Task: Look for space in Delta, Canada from 1st June, 2023 to 9th June, 2023 for 5 adults in price range Rs.6000 to Rs.12000. Place can be entire place with 3 bedrooms having 3 beds and 3 bathrooms. Property type can be house, flat, guest house. Booking option can be shelf check-in. Required host language is English.
Action: Mouse moved to (478, 94)
Screenshot: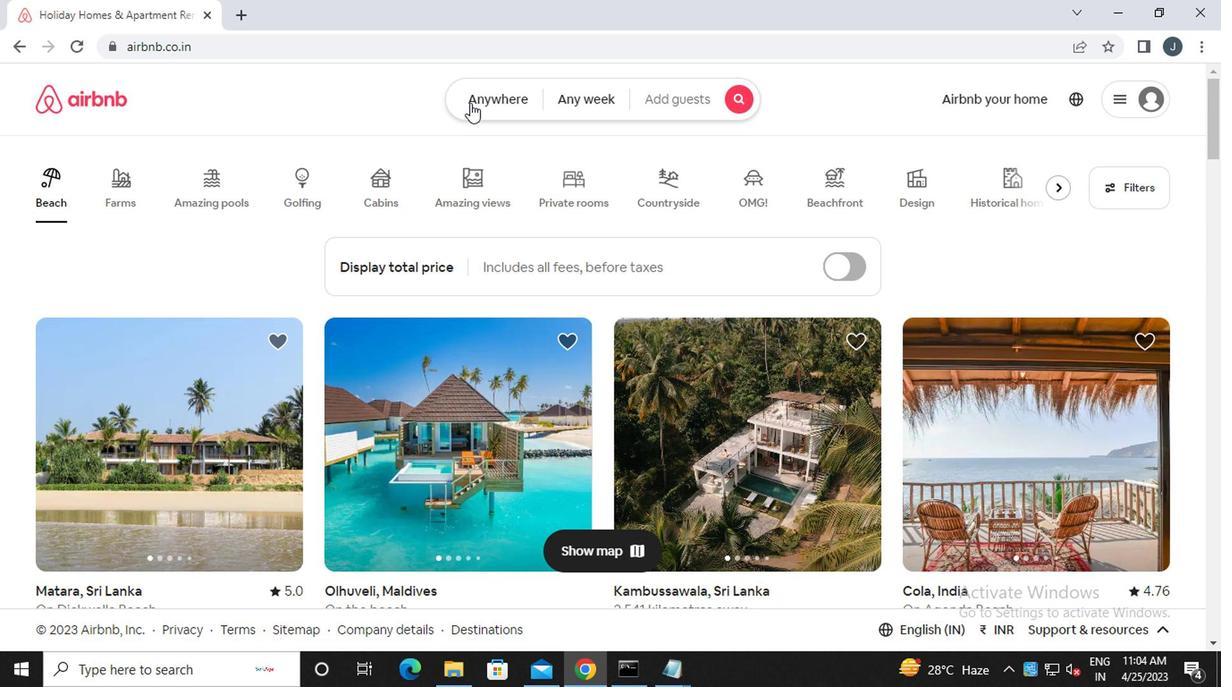 
Action: Mouse pressed left at (478, 94)
Screenshot: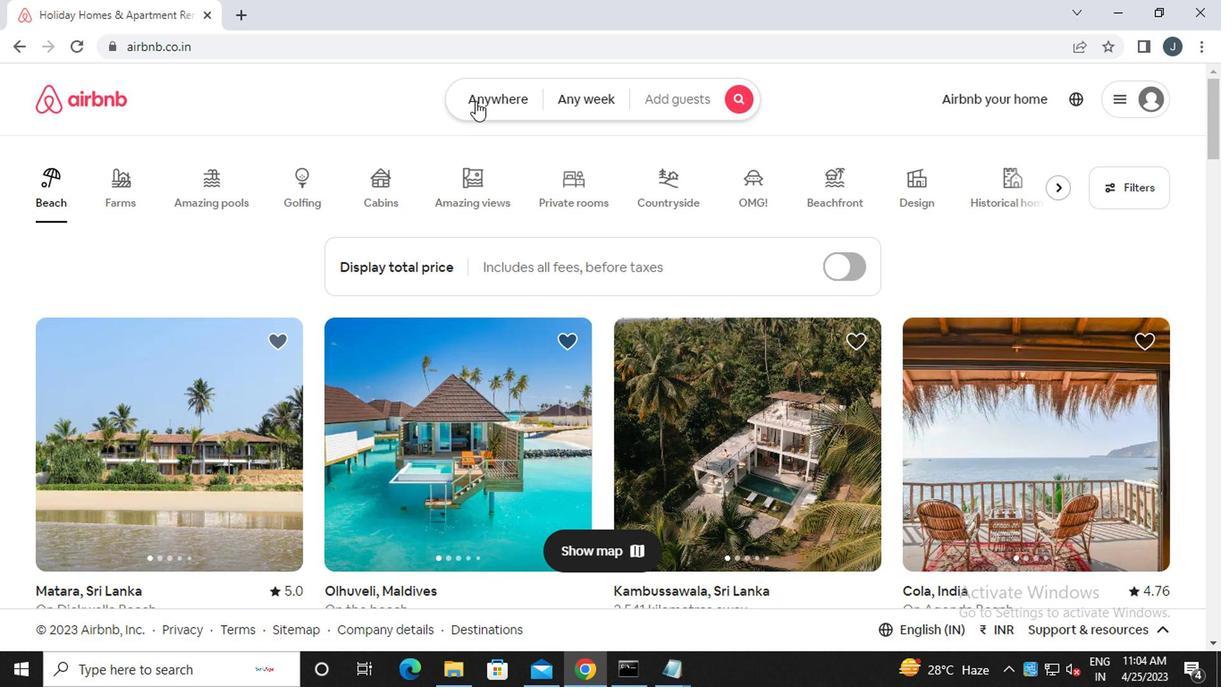 
Action: Mouse moved to (328, 167)
Screenshot: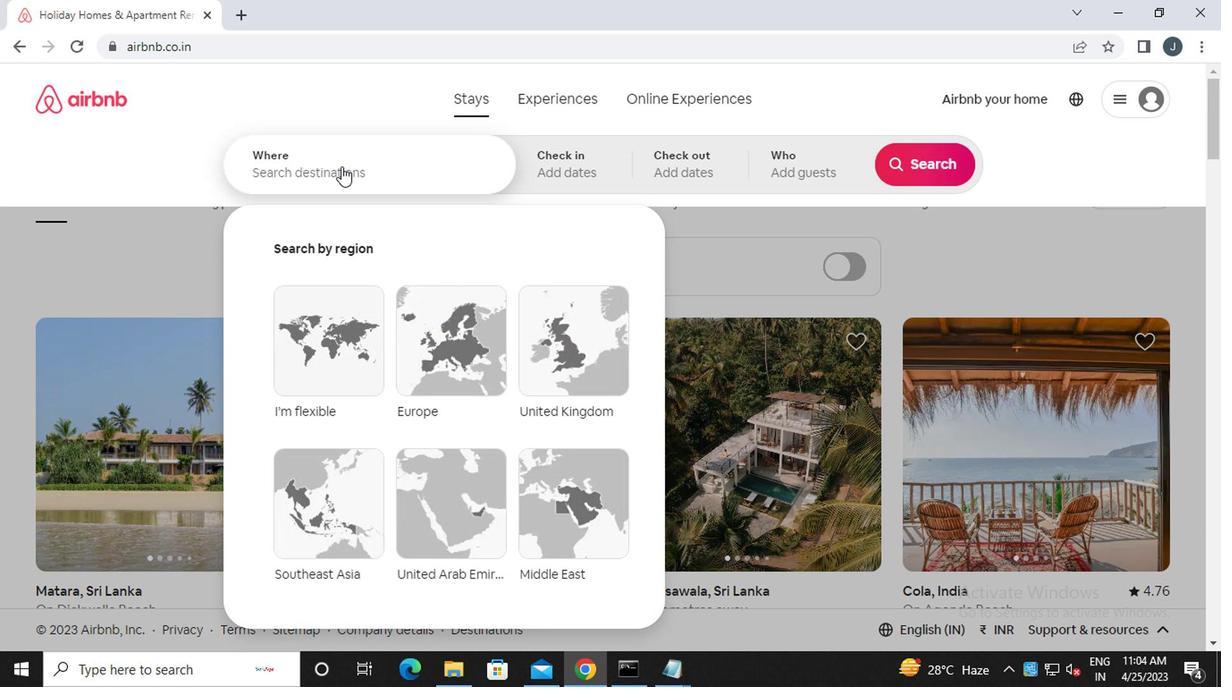
Action: Mouse pressed left at (328, 167)
Screenshot: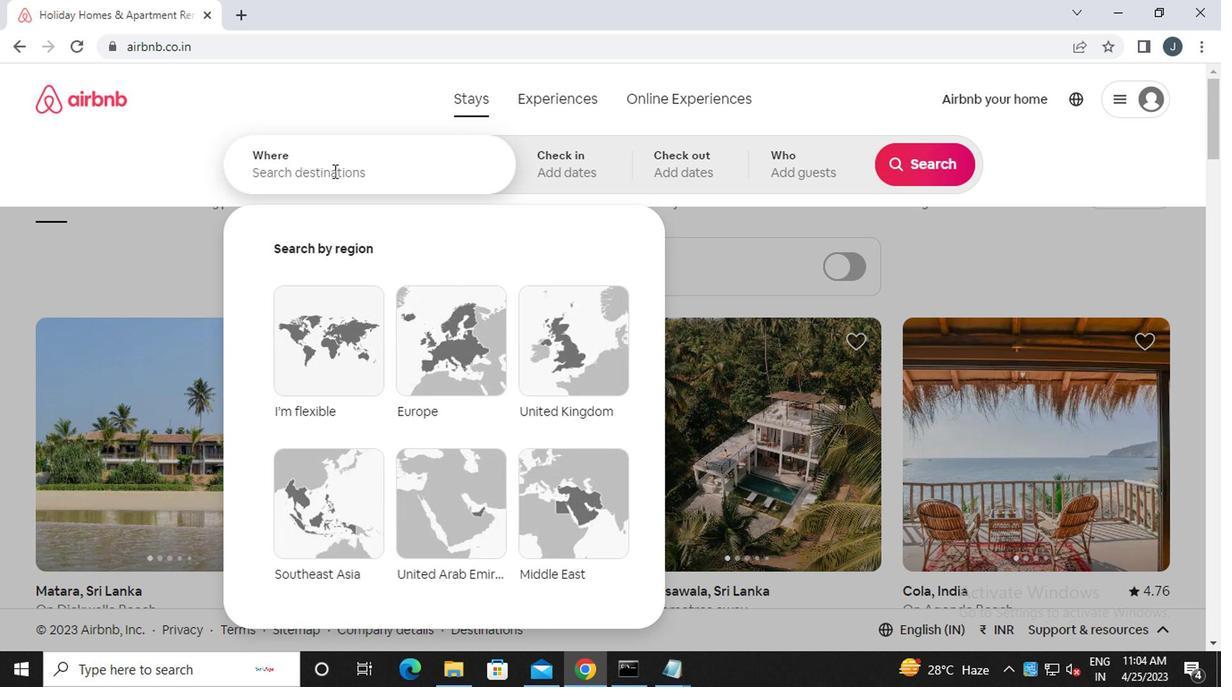 
Action: Mouse moved to (327, 167)
Screenshot: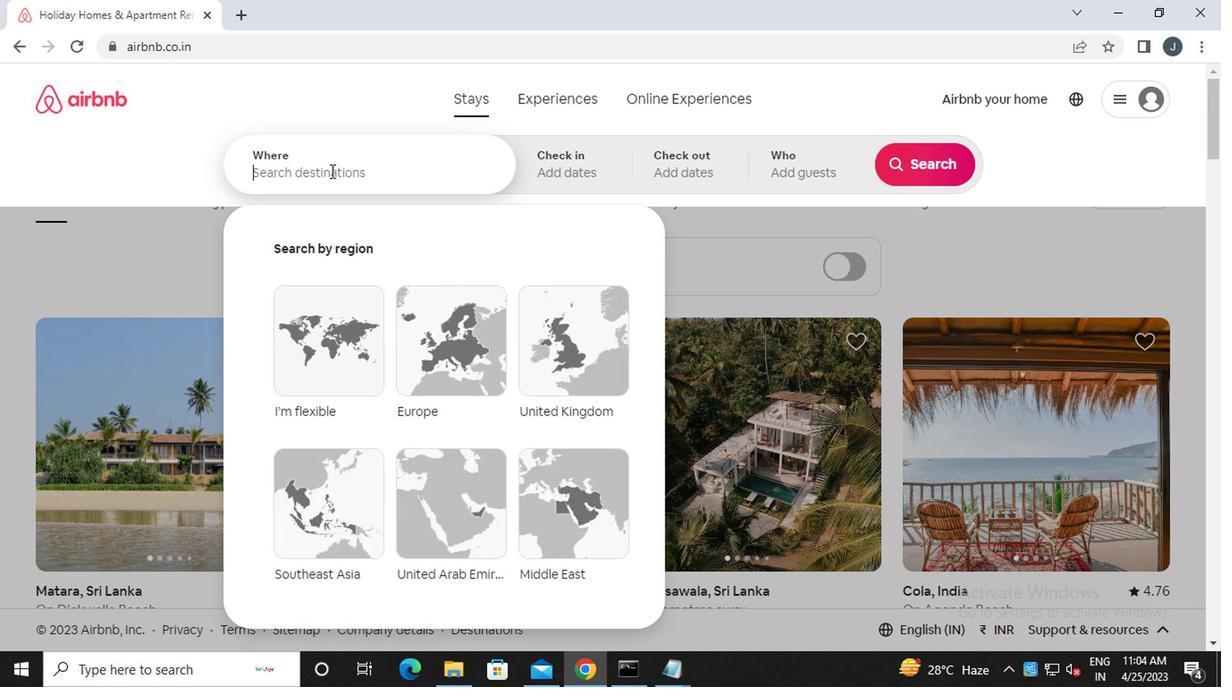 
Action: Key pressed <Key.caps_lock><Key.caps_lock>d<Key.caps_lock>elta,<Key.caps_lock>c<Key.caps_lock>anada
Screenshot: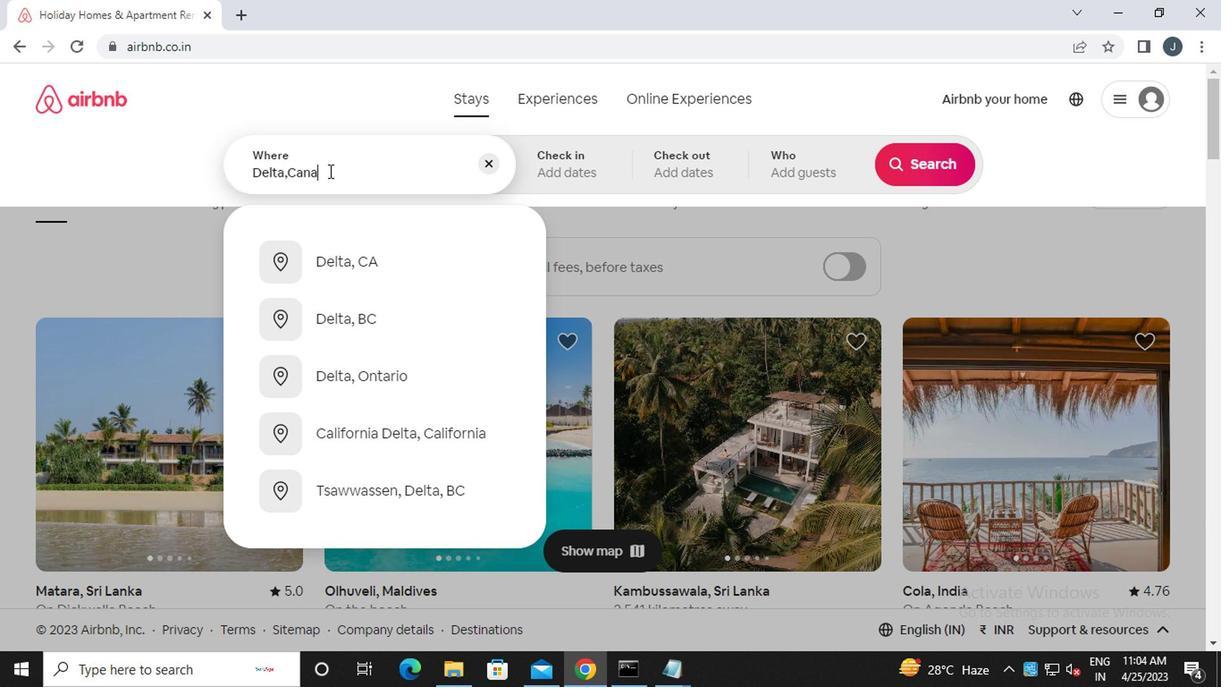 
Action: Mouse moved to (568, 160)
Screenshot: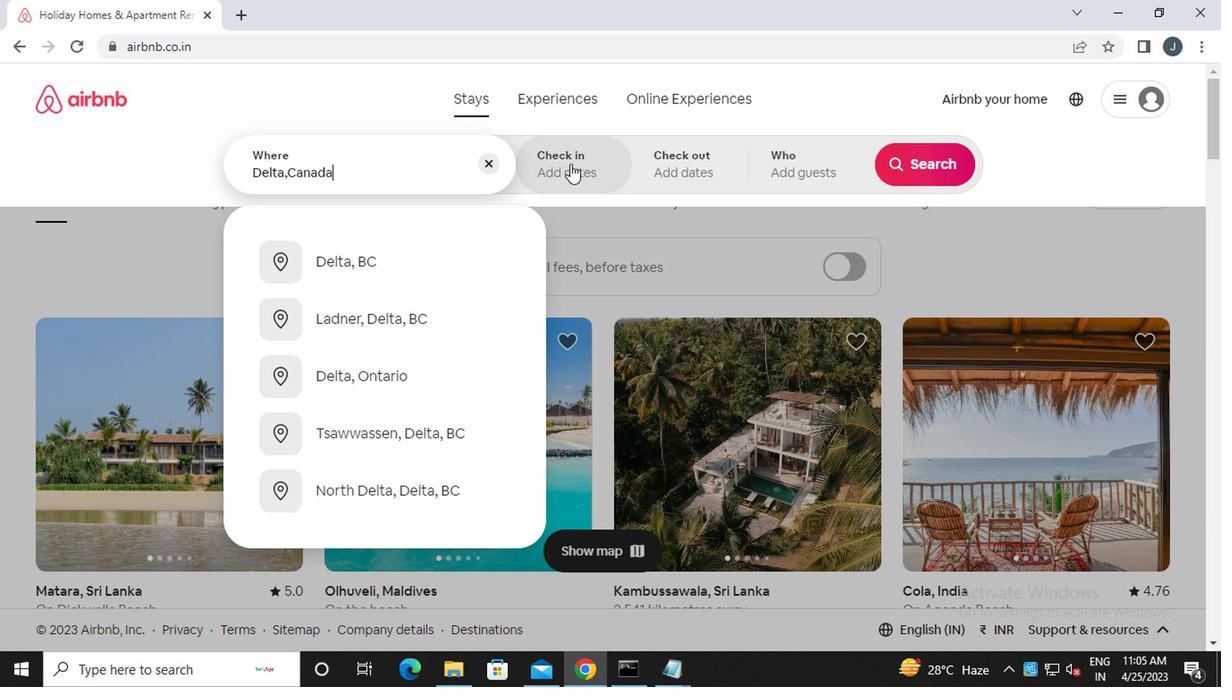 
Action: Mouse pressed left at (568, 160)
Screenshot: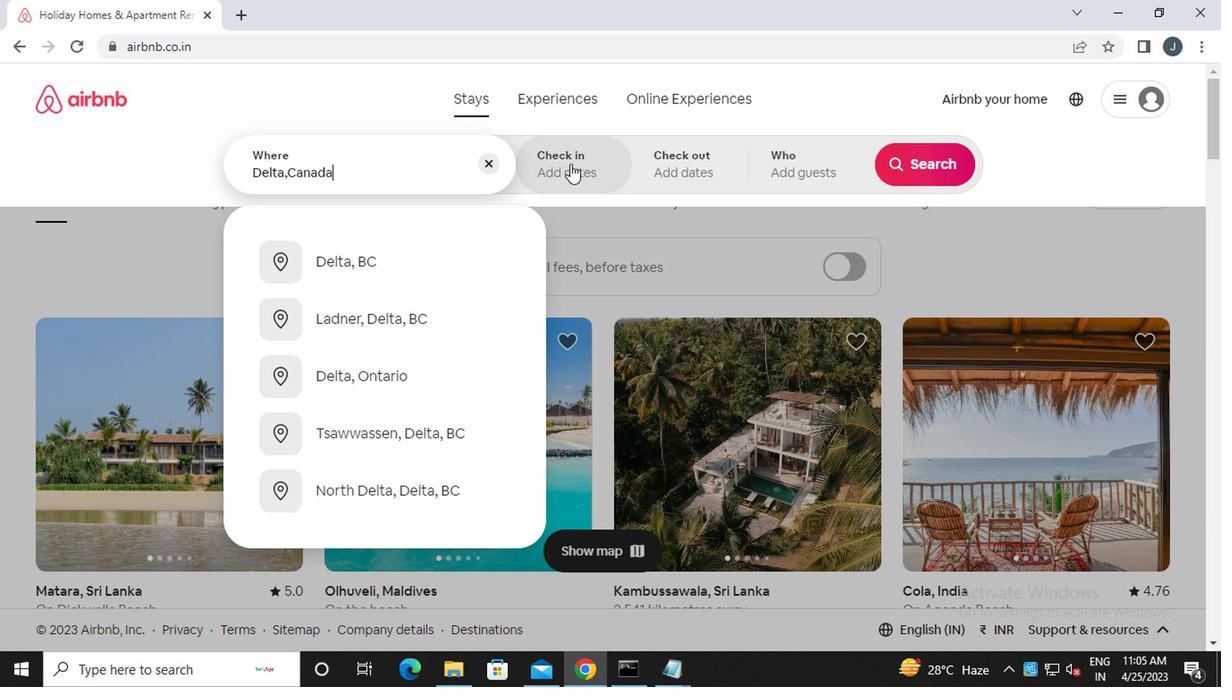 
Action: Mouse moved to (904, 309)
Screenshot: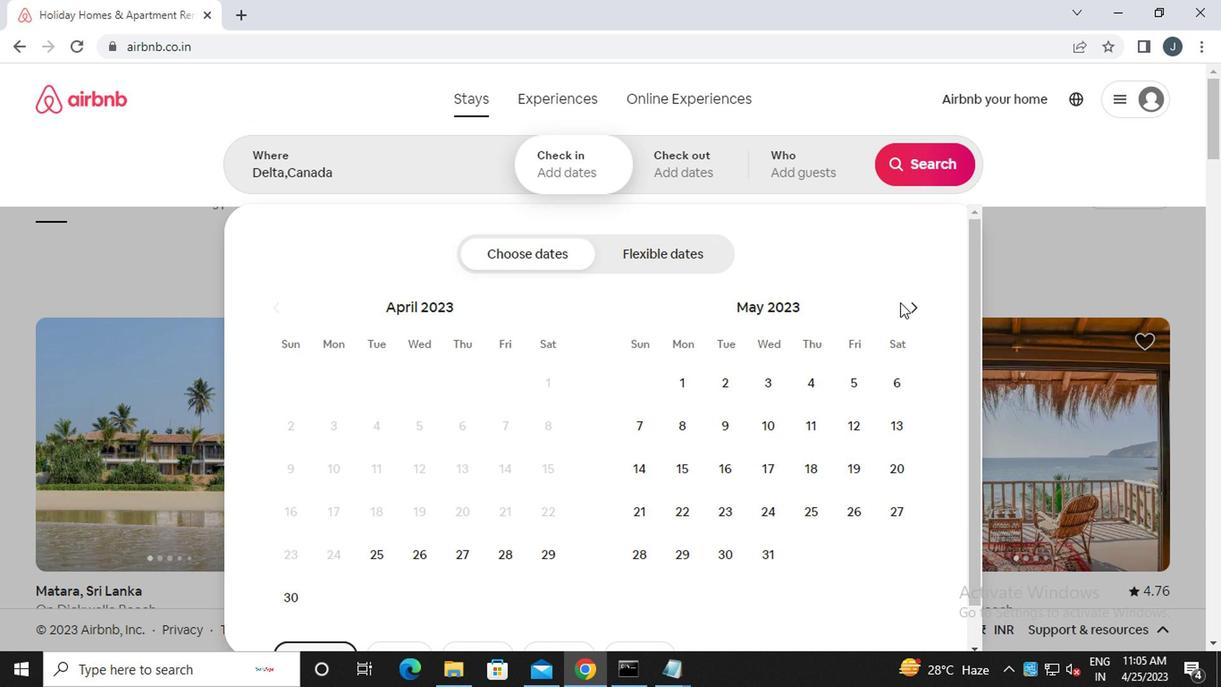 
Action: Mouse pressed left at (904, 309)
Screenshot: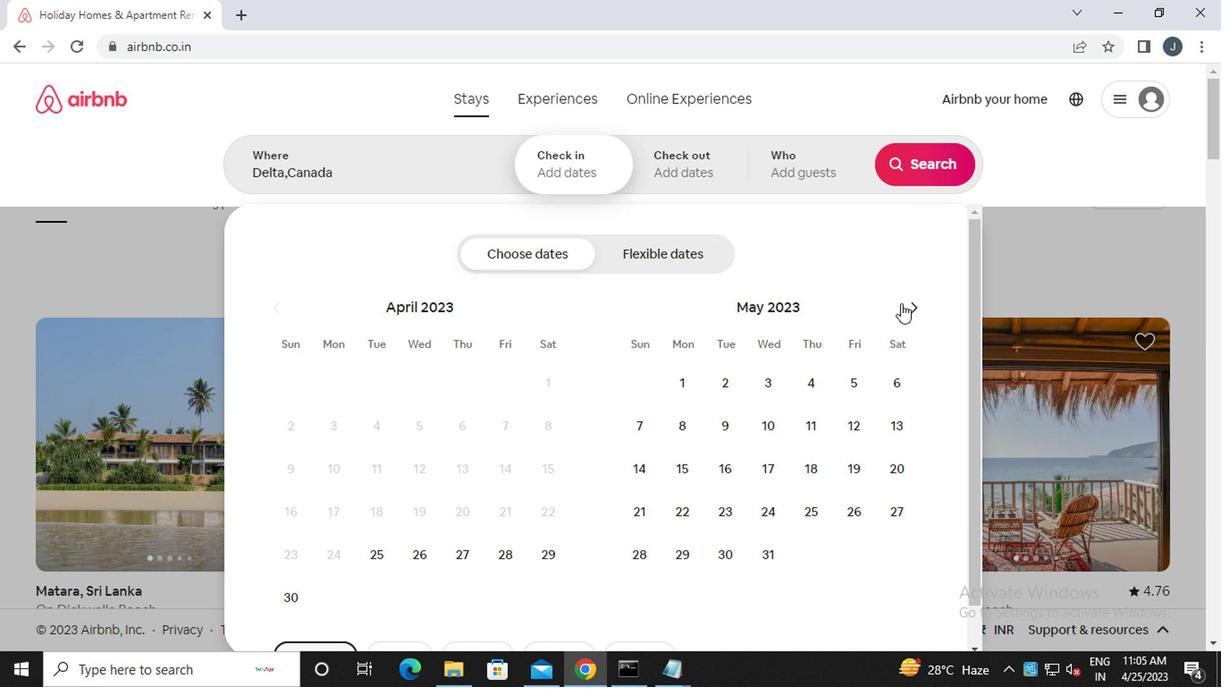 
Action: Mouse moved to (803, 388)
Screenshot: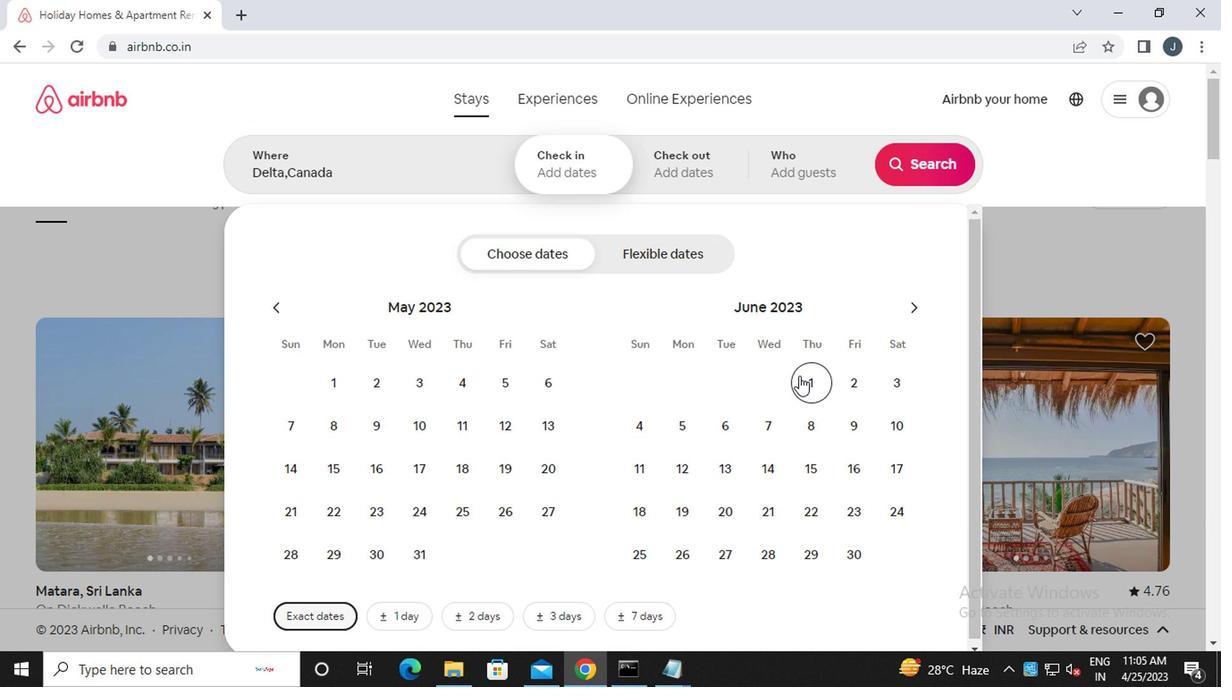 
Action: Mouse pressed left at (803, 388)
Screenshot: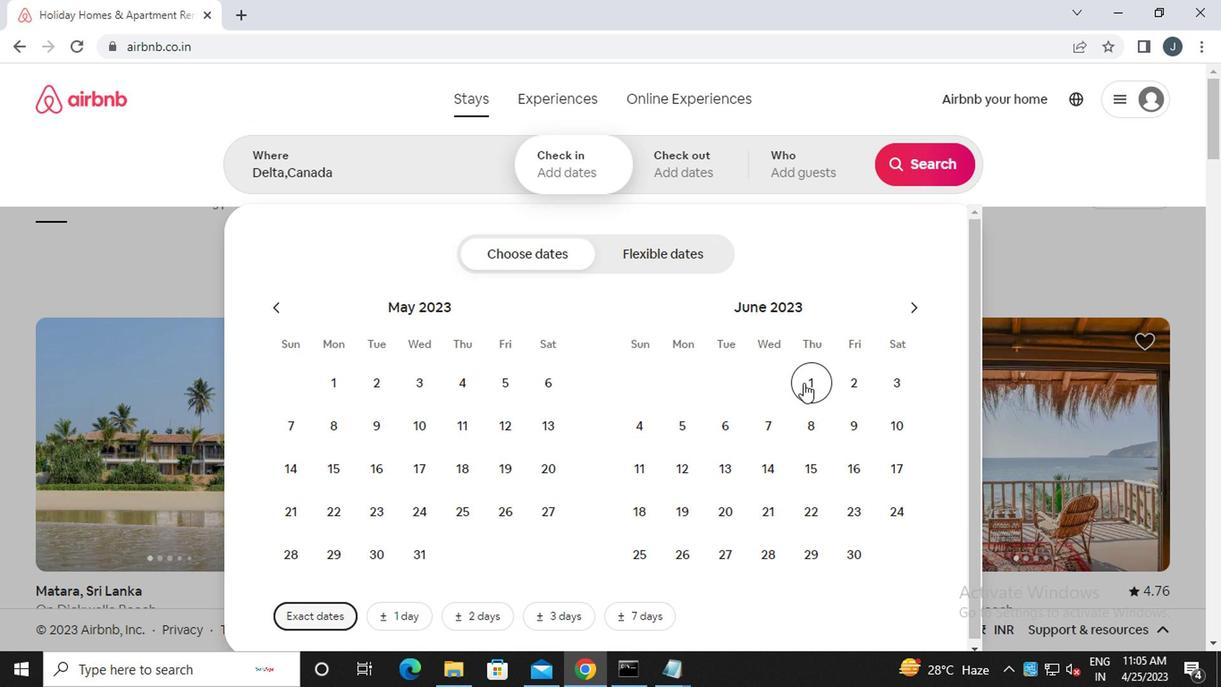 
Action: Mouse moved to (841, 425)
Screenshot: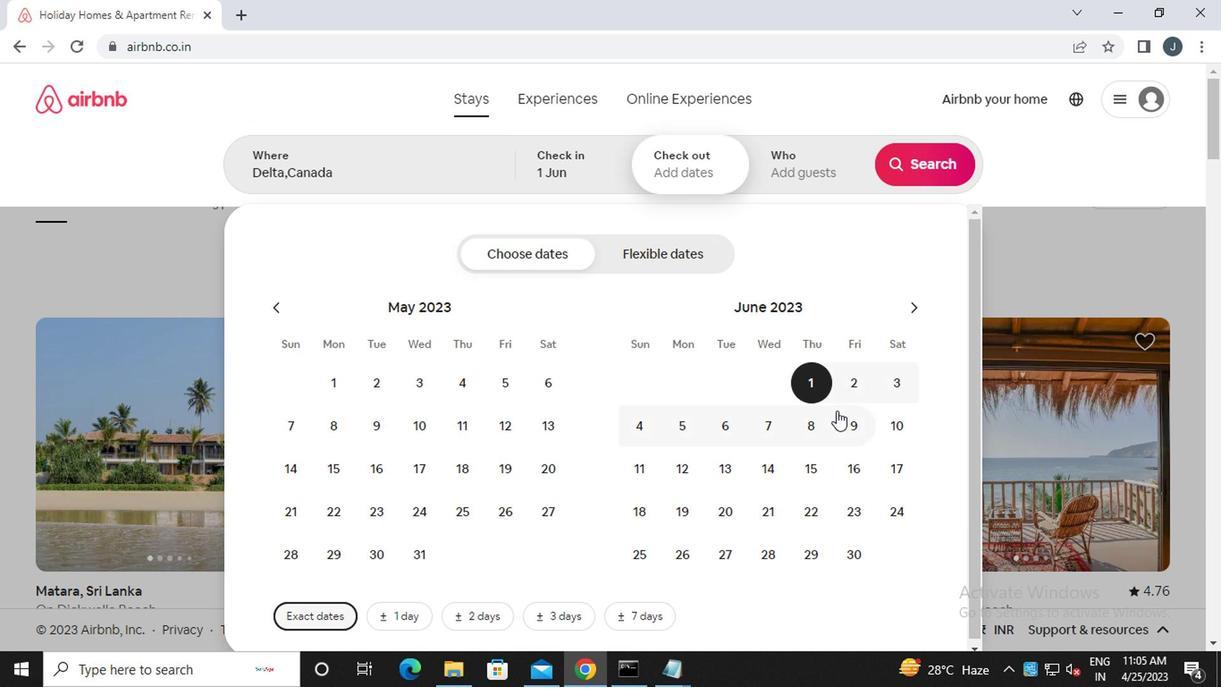 
Action: Mouse pressed left at (841, 425)
Screenshot: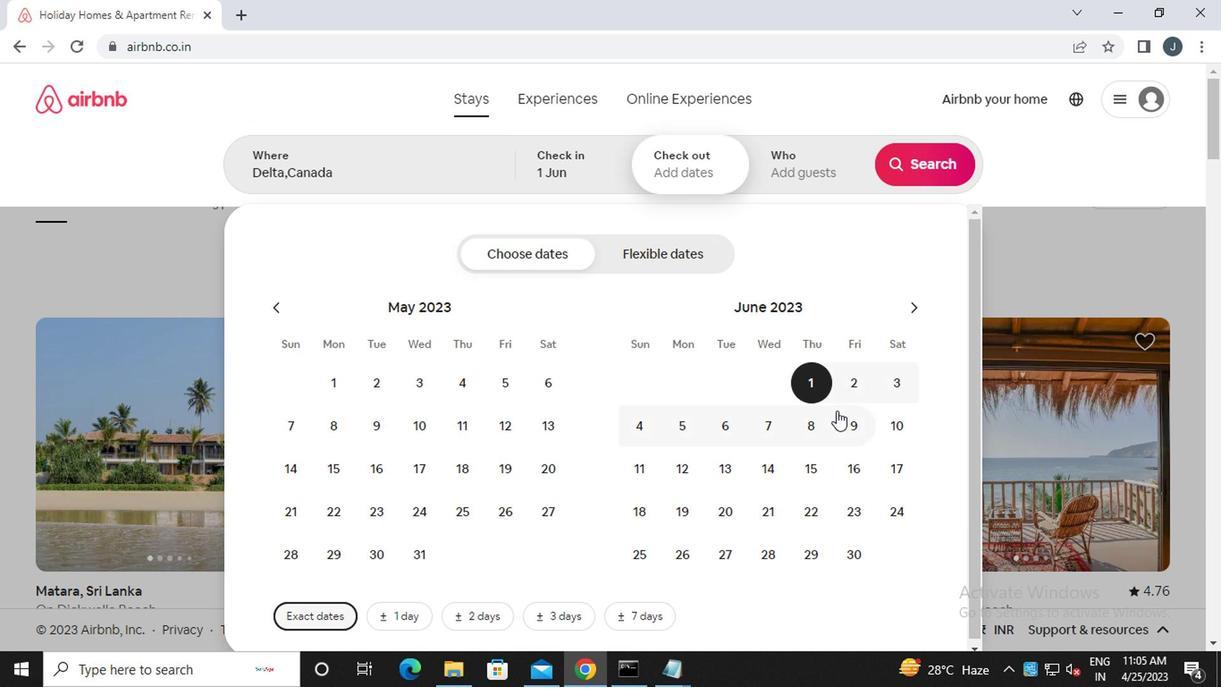 
Action: Mouse moved to (801, 169)
Screenshot: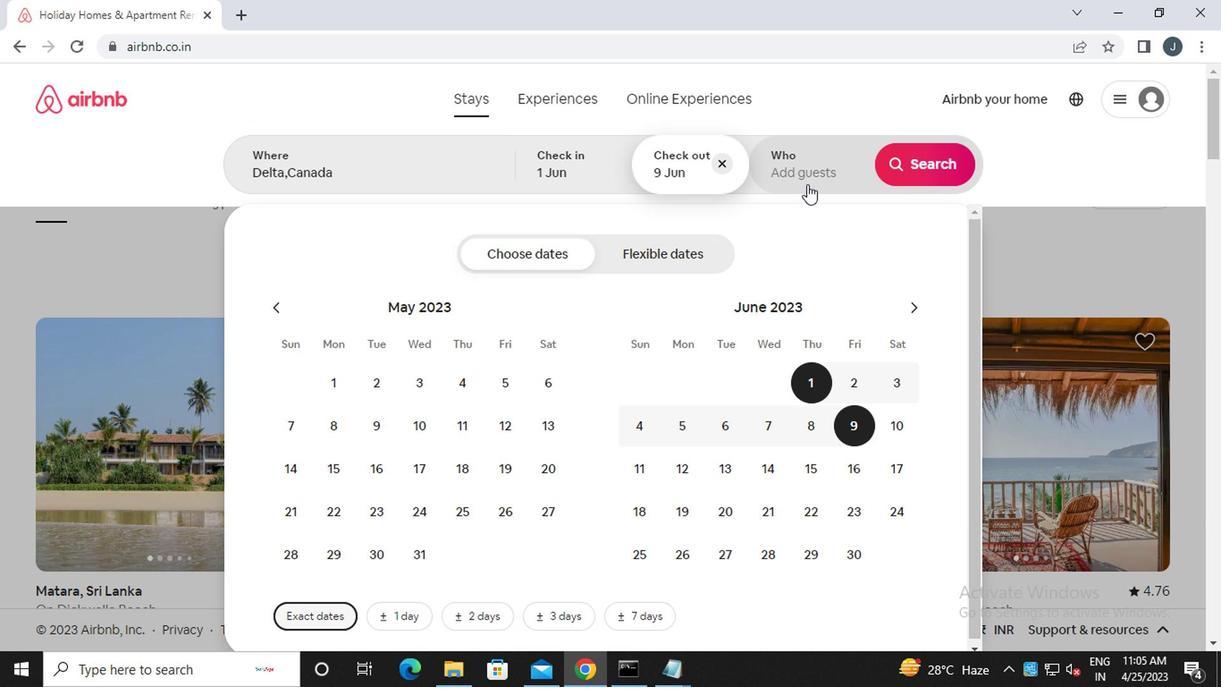 
Action: Mouse pressed left at (801, 169)
Screenshot: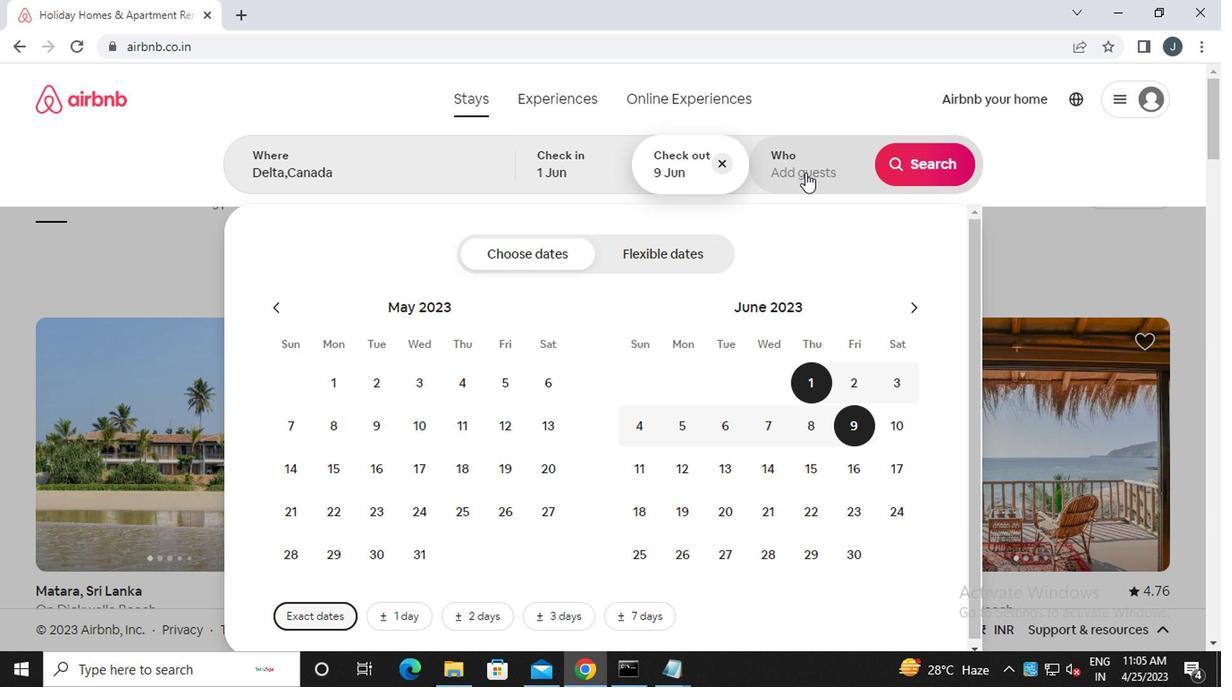 
Action: Mouse moved to (927, 257)
Screenshot: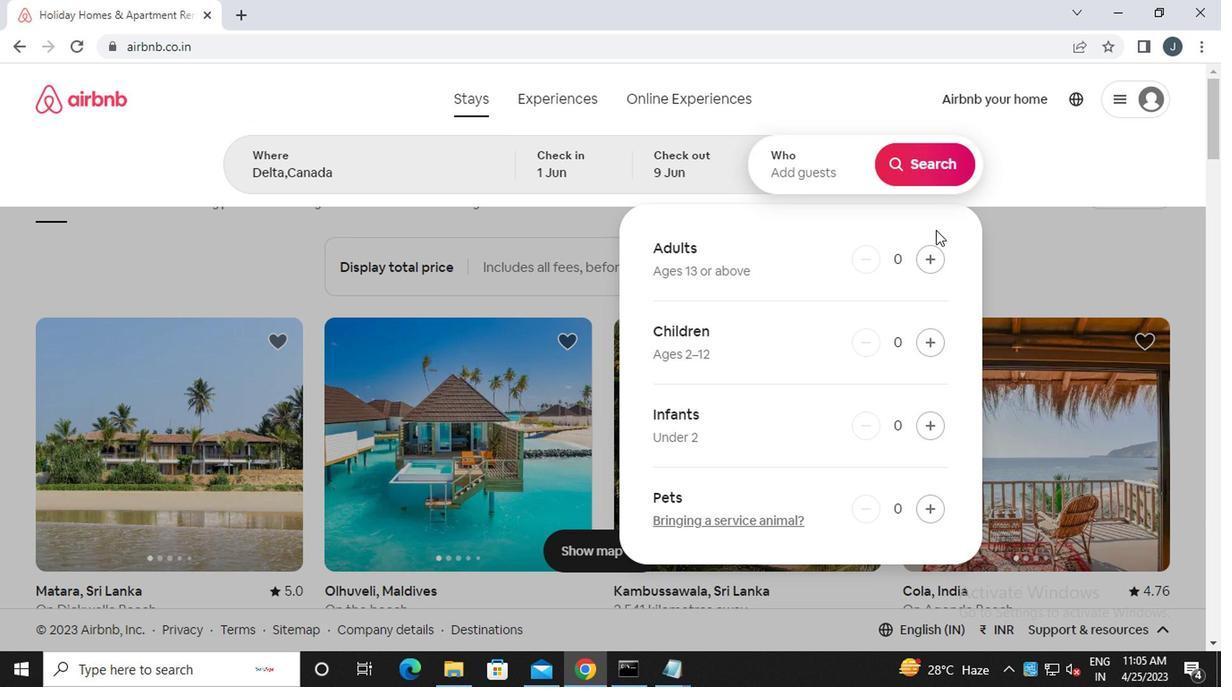 
Action: Mouse pressed left at (927, 257)
Screenshot: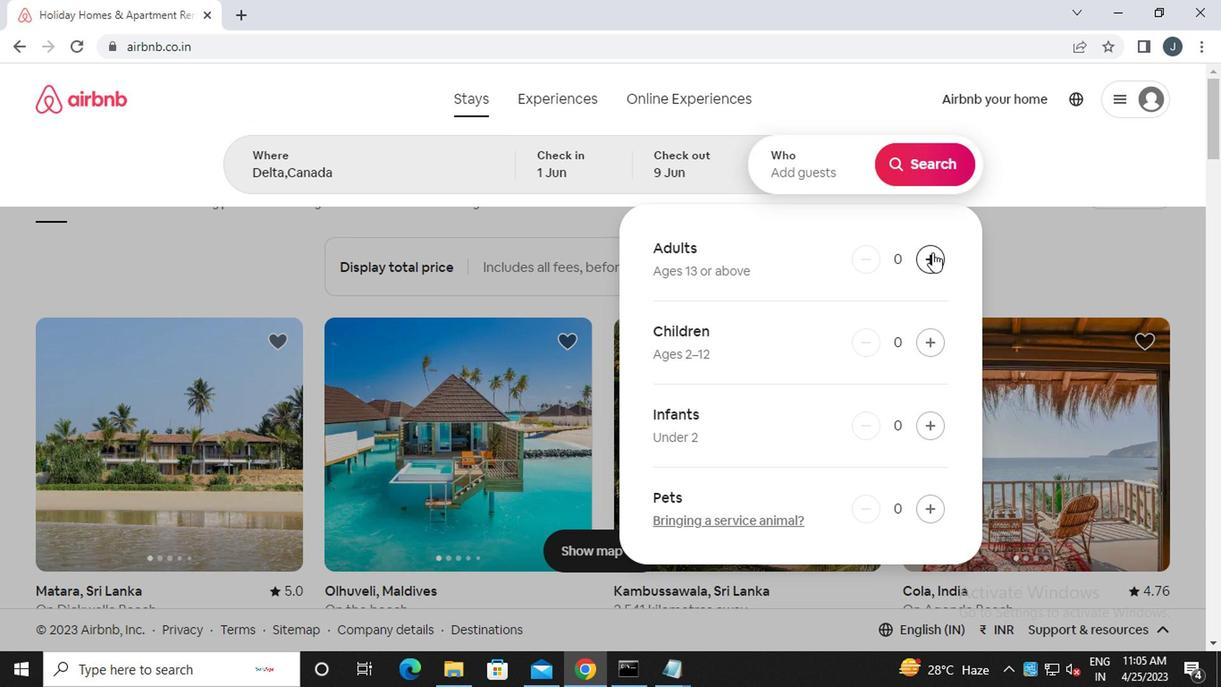 
Action: Mouse moved to (927, 258)
Screenshot: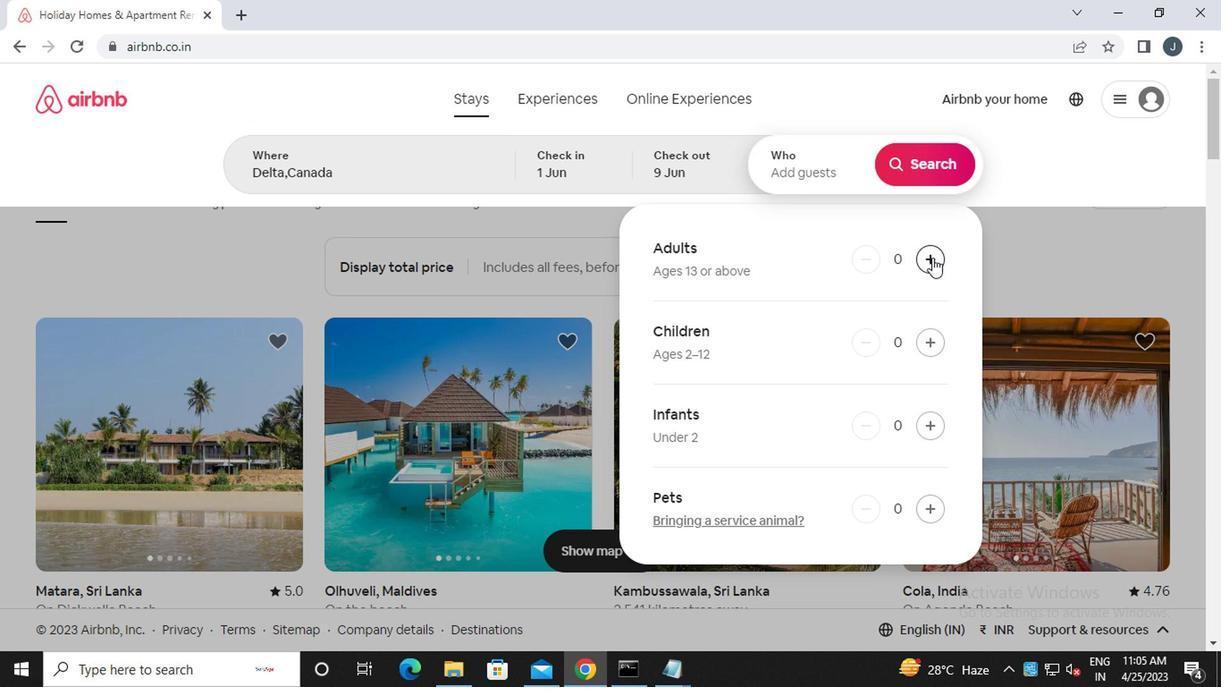
Action: Mouse pressed left at (927, 258)
Screenshot: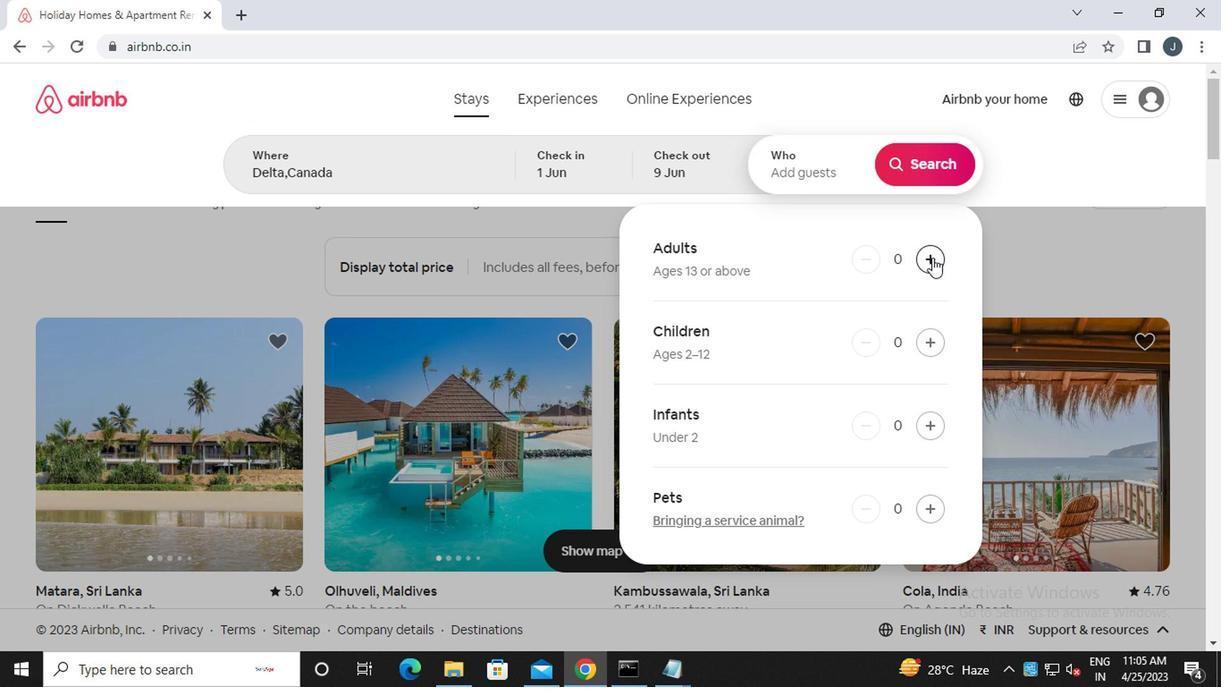 
Action: Mouse moved to (929, 258)
Screenshot: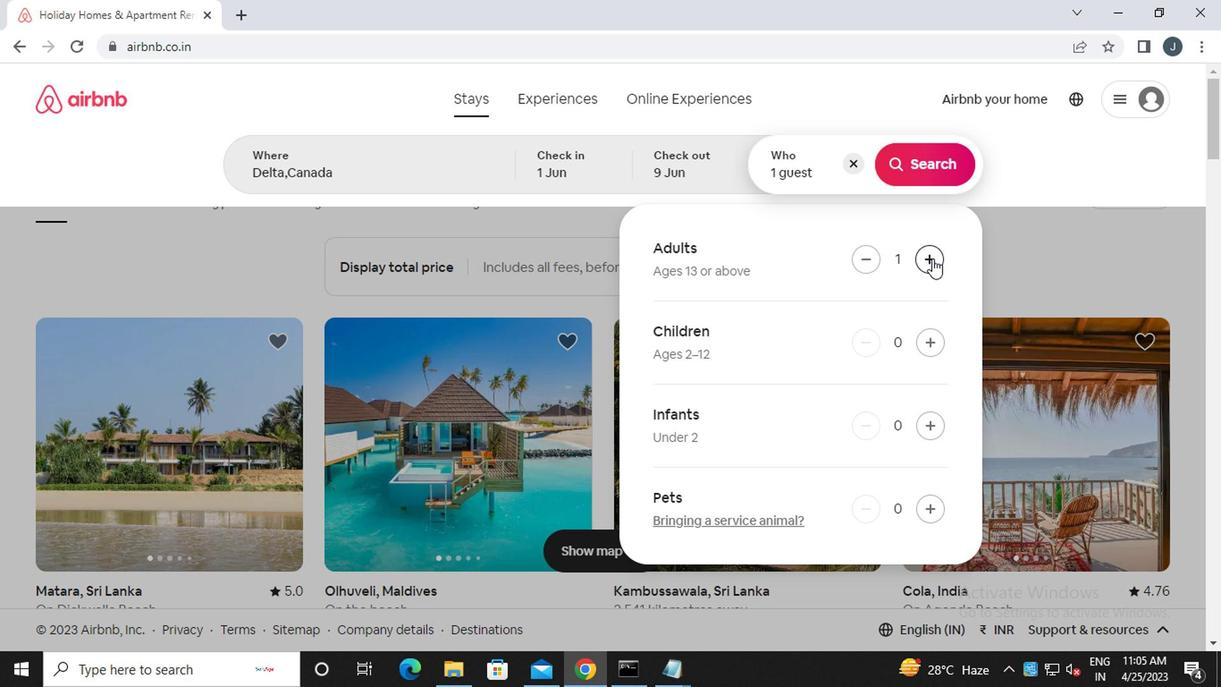 
Action: Mouse pressed left at (929, 258)
Screenshot: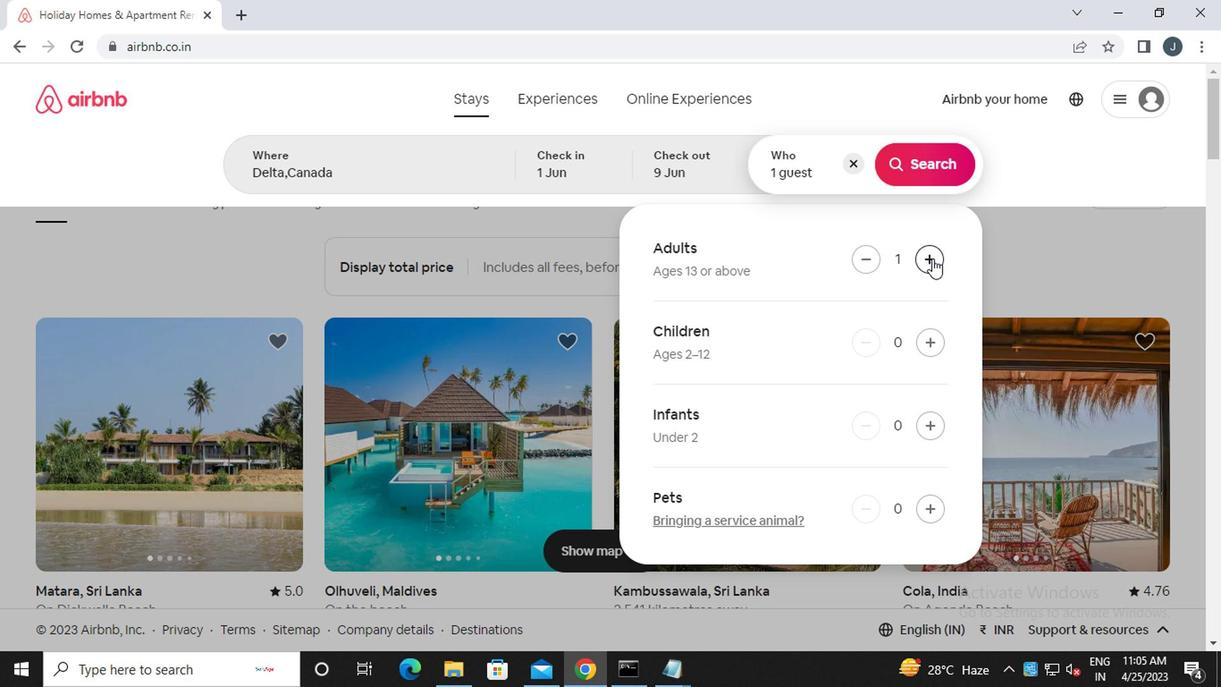 
Action: Mouse moved to (929, 258)
Screenshot: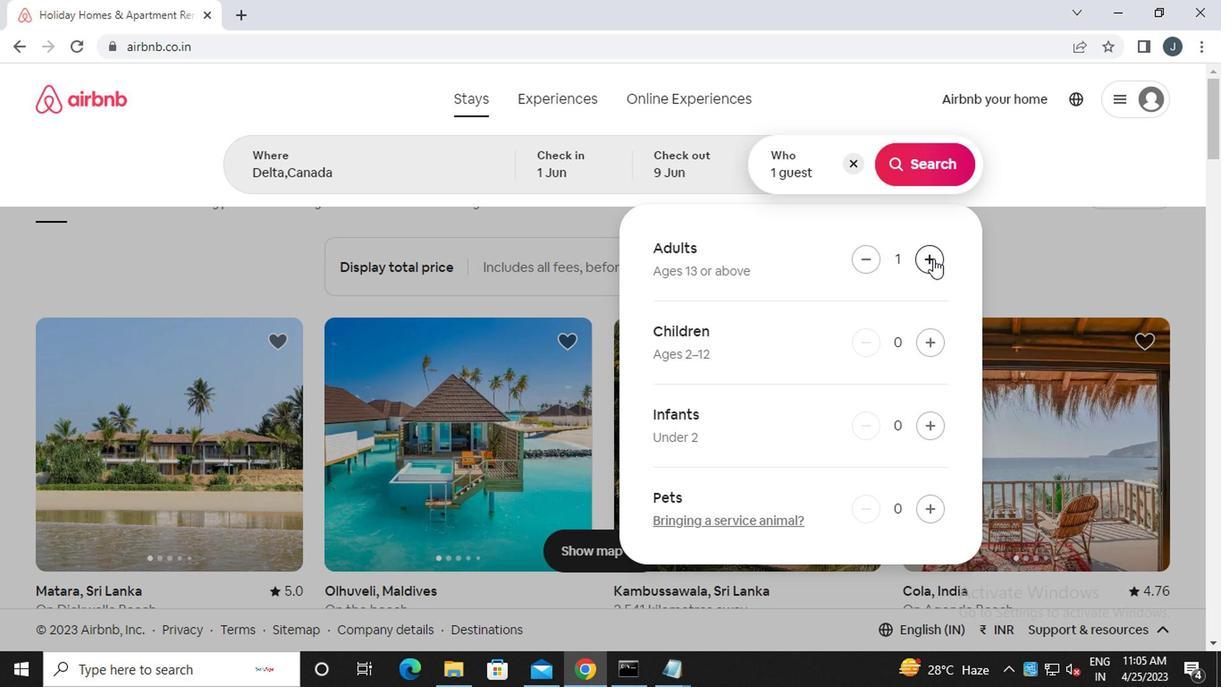 
Action: Mouse pressed left at (929, 258)
Screenshot: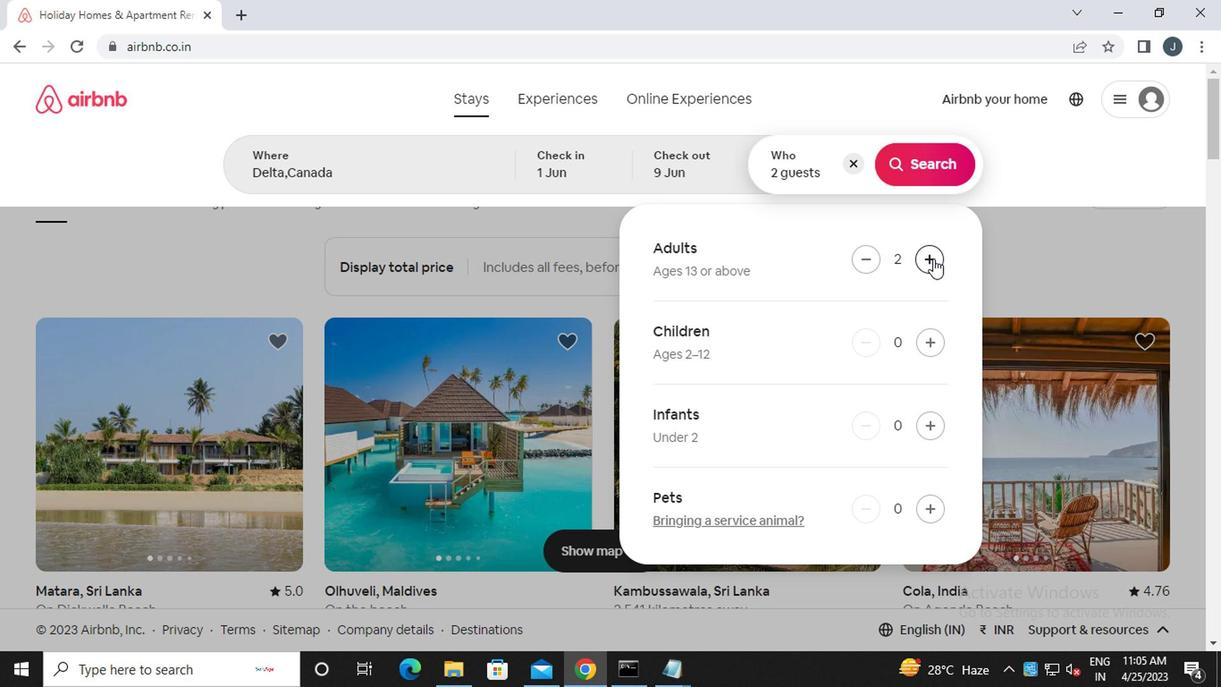 
Action: Mouse pressed left at (929, 258)
Screenshot: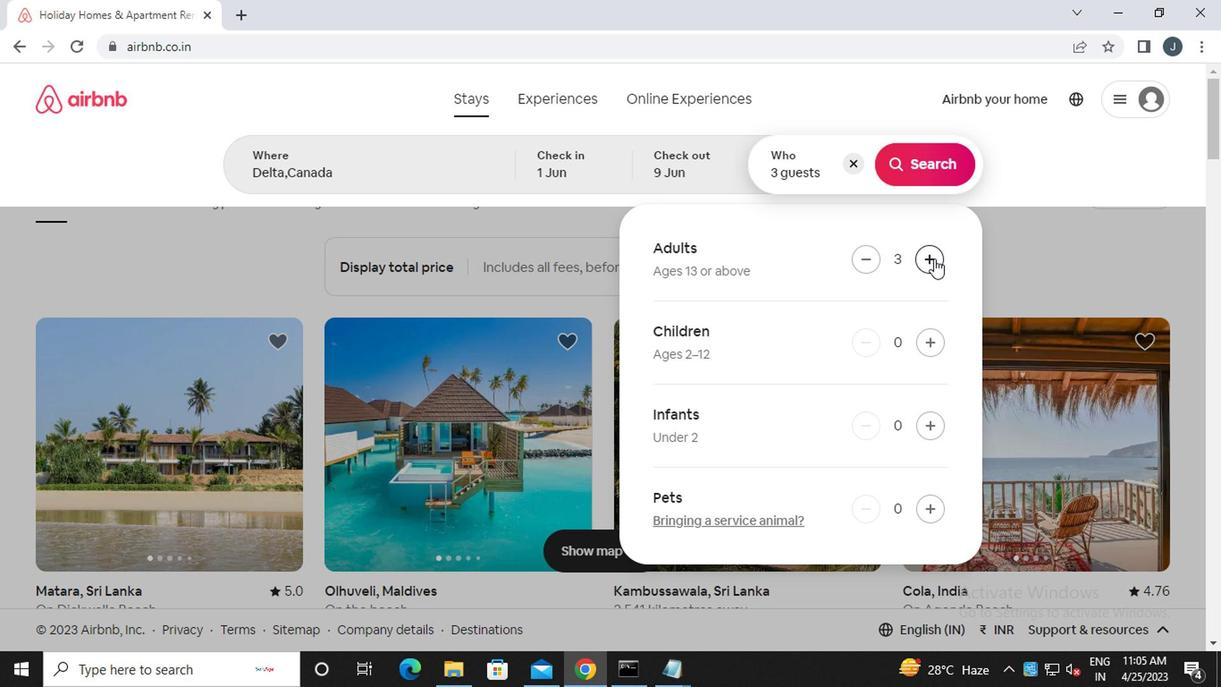 
Action: Mouse moved to (921, 154)
Screenshot: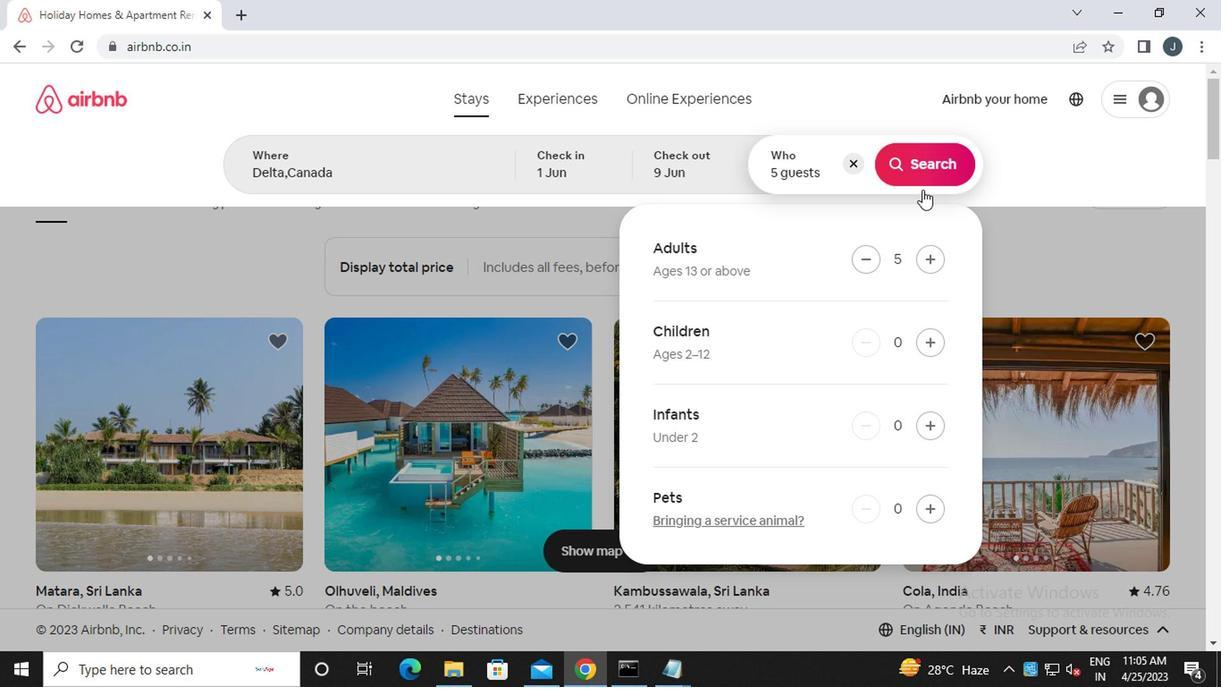 
Action: Mouse pressed left at (921, 154)
Screenshot: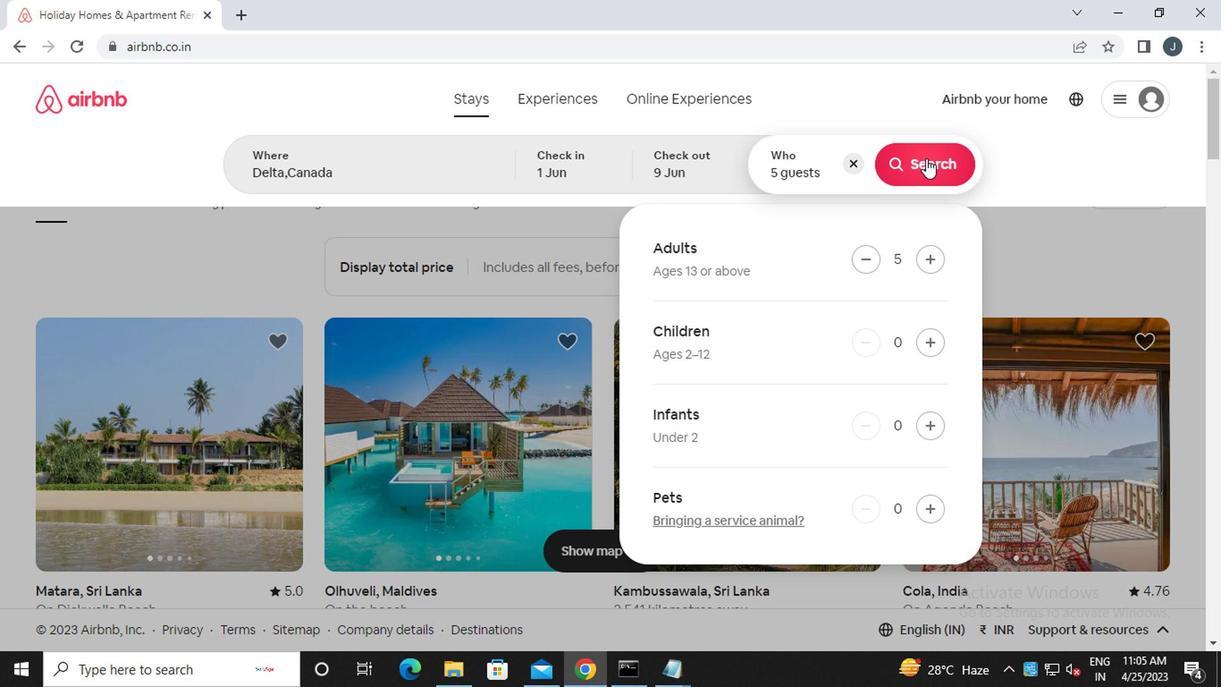 
Action: Mouse moved to (1154, 169)
Screenshot: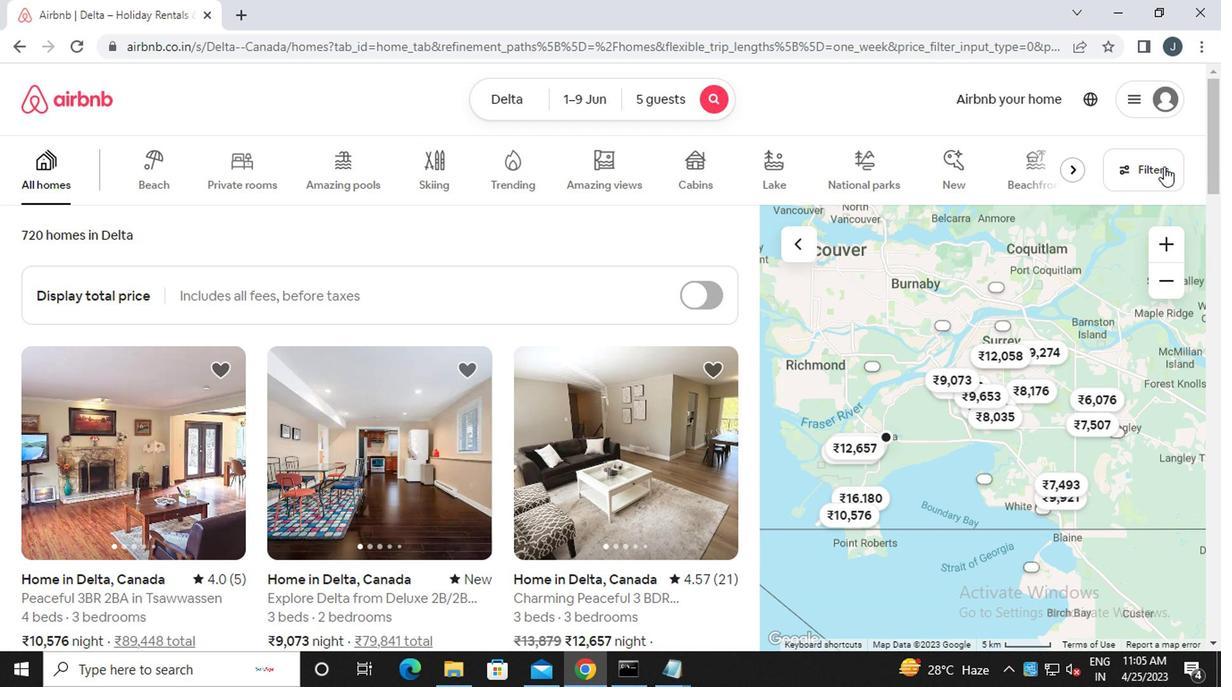 
Action: Mouse pressed left at (1154, 169)
Screenshot: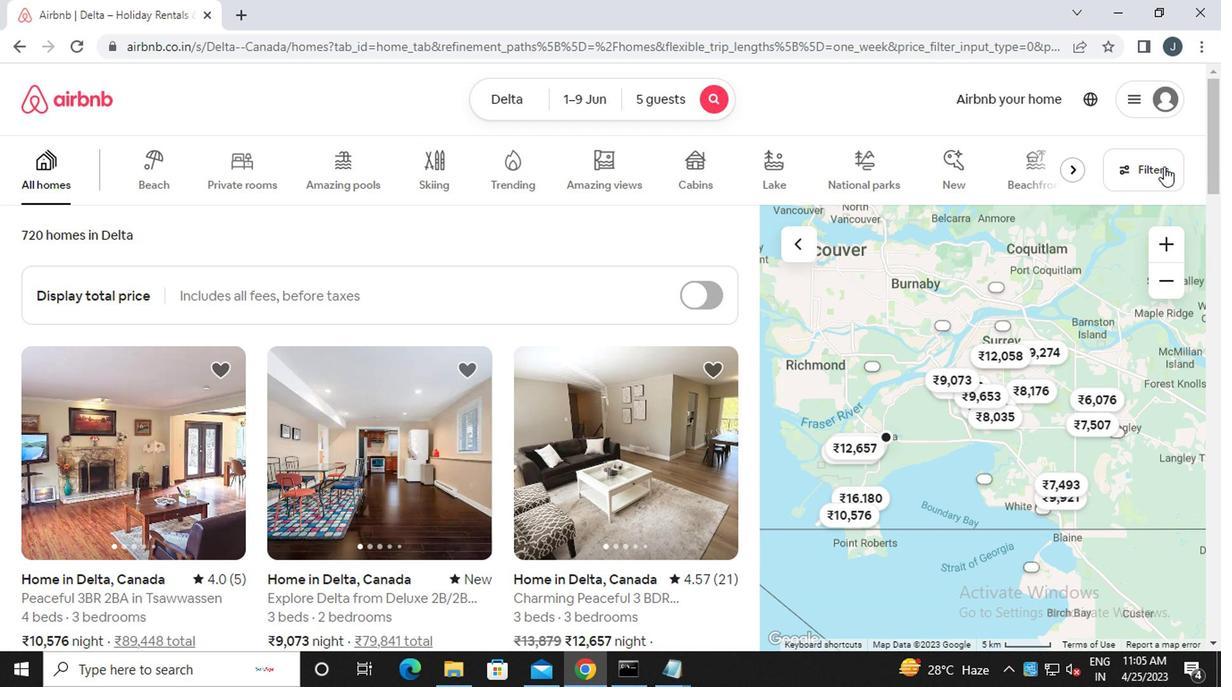 
Action: Mouse moved to (449, 403)
Screenshot: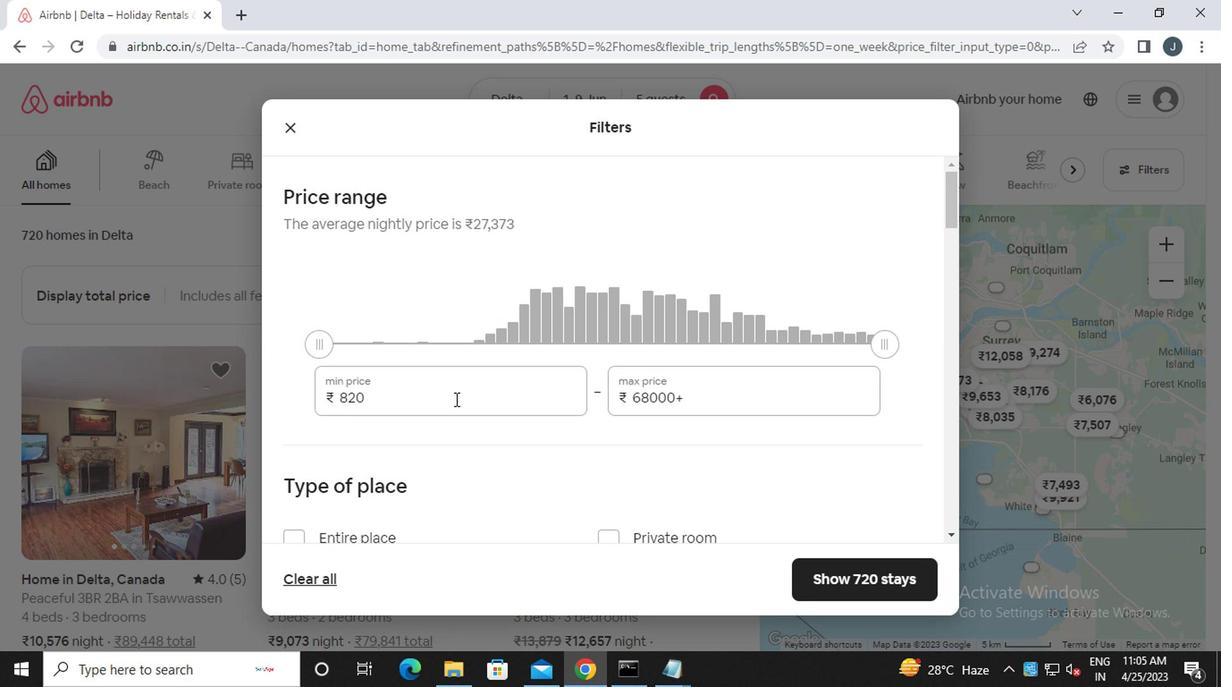 
Action: Mouse pressed left at (449, 403)
Screenshot: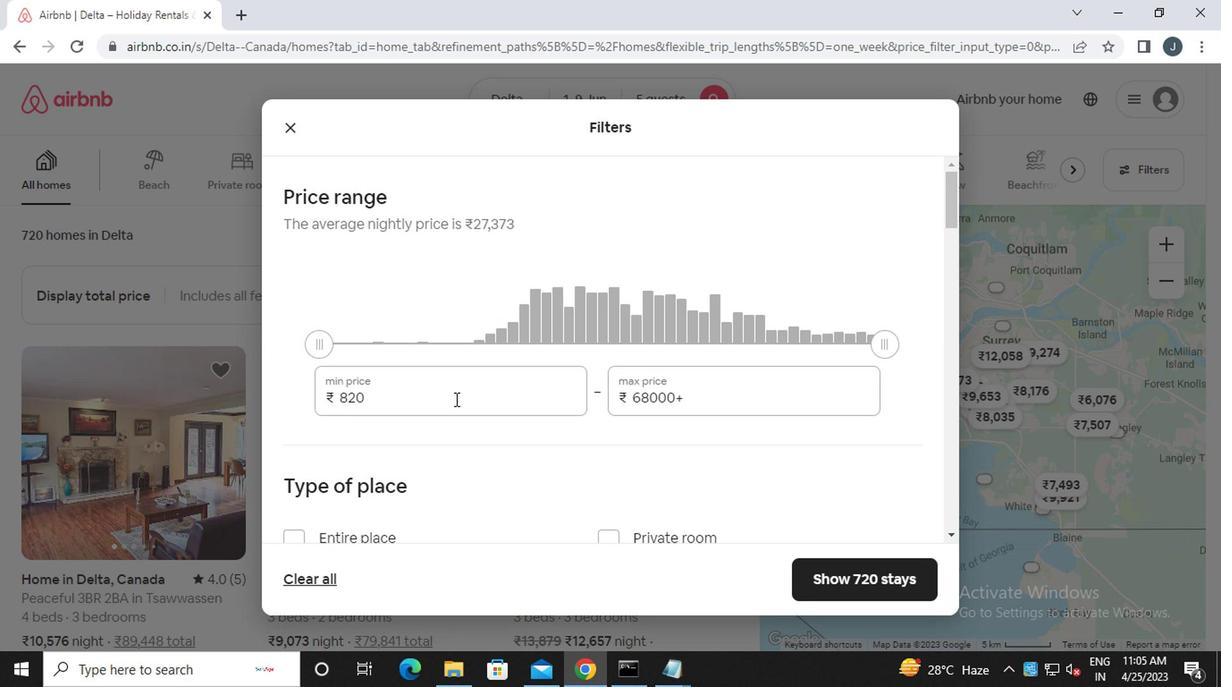 
Action: Mouse moved to (448, 402)
Screenshot: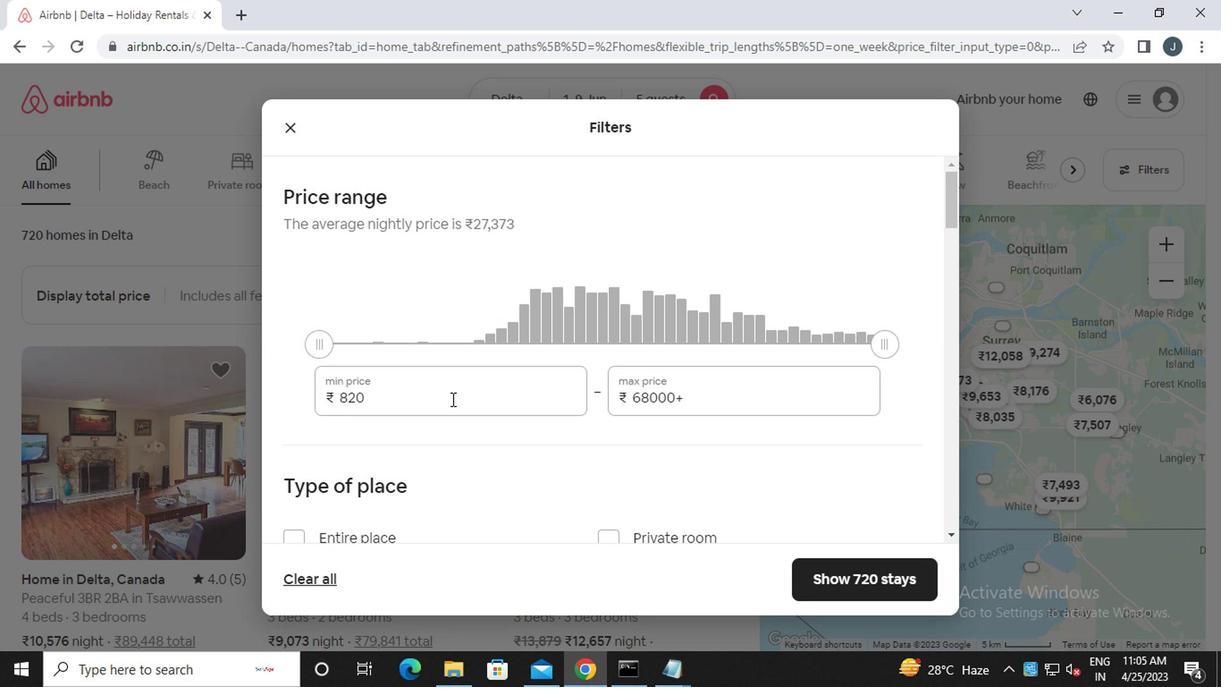 
Action: Key pressed <Key.backspace><Key.backspace><Key.backspace><<102>><<96>><<96>><<96>>
Screenshot: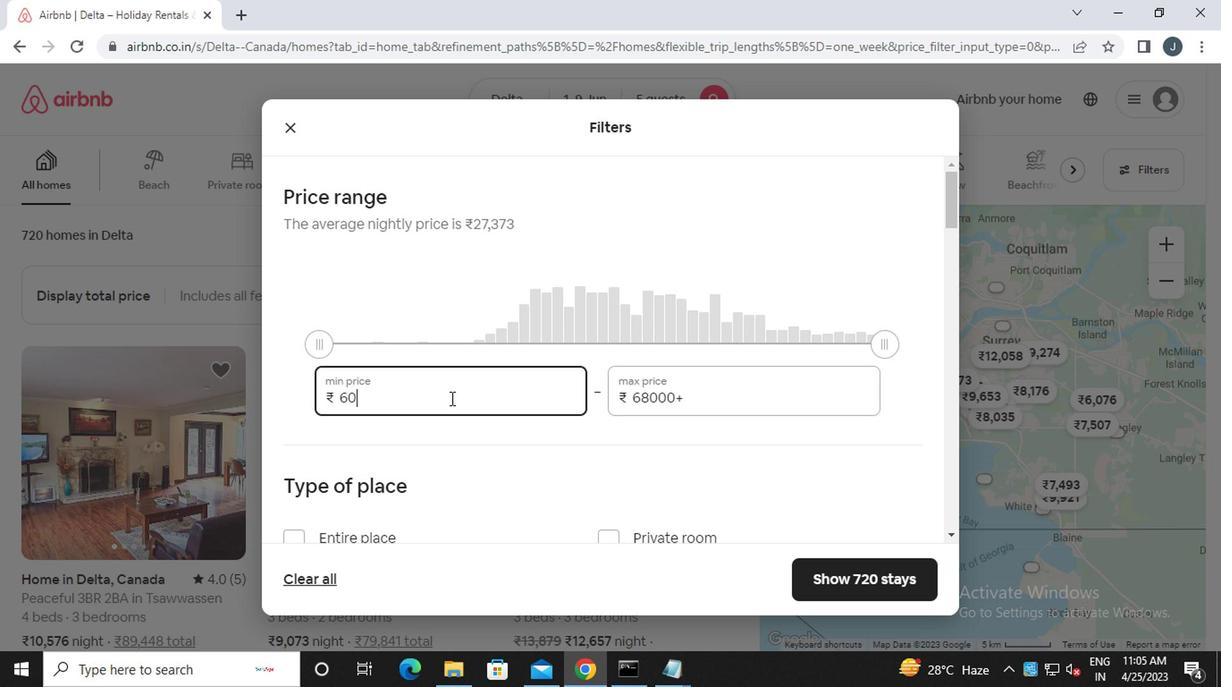 
Action: Mouse moved to (677, 395)
Screenshot: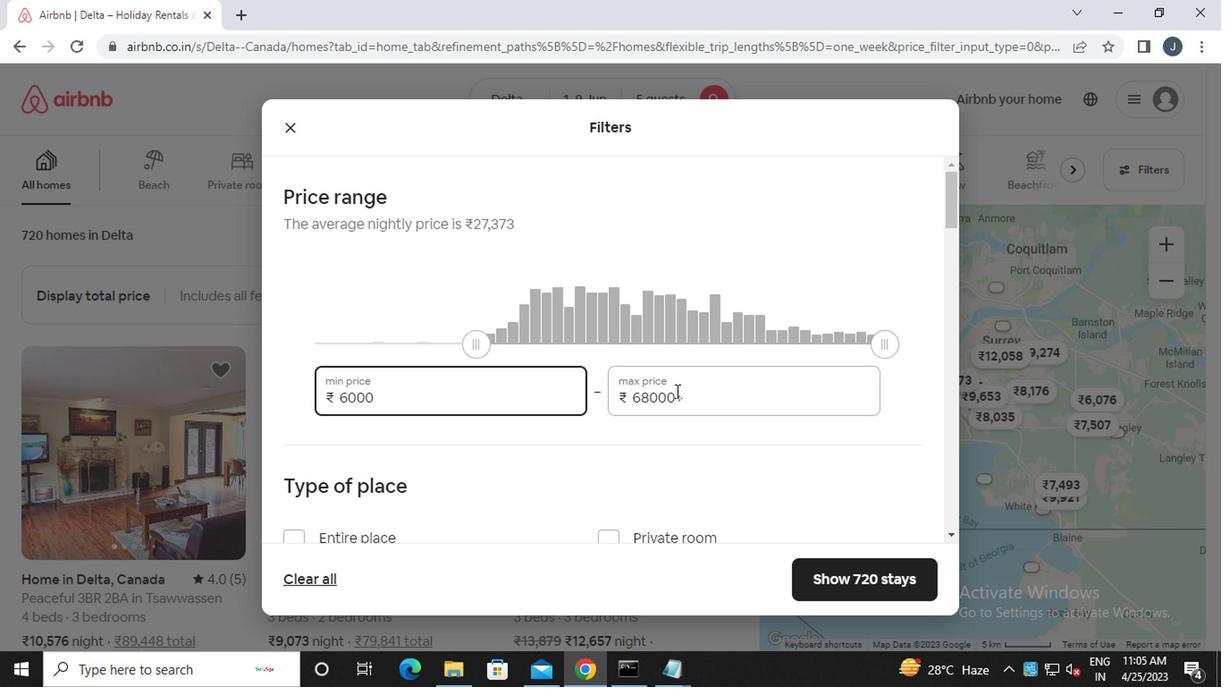 
Action: Mouse pressed left at (677, 395)
Screenshot: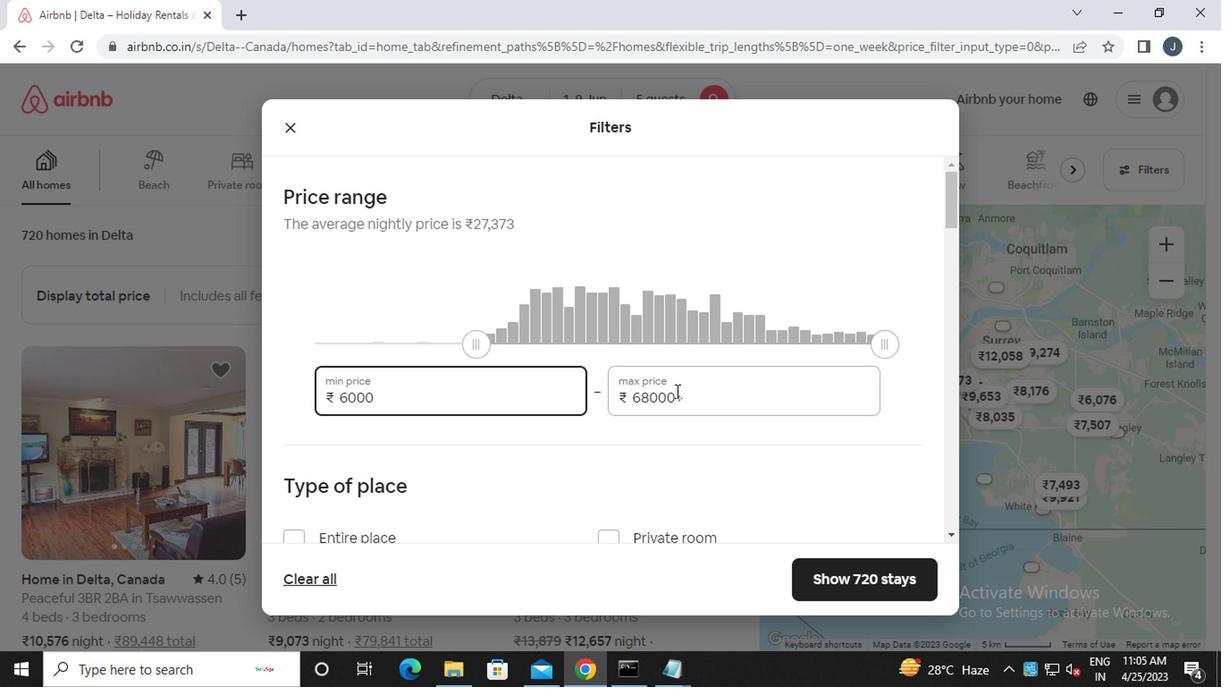 
Action: Mouse moved to (681, 402)
Screenshot: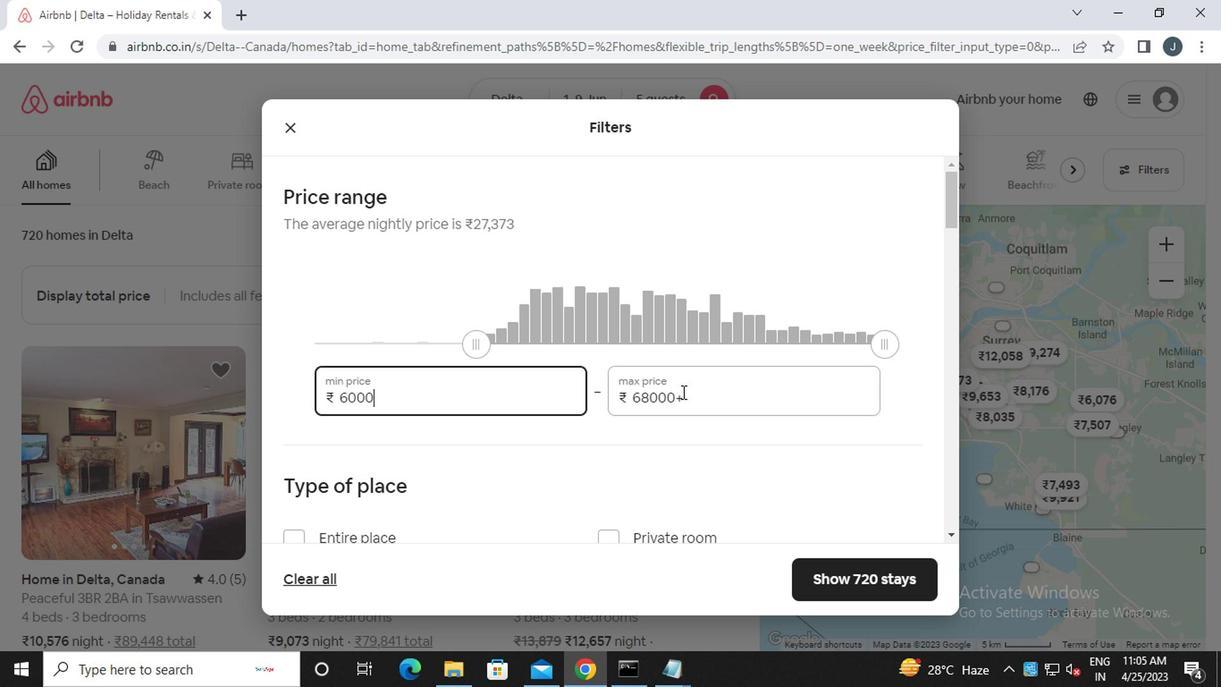 
Action: Key pressed <Key.backspace><Key.backspace><Key.backspace><Key.backspace><Key.backspace><Key.backspace><Key.backspace><Key.backspace><Key.backspace><Key.backspace><Key.backspace><Key.backspace><<97>><<98>><<96>><<96>><<96>>
Screenshot: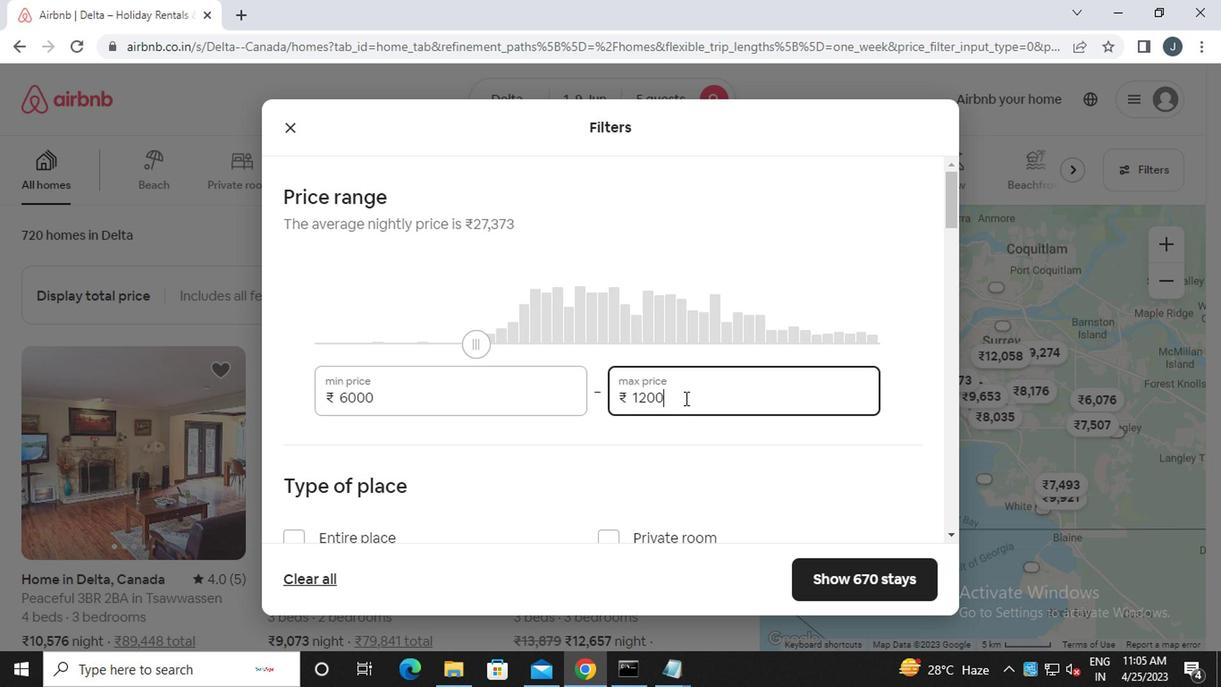 
Action: Mouse moved to (691, 396)
Screenshot: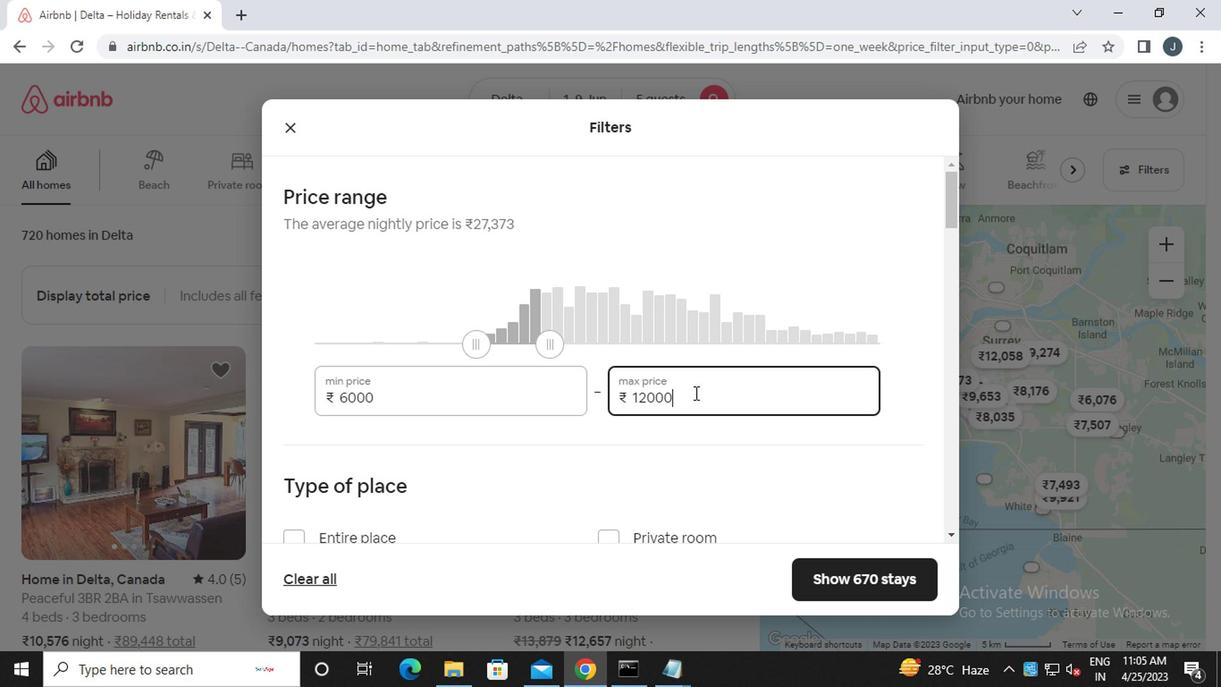 
Action: Mouse scrolled (691, 395) with delta (0, 0)
Screenshot: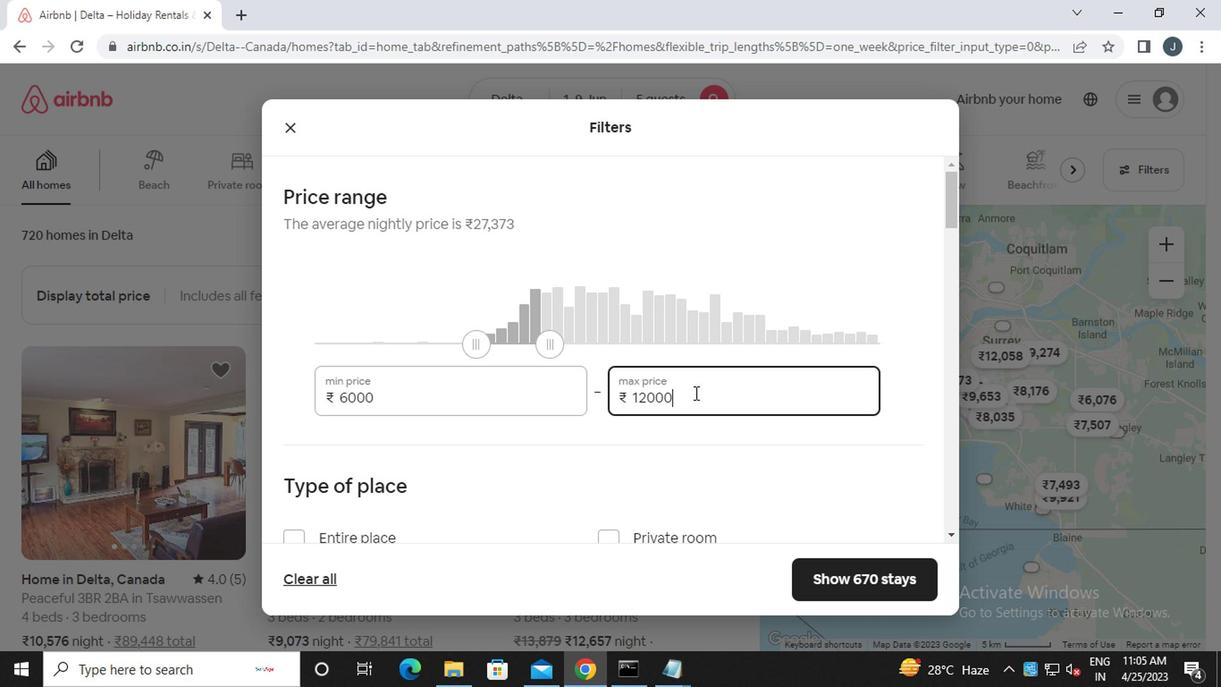 
Action: Mouse moved to (691, 396)
Screenshot: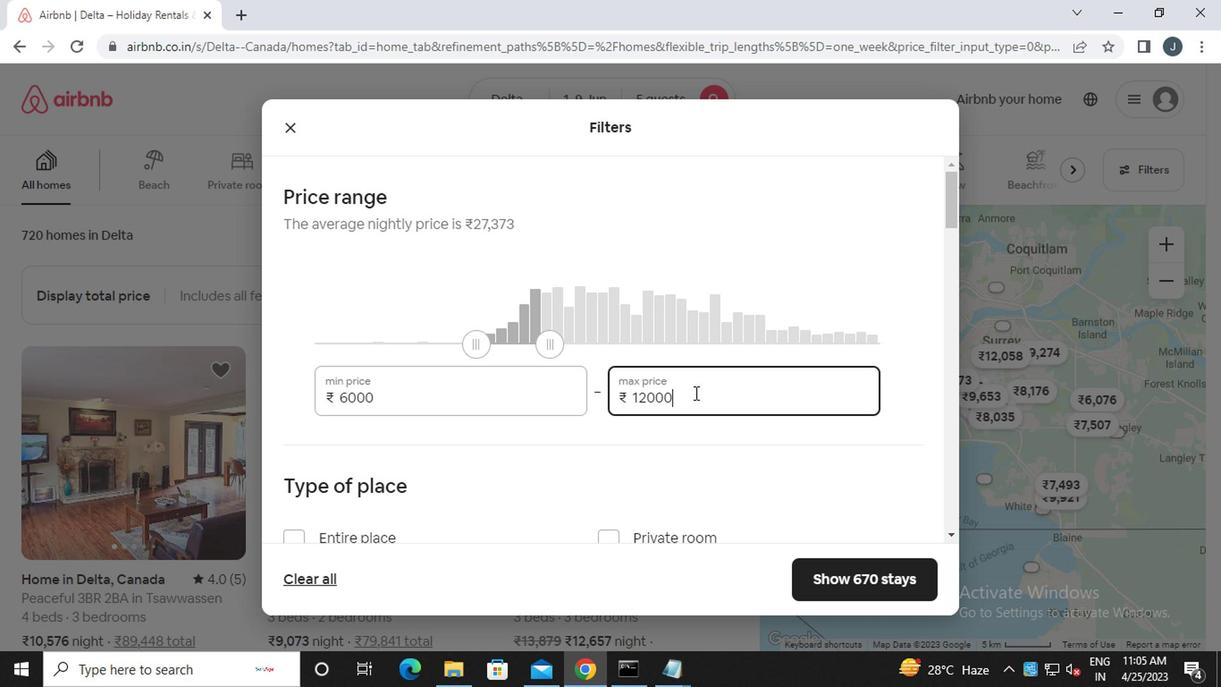 
Action: Mouse scrolled (691, 395) with delta (0, 0)
Screenshot: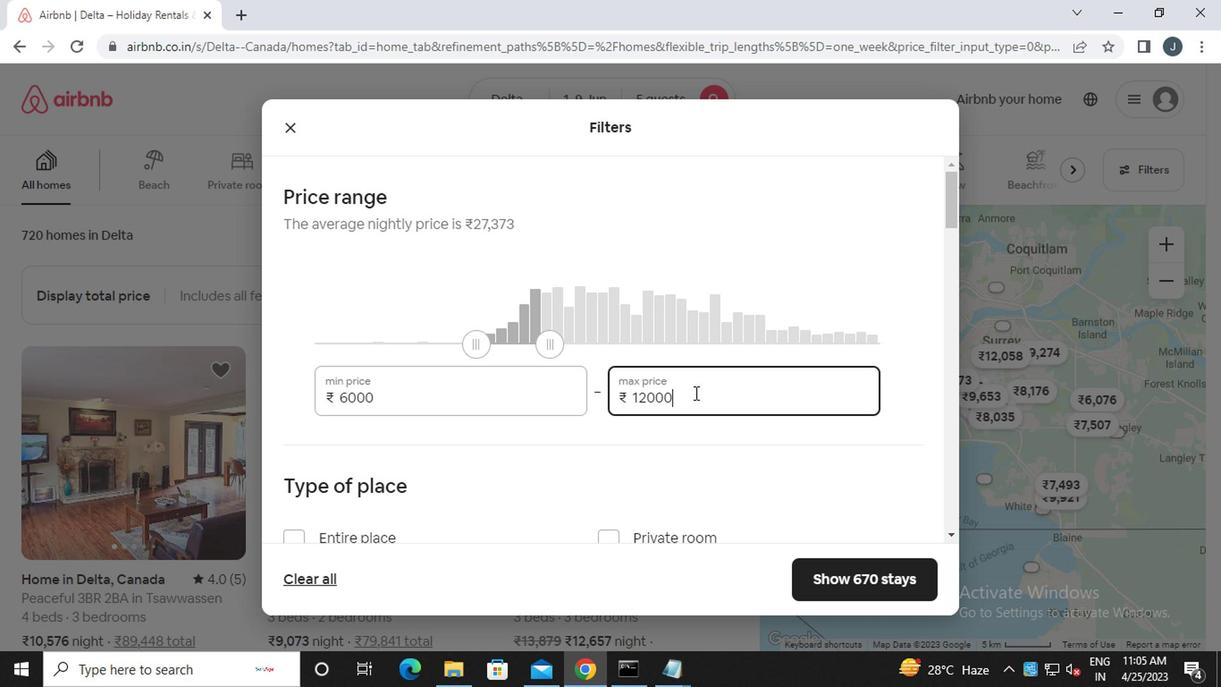 
Action: Mouse moved to (586, 400)
Screenshot: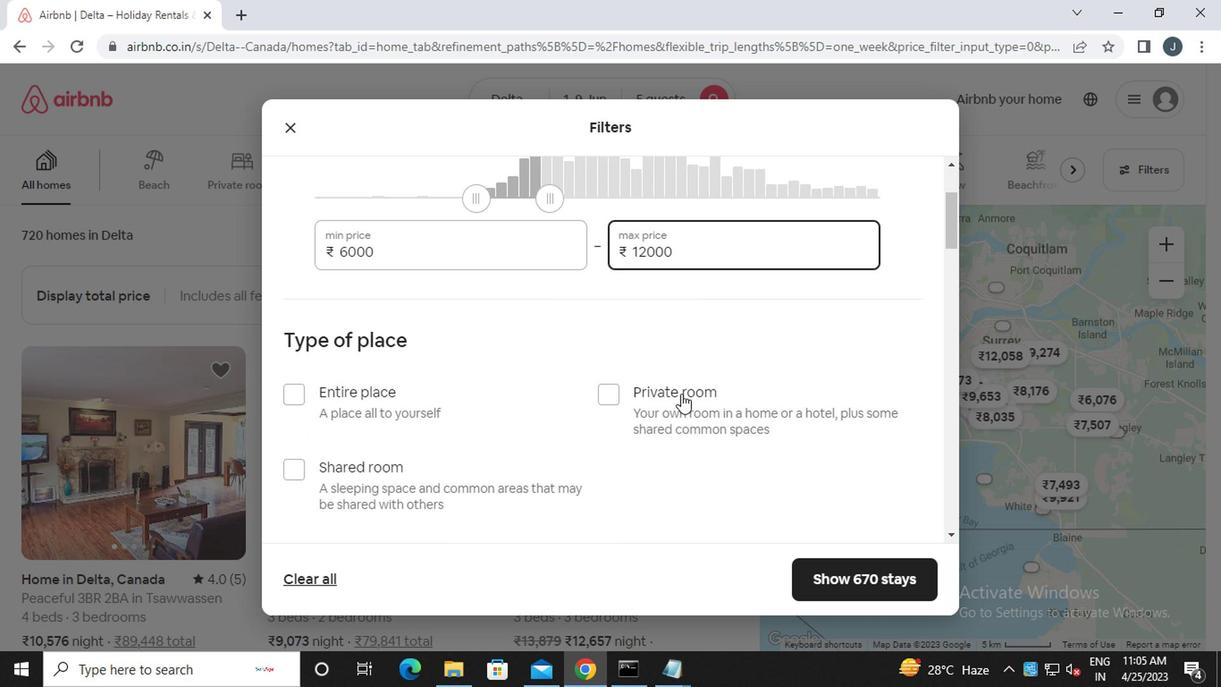 
Action: Mouse scrolled (586, 399) with delta (0, 0)
Screenshot: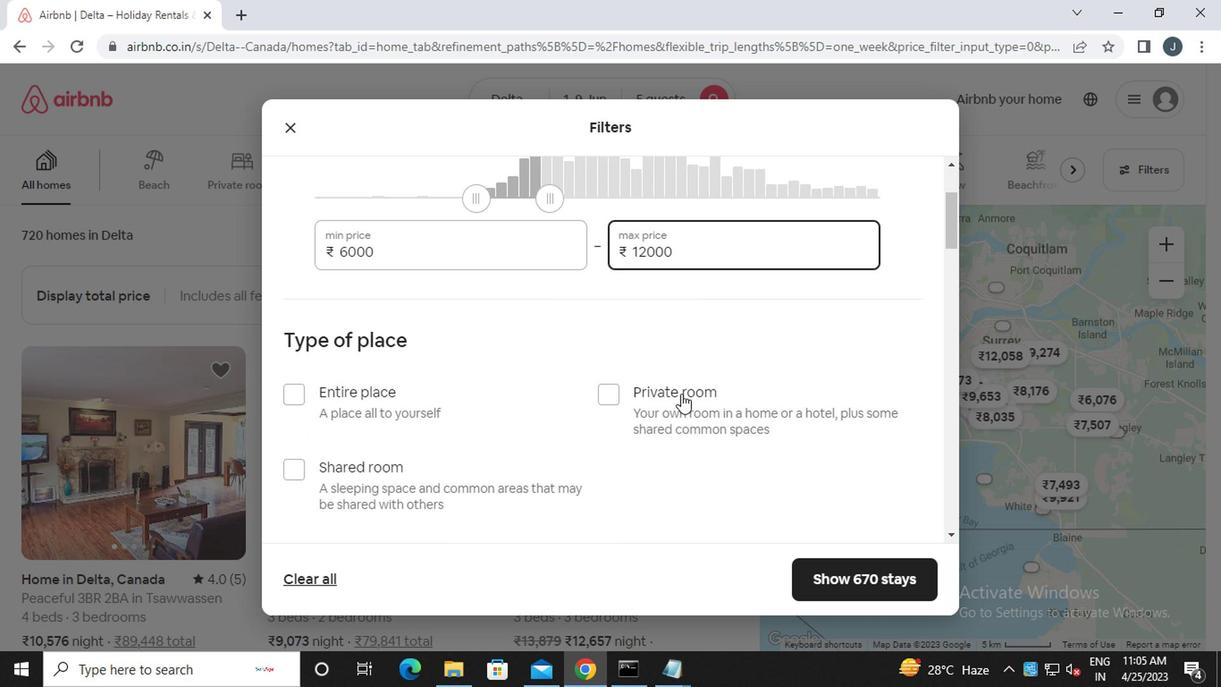 
Action: Mouse moved to (287, 271)
Screenshot: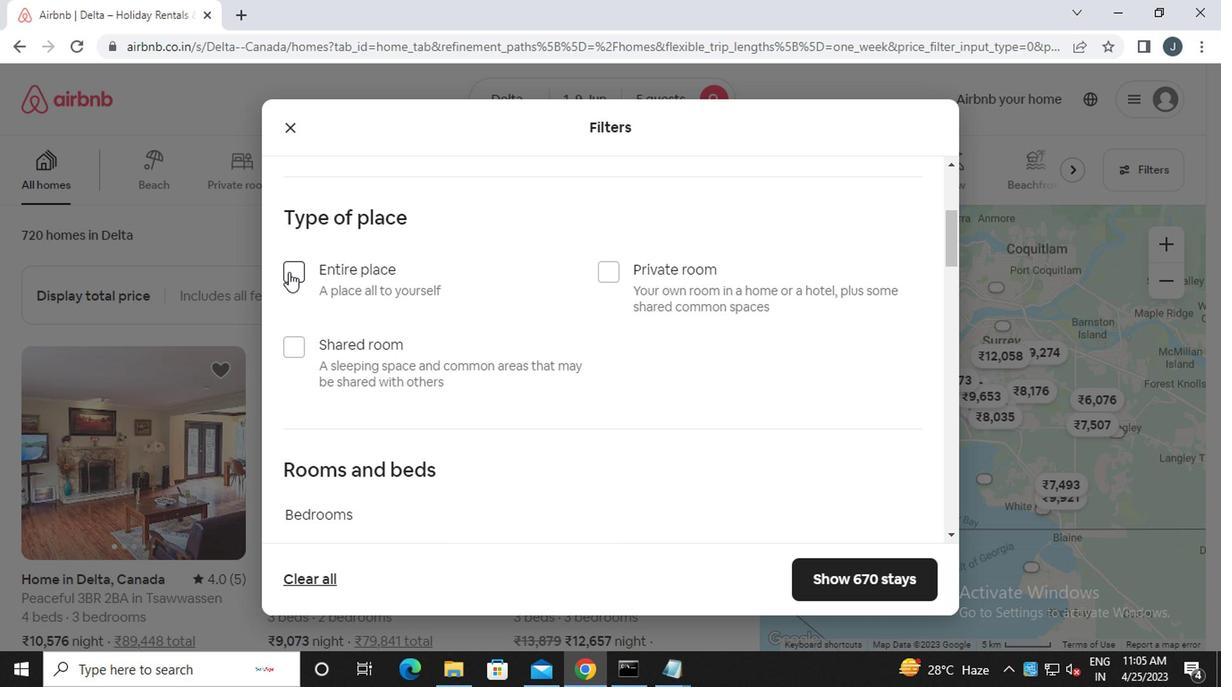 
Action: Mouse pressed left at (287, 271)
Screenshot: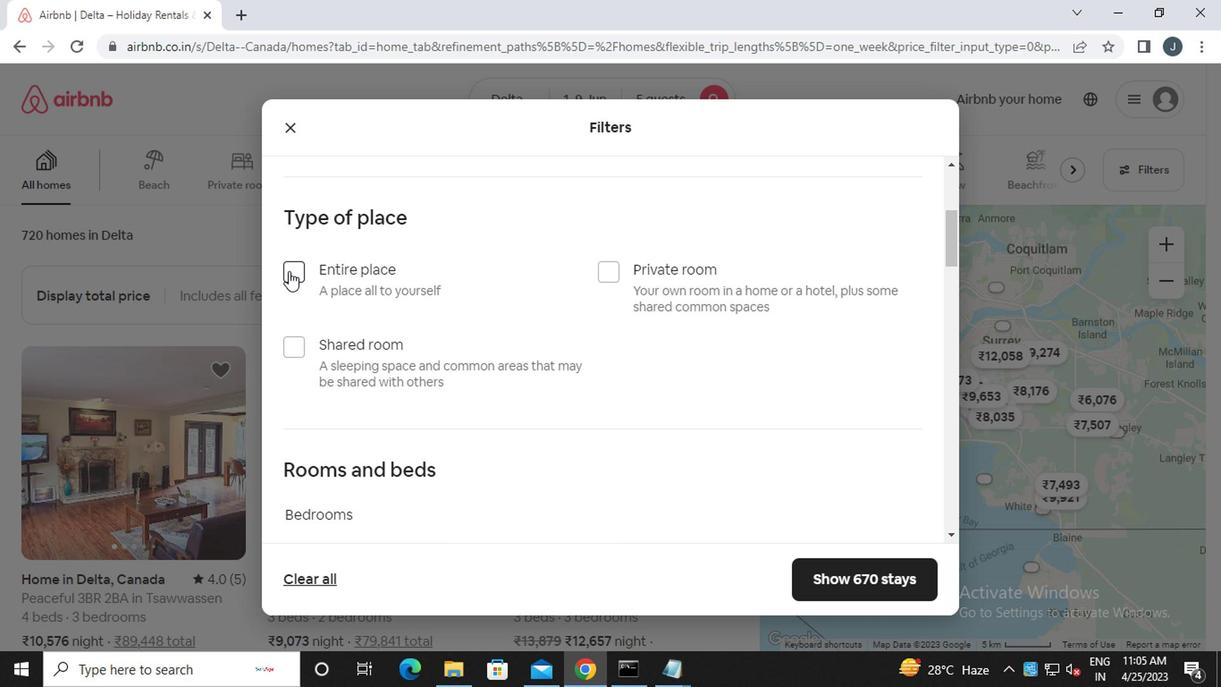 
Action: Mouse moved to (517, 363)
Screenshot: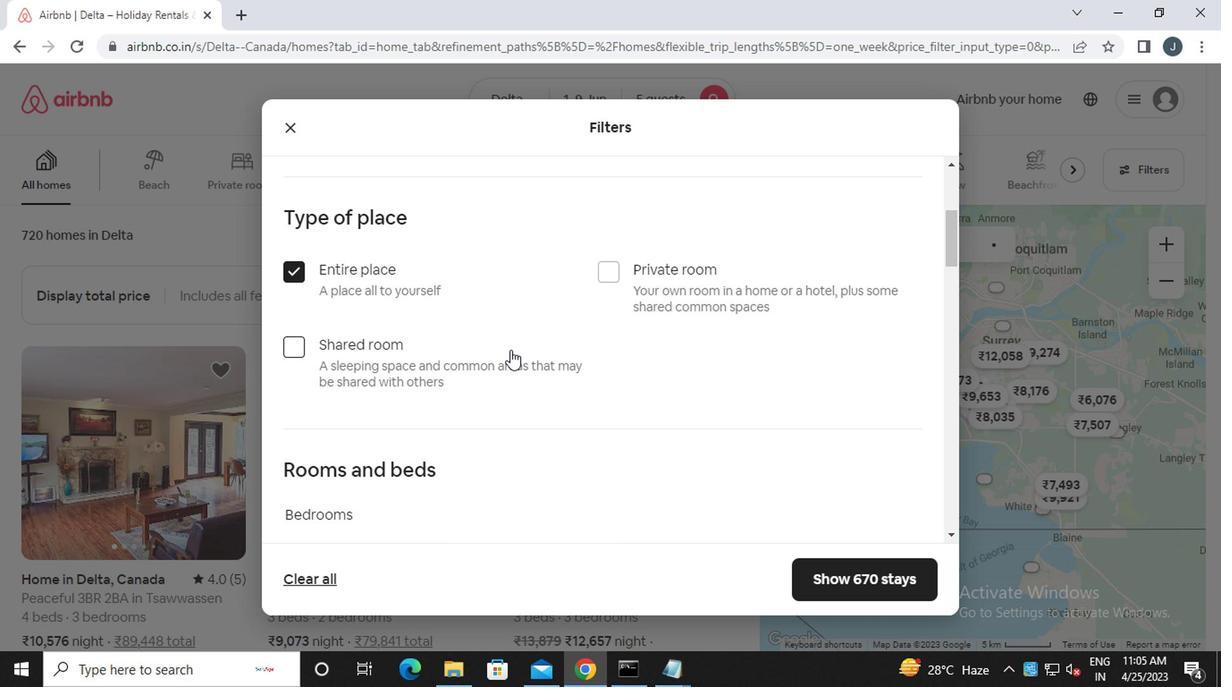 
Action: Mouse scrolled (517, 362) with delta (0, 0)
Screenshot: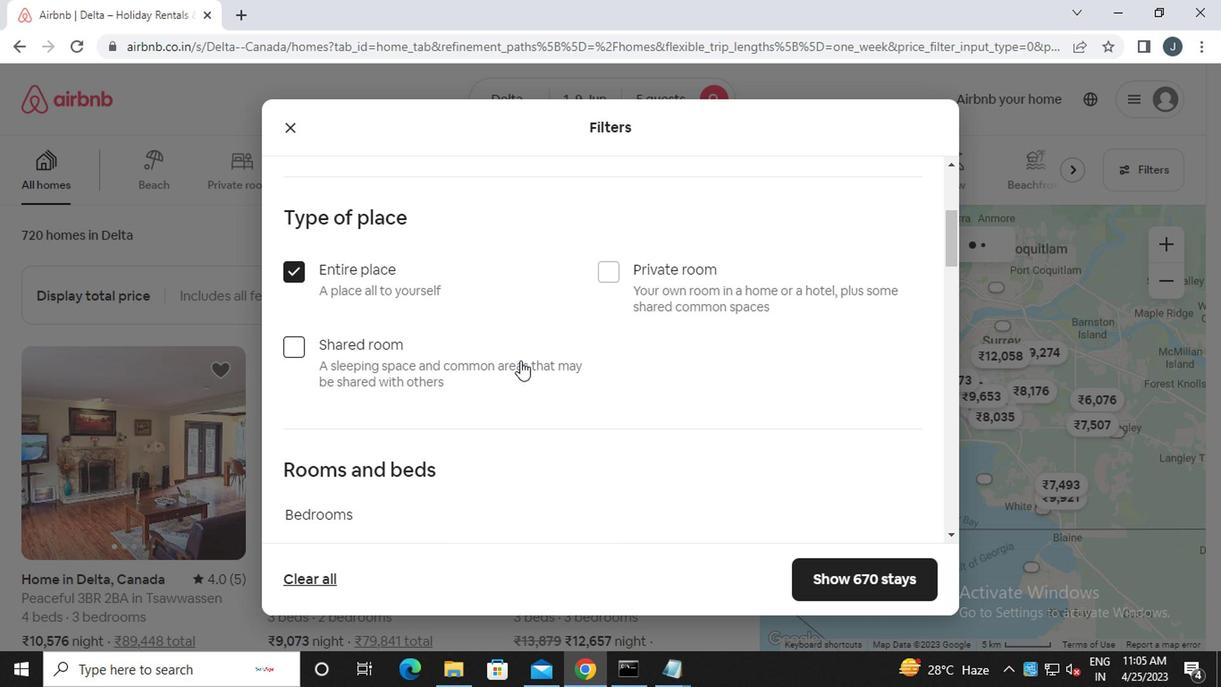
Action: Mouse scrolled (517, 362) with delta (0, 0)
Screenshot: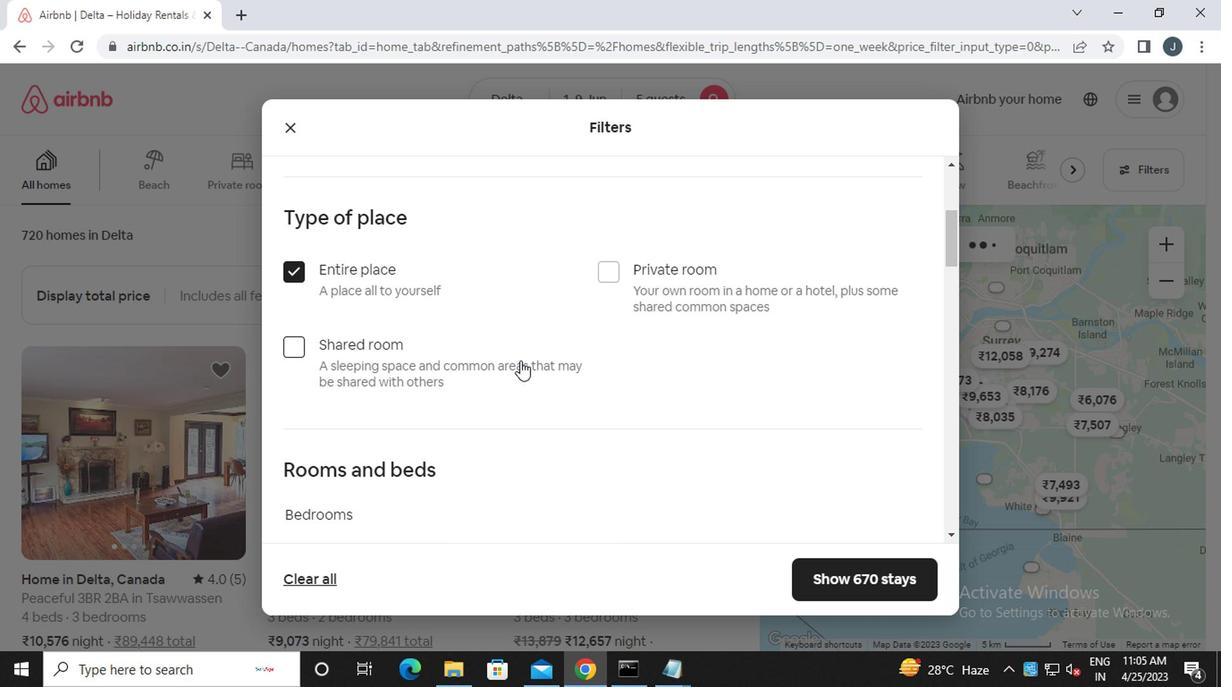 
Action: Mouse moved to (516, 386)
Screenshot: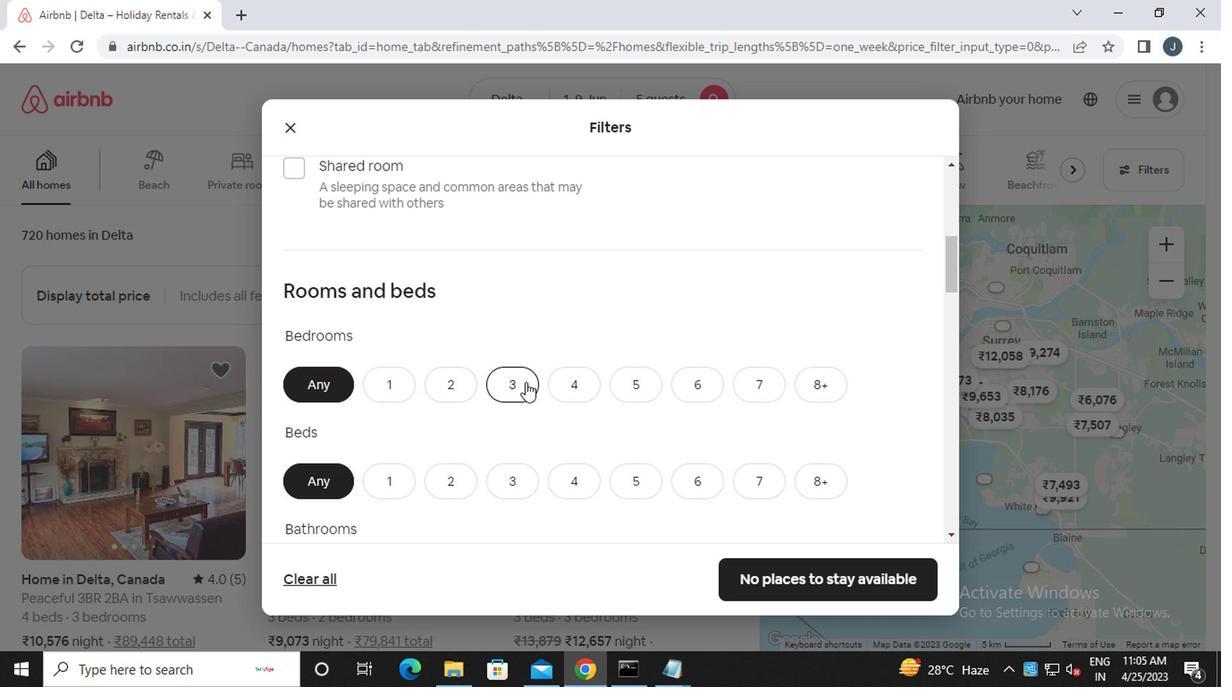 
Action: Mouse pressed left at (516, 386)
Screenshot: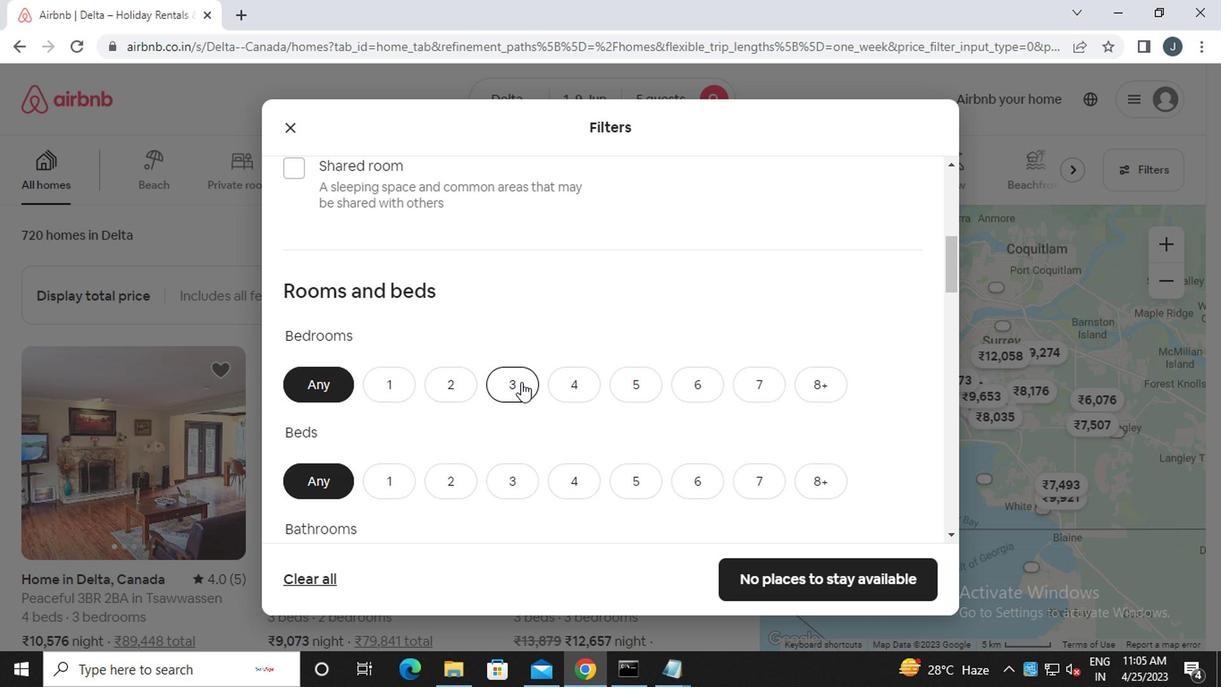 
Action: Mouse moved to (509, 487)
Screenshot: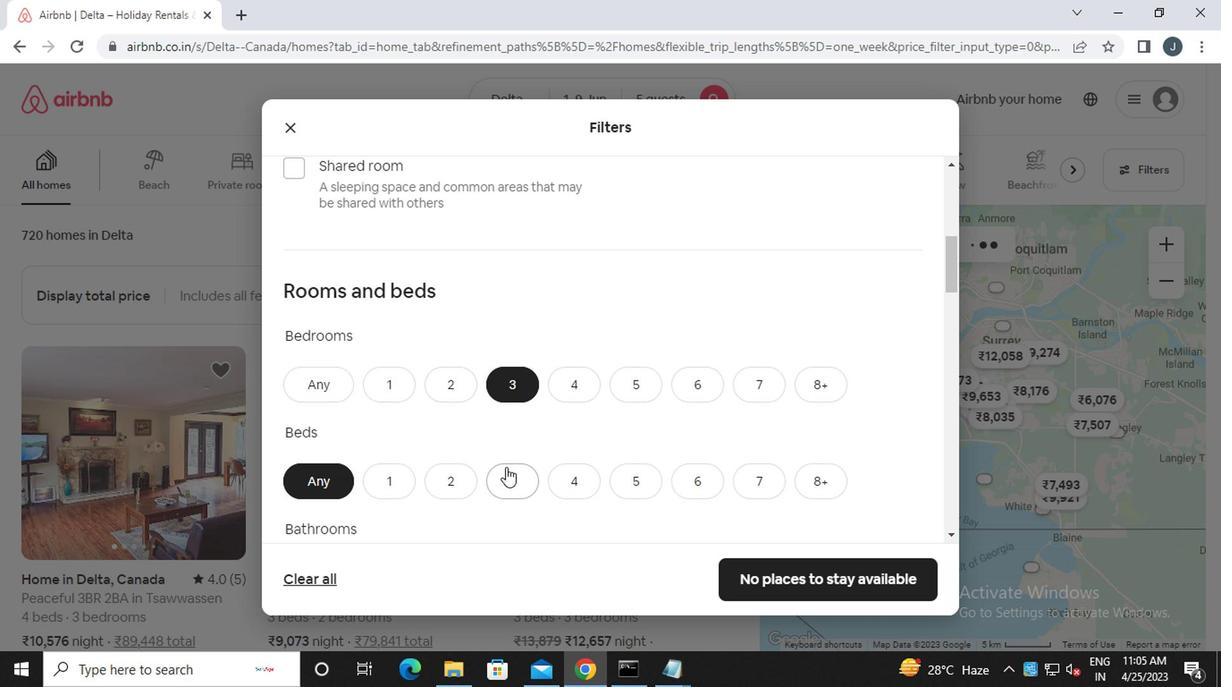 
Action: Mouse pressed left at (509, 487)
Screenshot: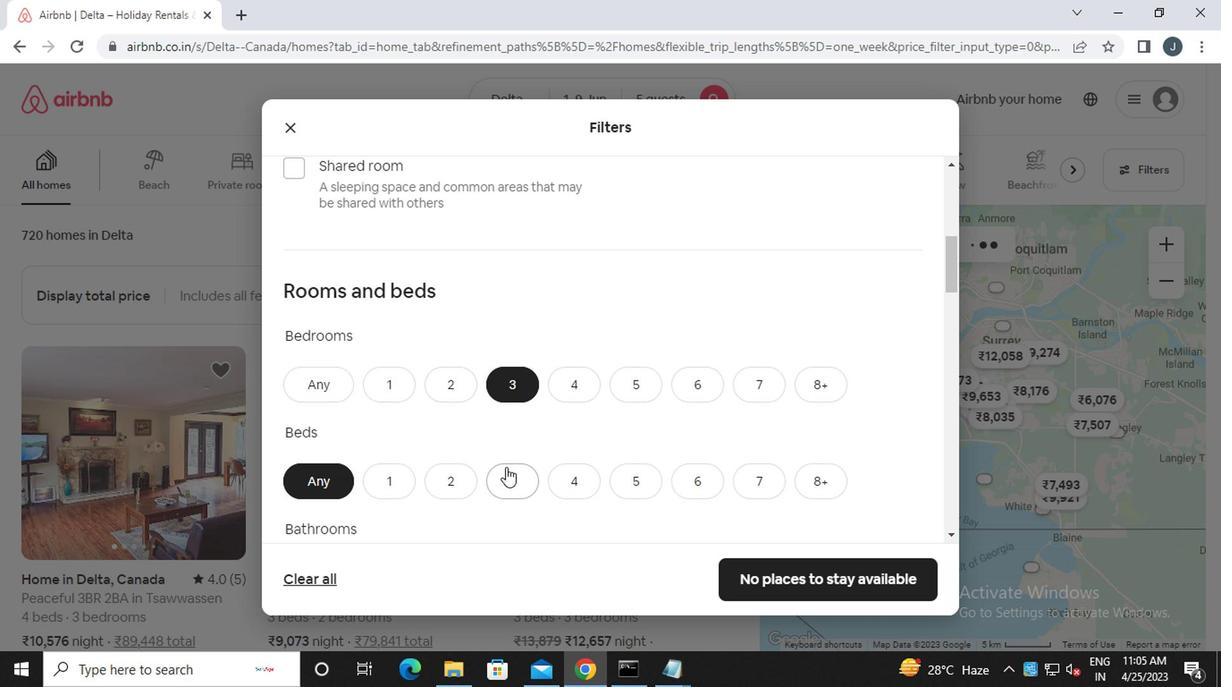 
Action: Mouse moved to (509, 488)
Screenshot: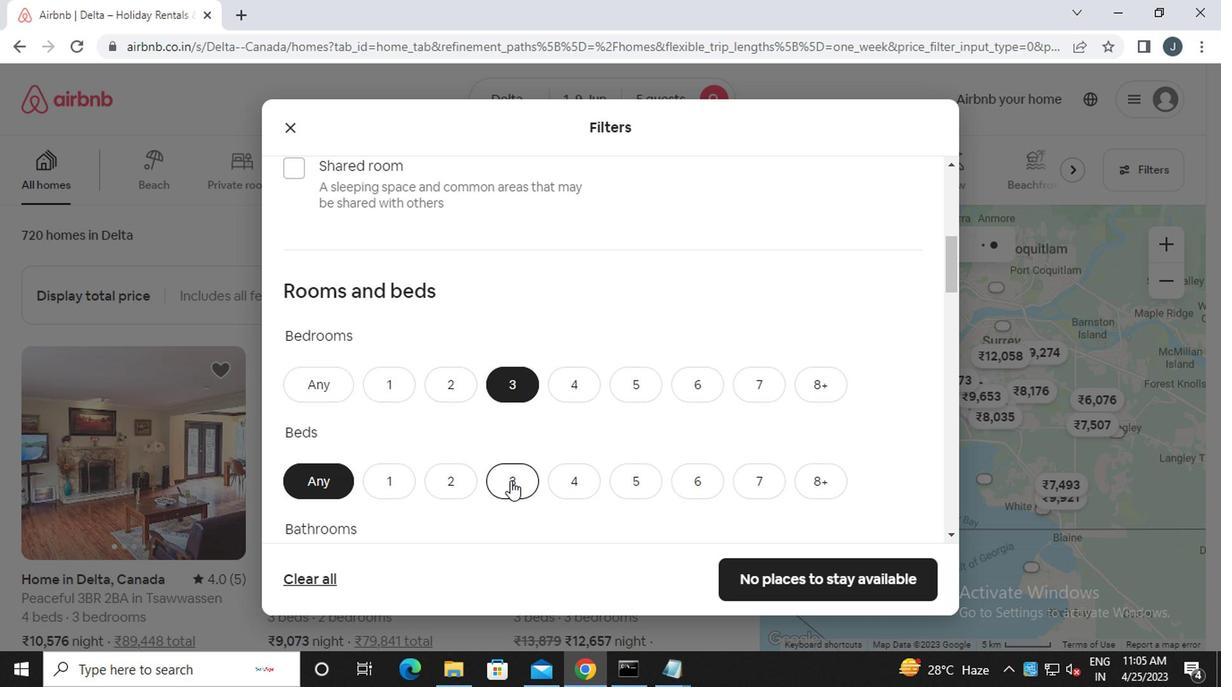 
Action: Mouse scrolled (509, 487) with delta (0, 0)
Screenshot: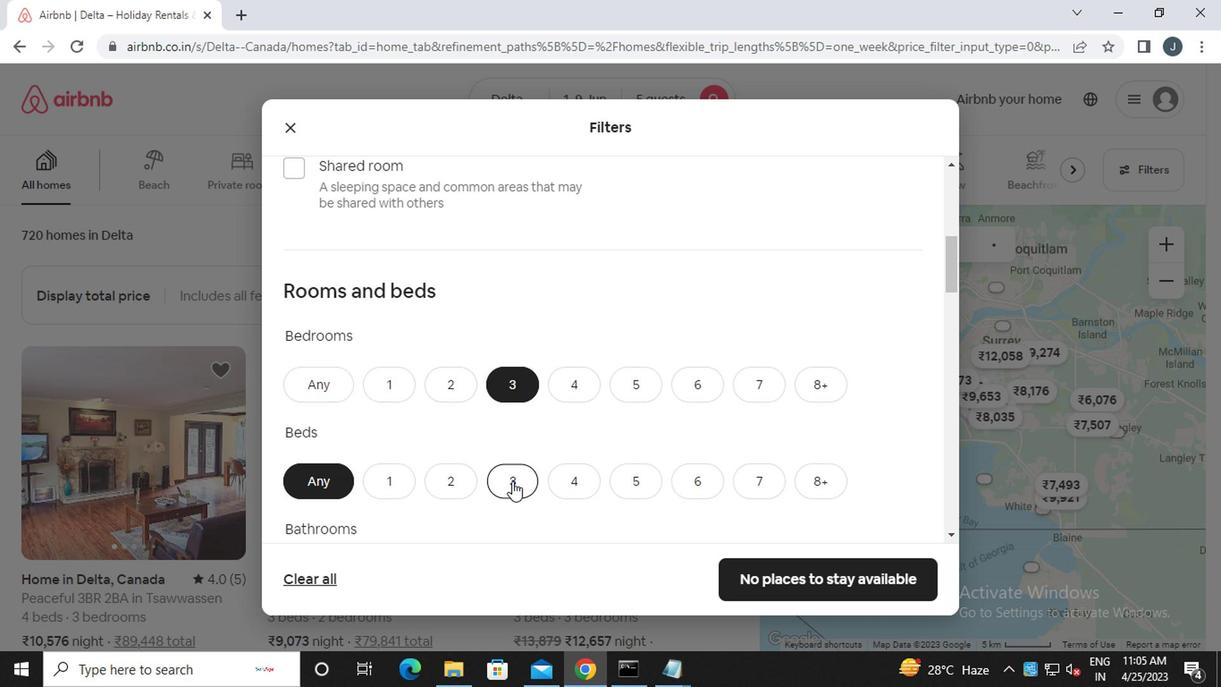 
Action: Mouse scrolled (509, 487) with delta (0, 0)
Screenshot: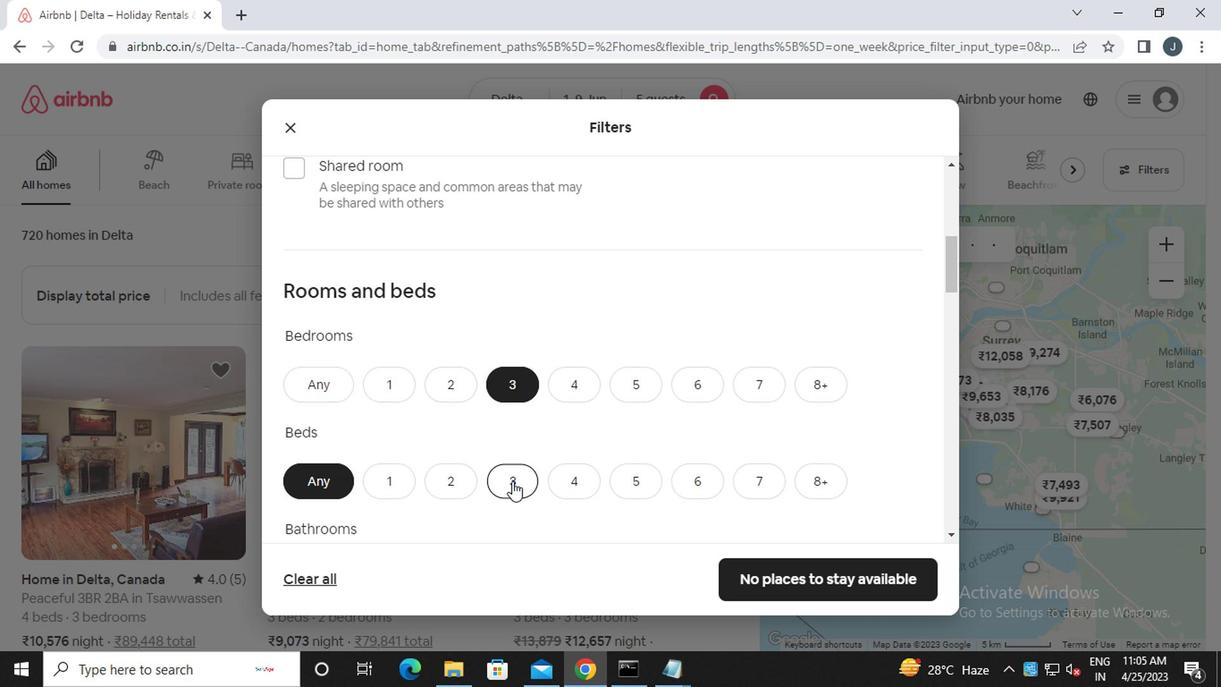 
Action: Mouse moved to (509, 395)
Screenshot: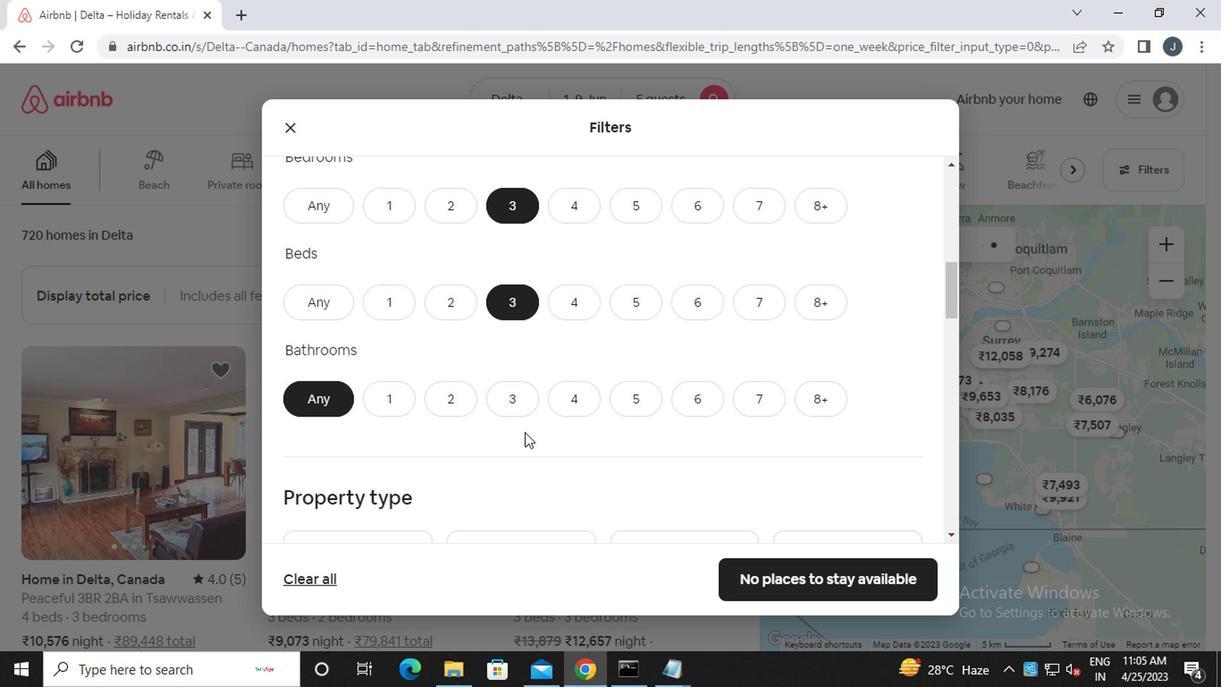 
Action: Mouse pressed left at (509, 395)
Screenshot: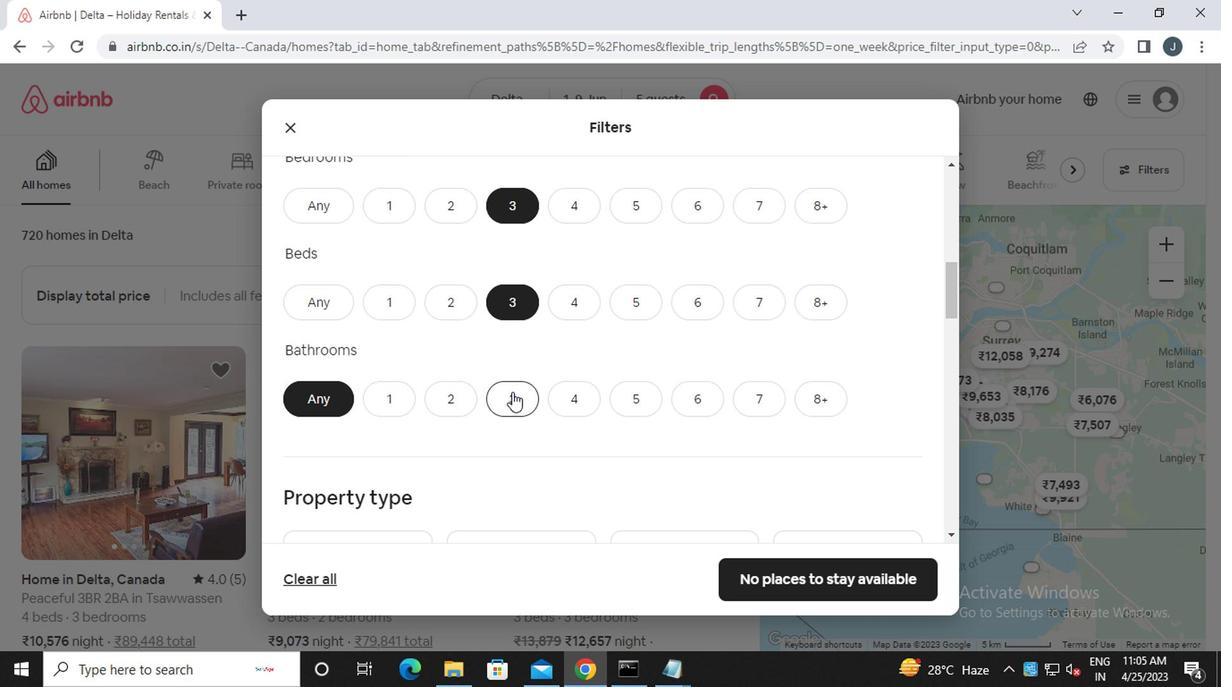 
Action: Mouse moved to (547, 440)
Screenshot: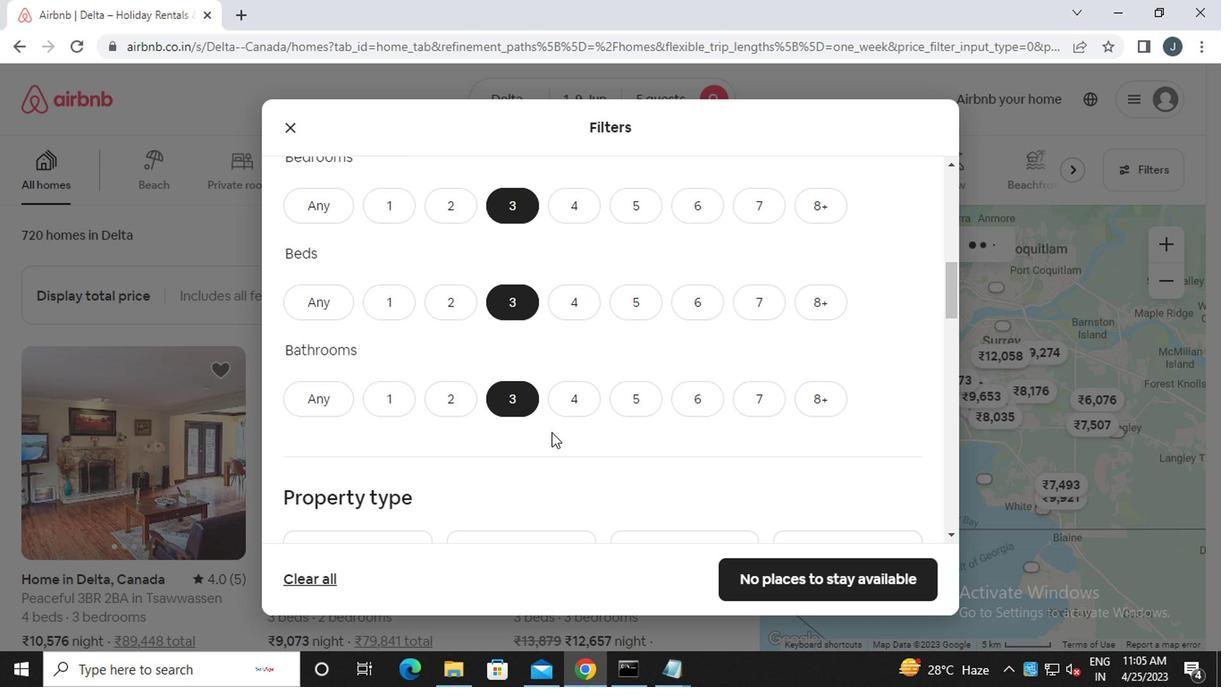 
Action: Mouse scrolled (547, 439) with delta (0, -1)
Screenshot: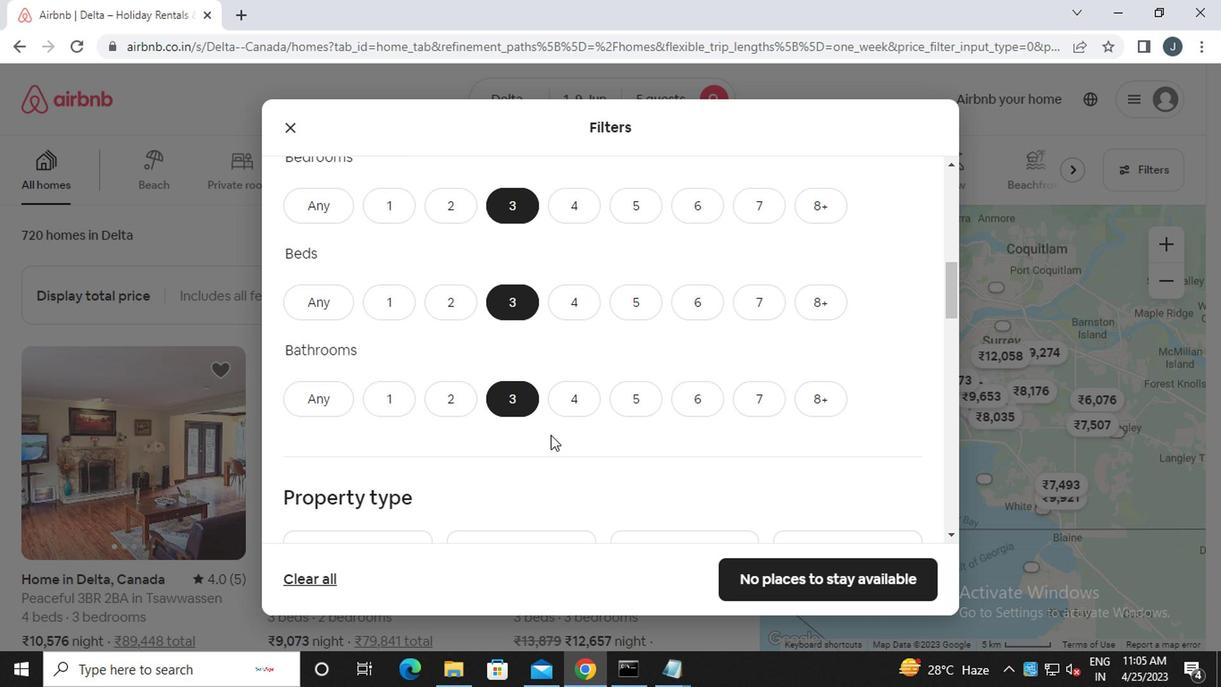 
Action: Mouse scrolled (547, 439) with delta (0, -1)
Screenshot: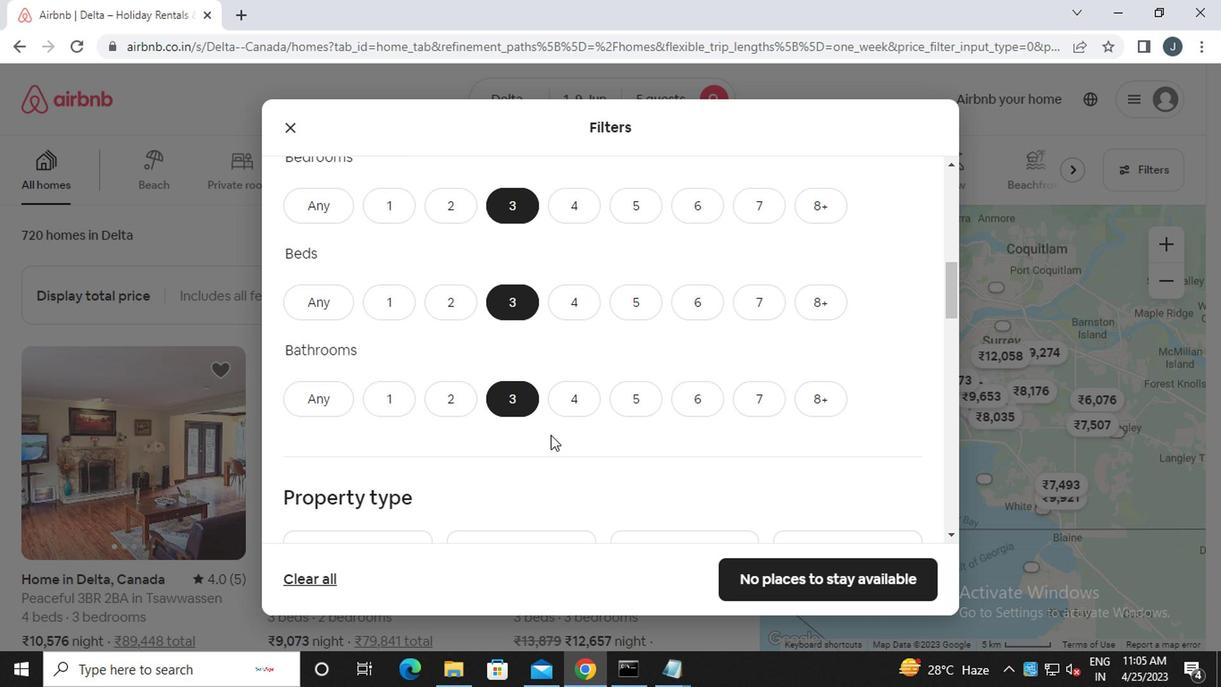 
Action: Mouse scrolled (547, 439) with delta (0, -1)
Screenshot: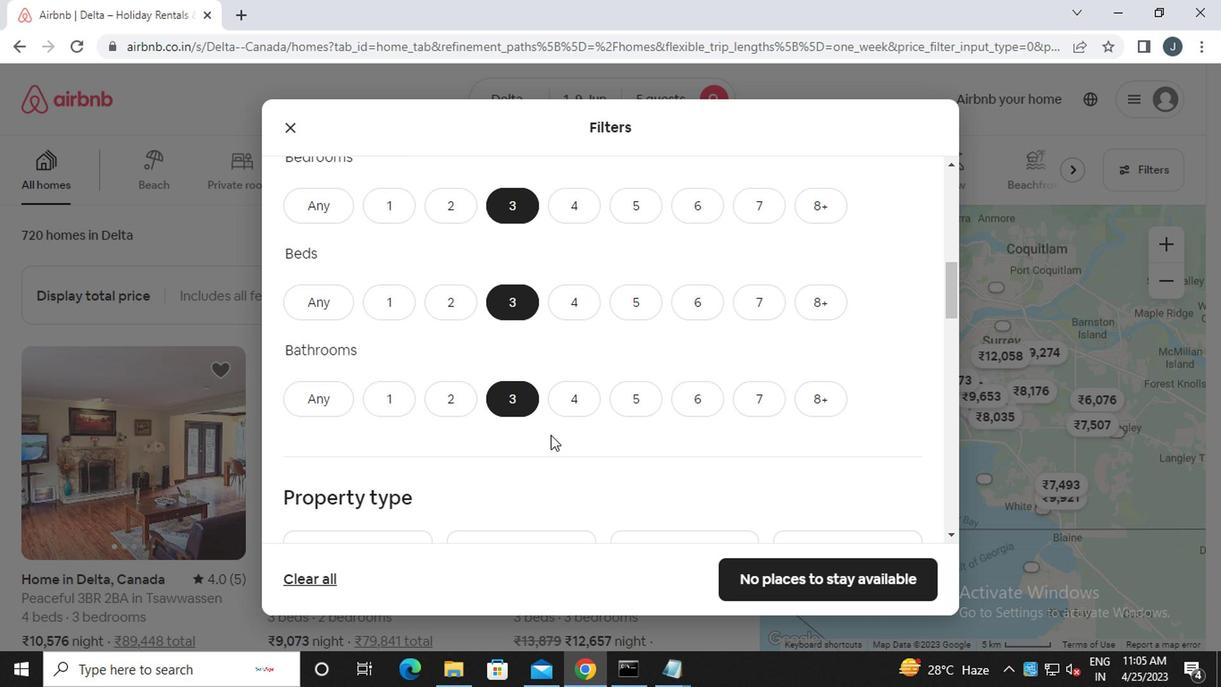 
Action: Mouse moved to (356, 350)
Screenshot: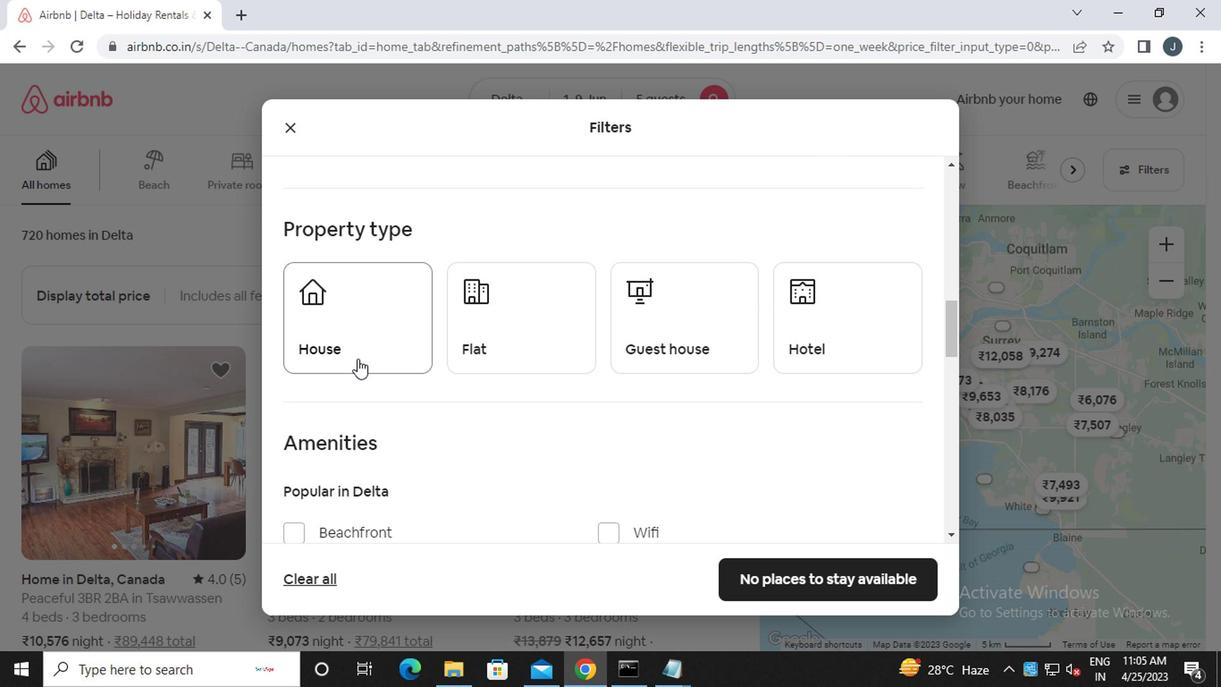 
Action: Mouse pressed left at (356, 350)
Screenshot: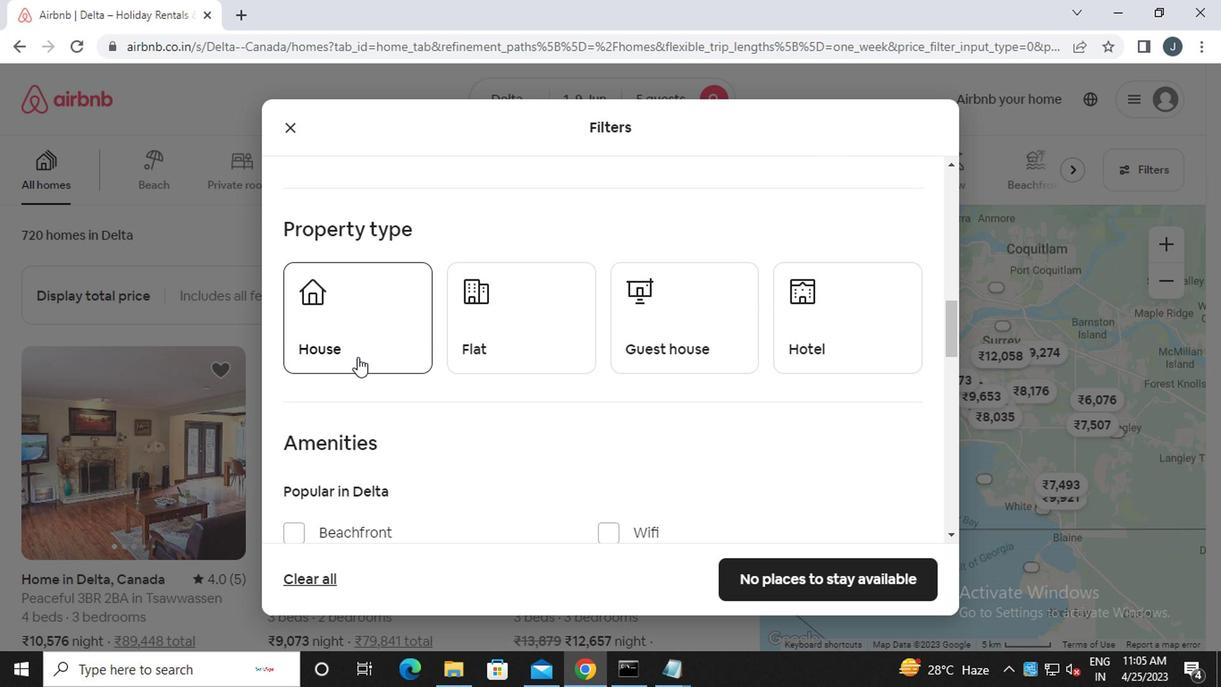
Action: Mouse moved to (491, 344)
Screenshot: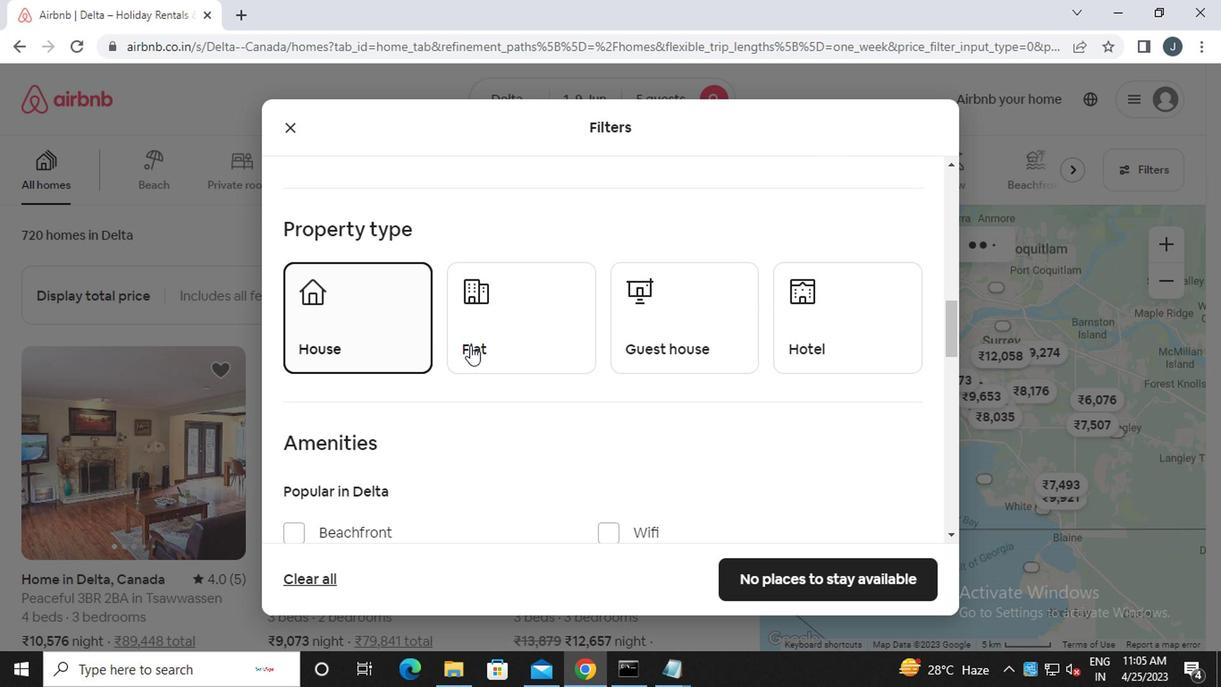 
Action: Mouse pressed left at (491, 344)
Screenshot: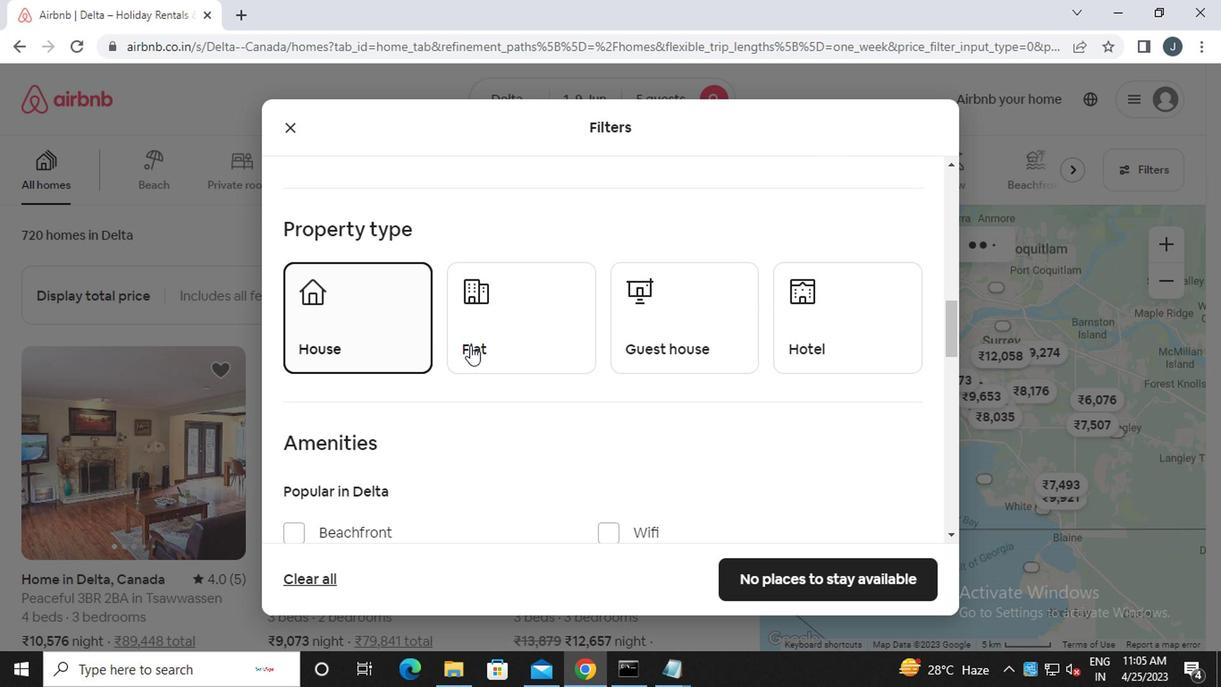 
Action: Mouse moved to (674, 336)
Screenshot: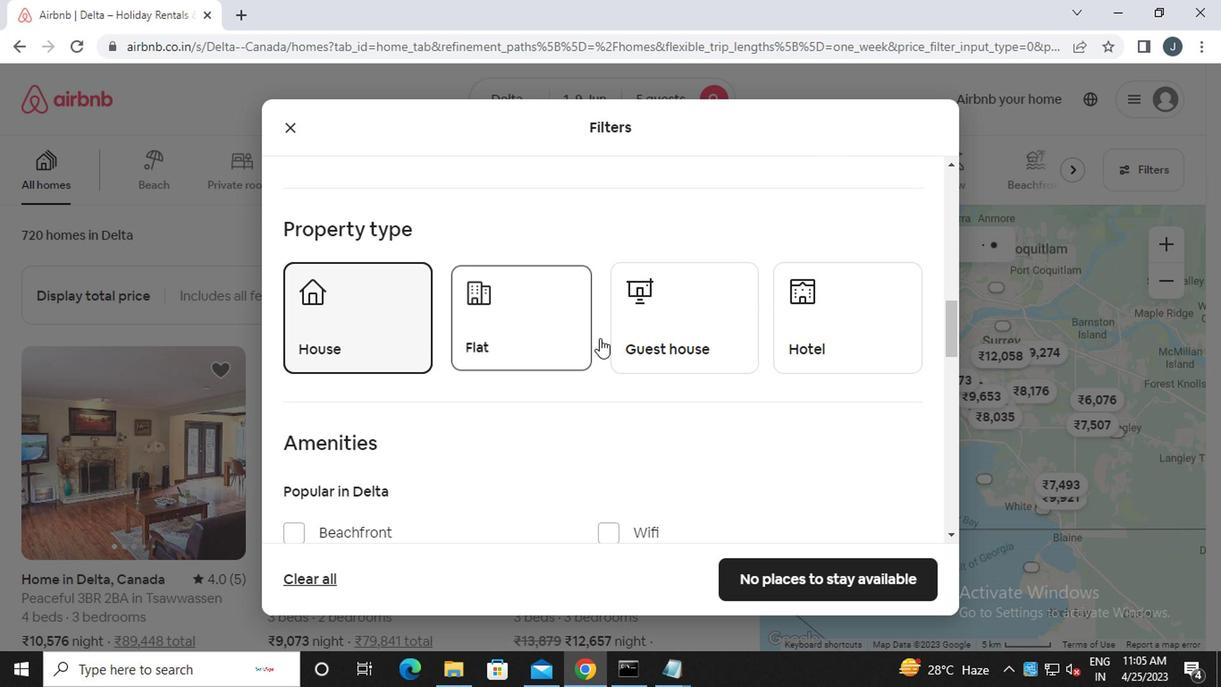 
Action: Mouse pressed left at (674, 336)
Screenshot: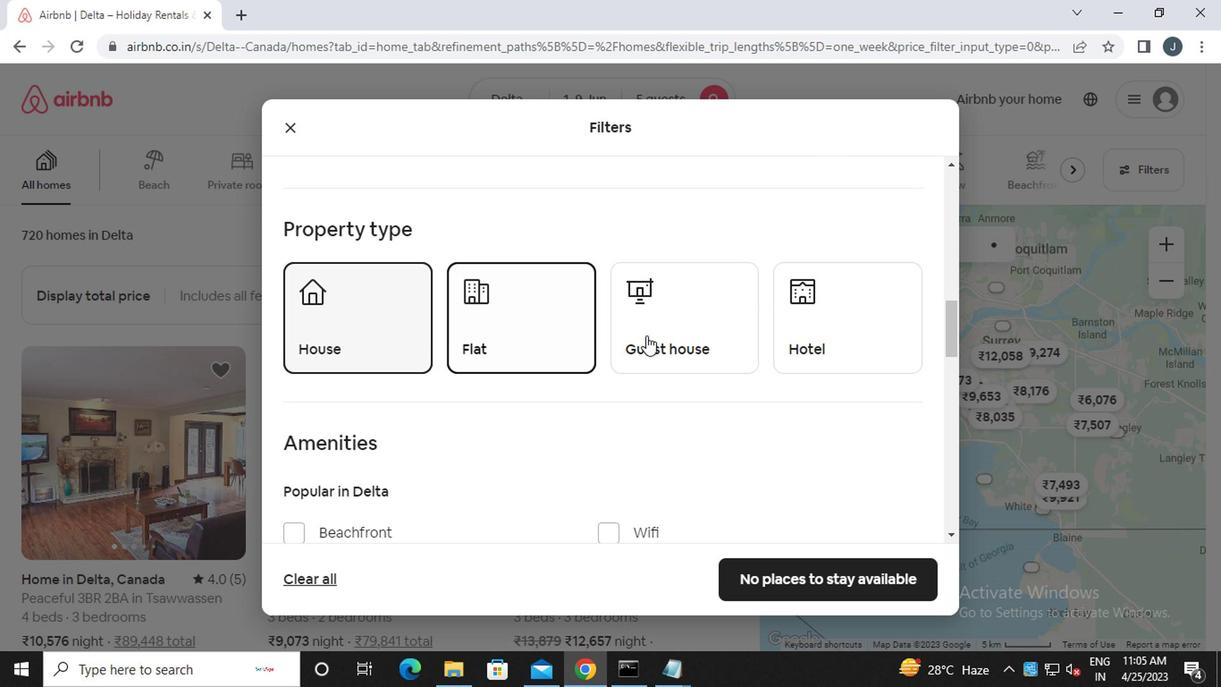 
Action: Mouse moved to (628, 381)
Screenshot: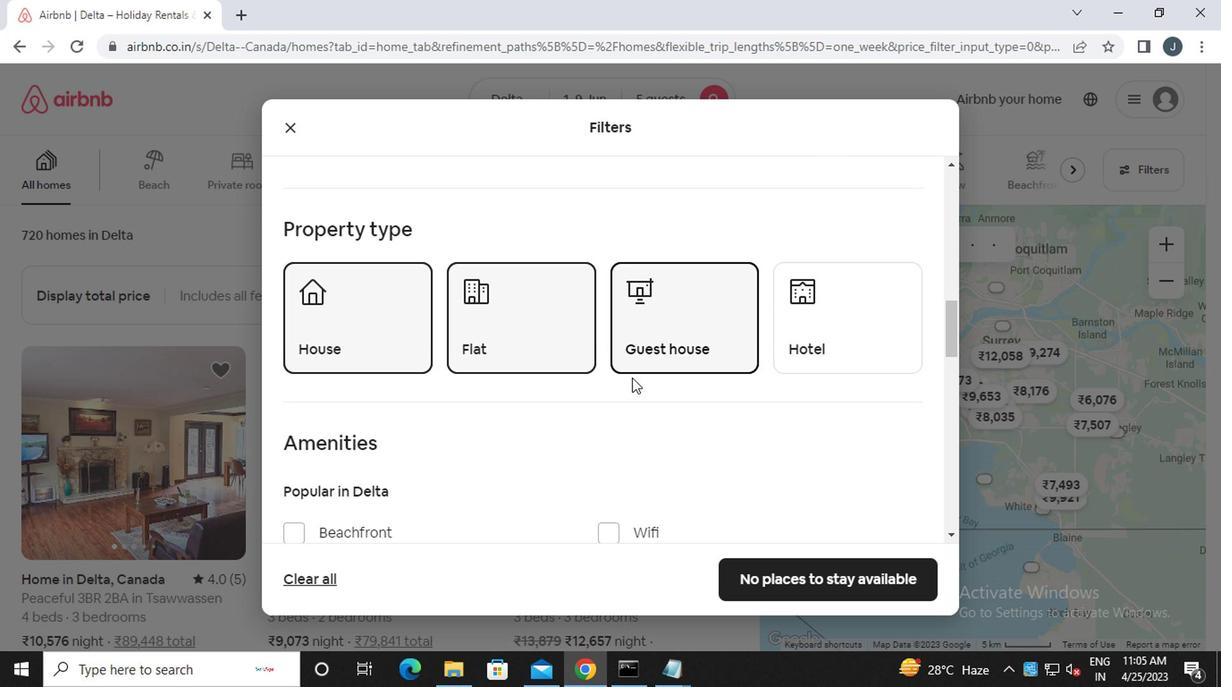 
Action: Mouse scrolled (628, 379) with delta (0, -1)
Screenshot: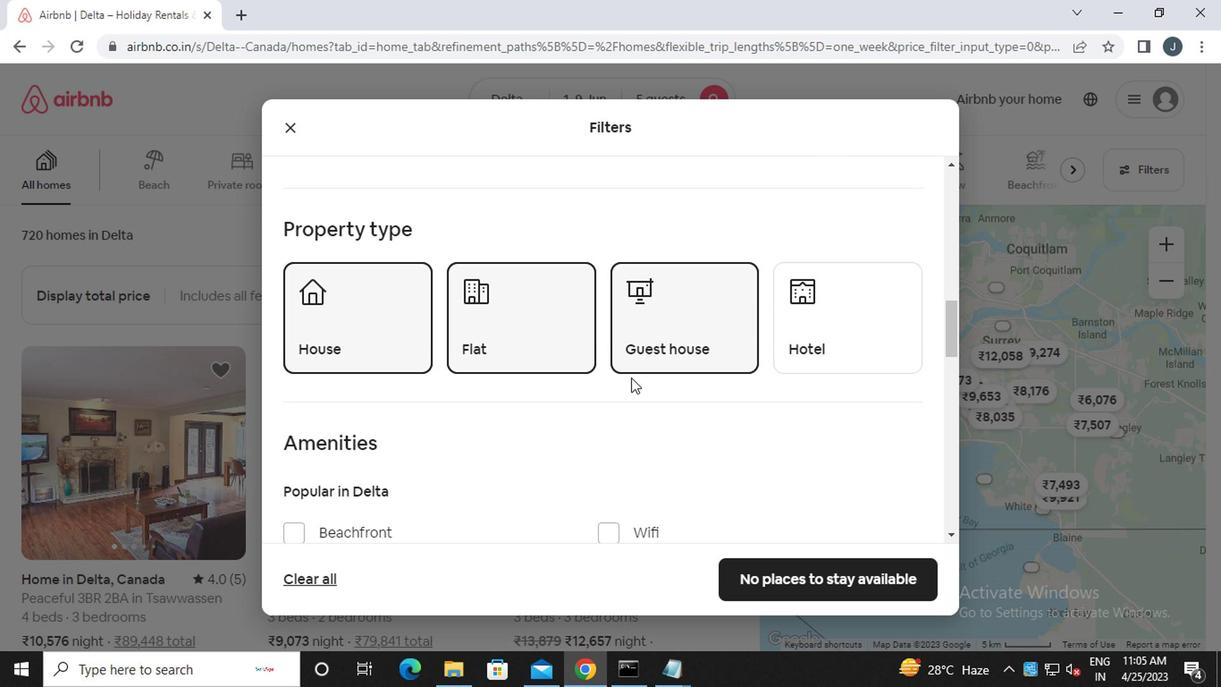
Action: Mouse scrolled (628, 379) with delta (0, -1)
Screenshot: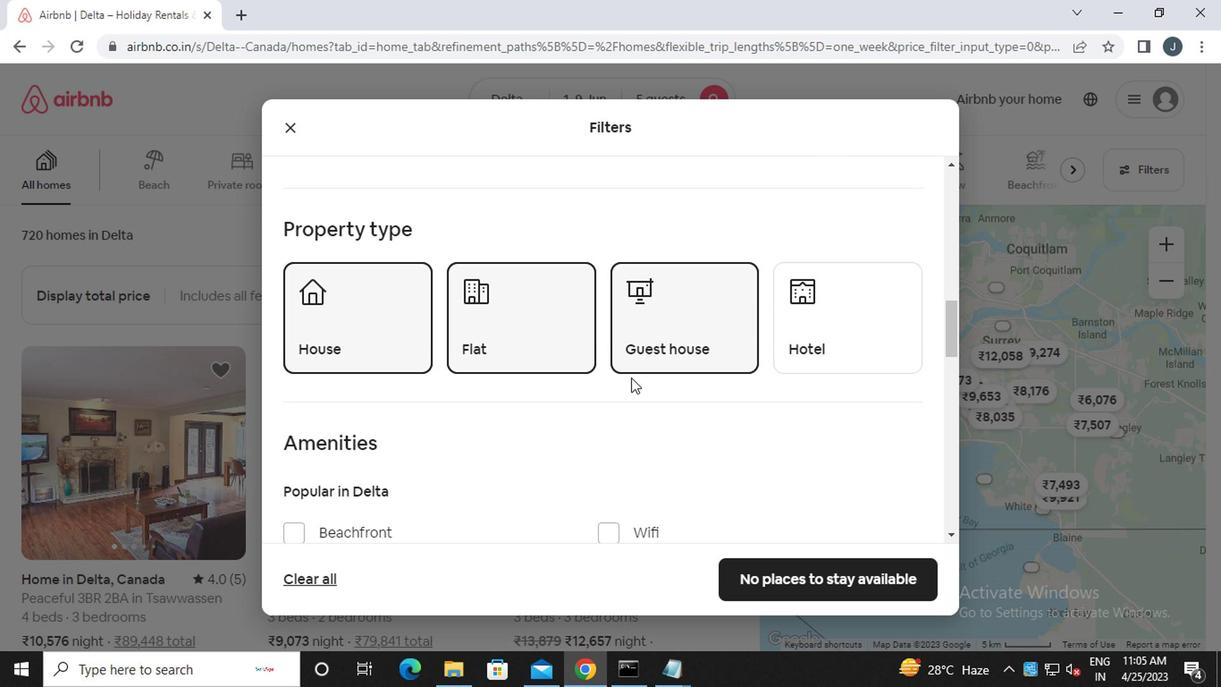 
Action: Mouse scrolled (628, 379) with delta (0, -1)
Screenshot: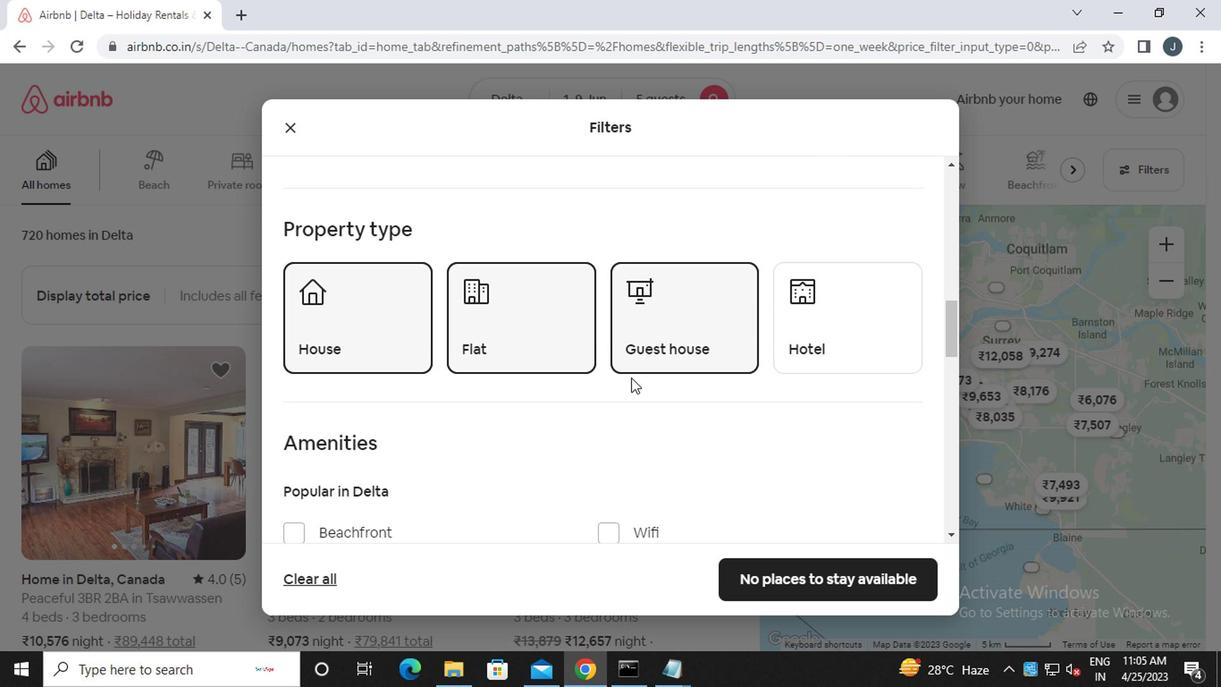 
Action: Mouse scrolled (628, 379) with delta (0, -1)
Screenshot: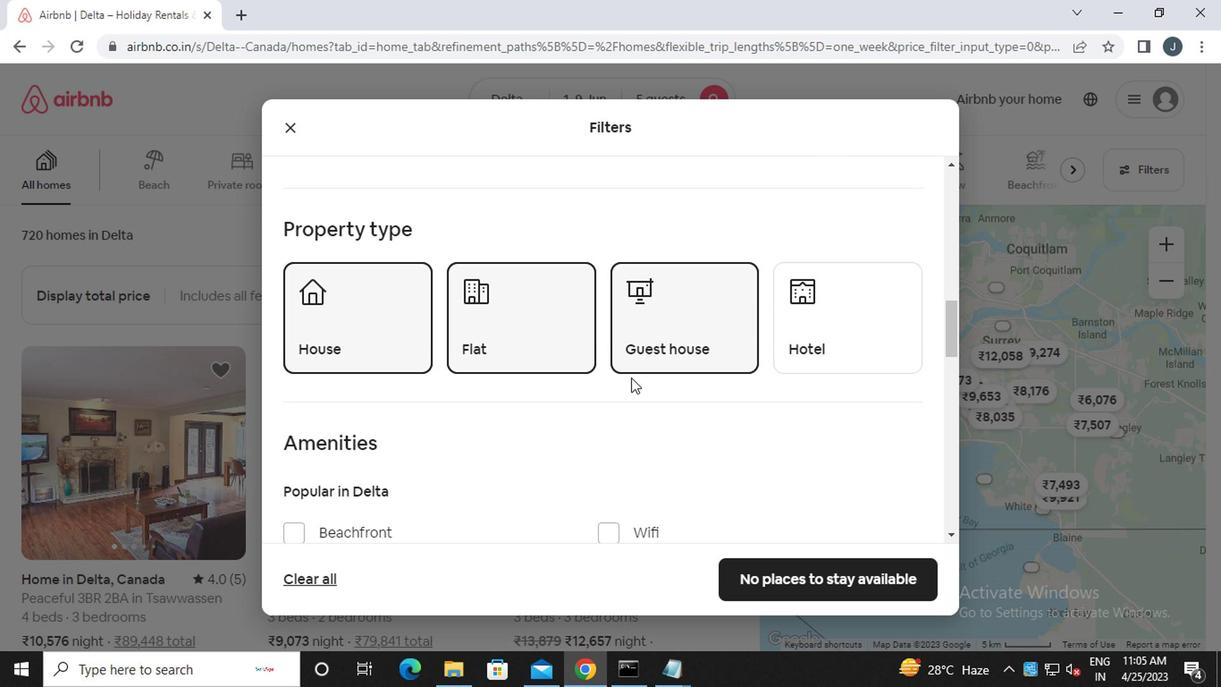 
Action: Mouse scrolled (628, 379) with delta (0, -1)
Screenshot: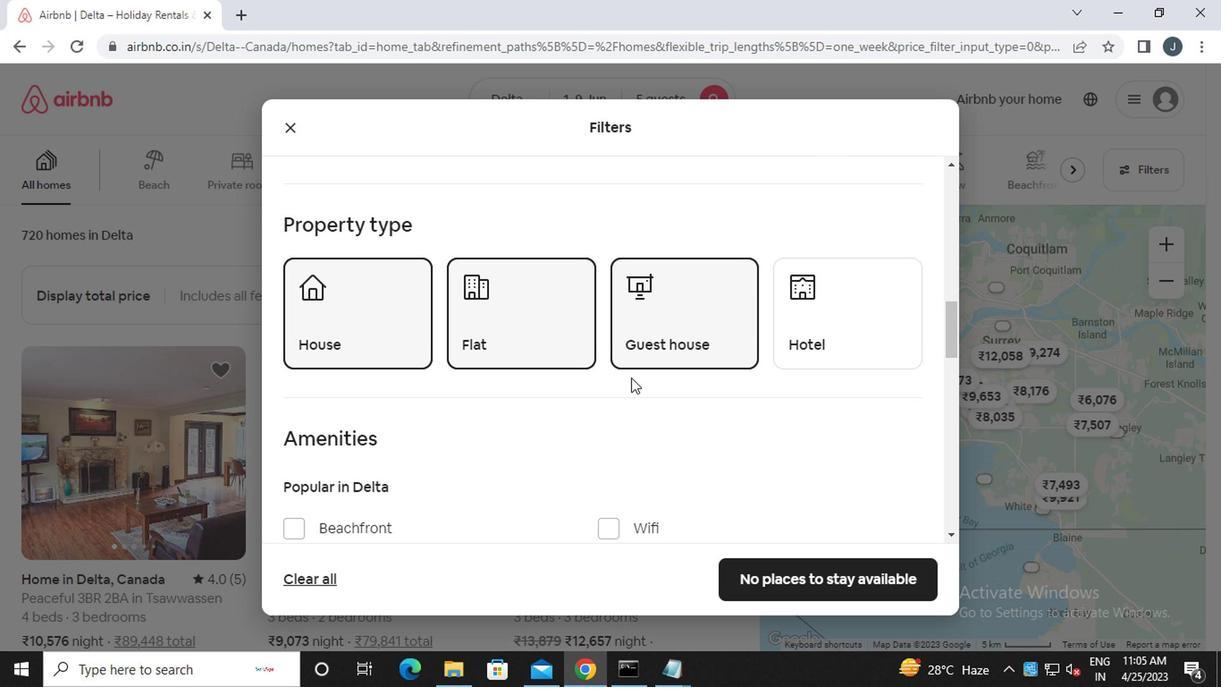 
Action: Mouse moved to (873, 416)
Screenshot: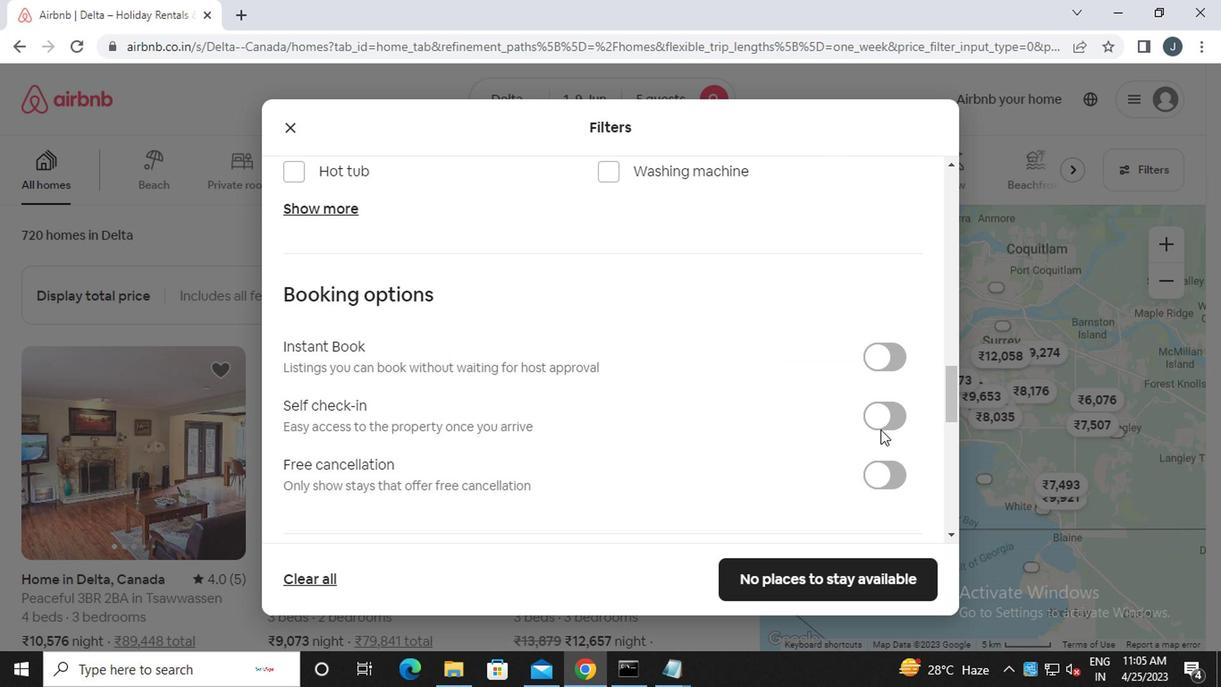 
Action: Mouse pressed left at (873, 416)
Screenshot: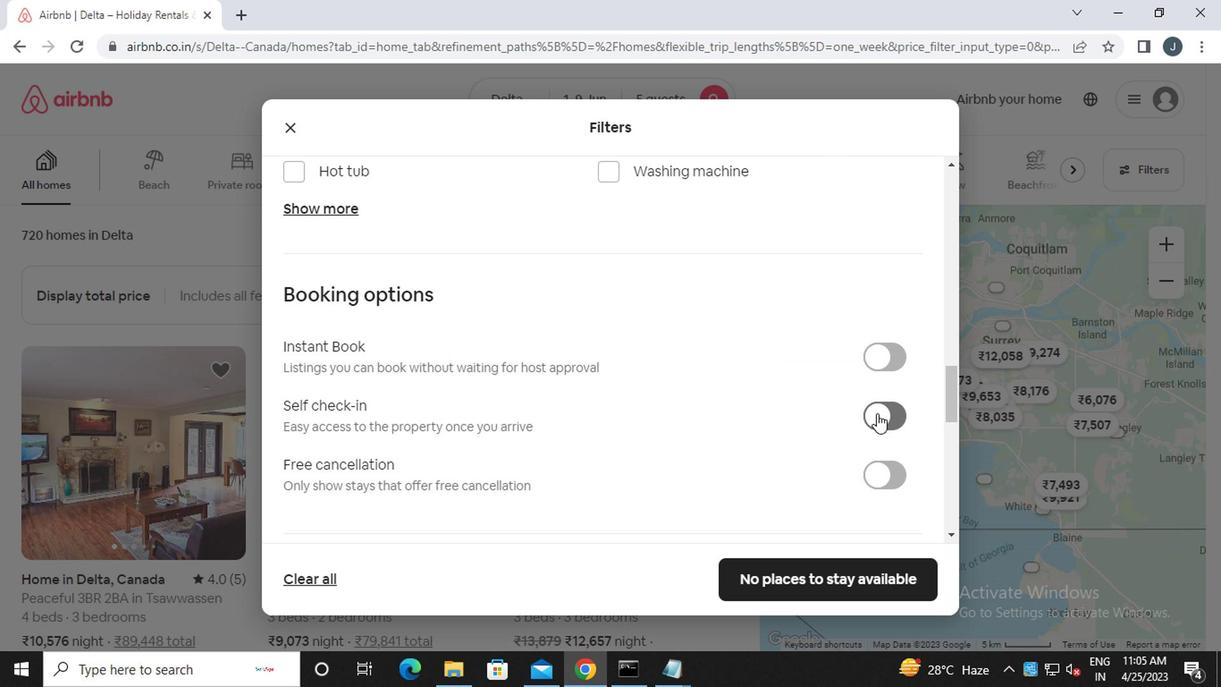 
Action: Mouse moved to (547, 447)
Screenshot: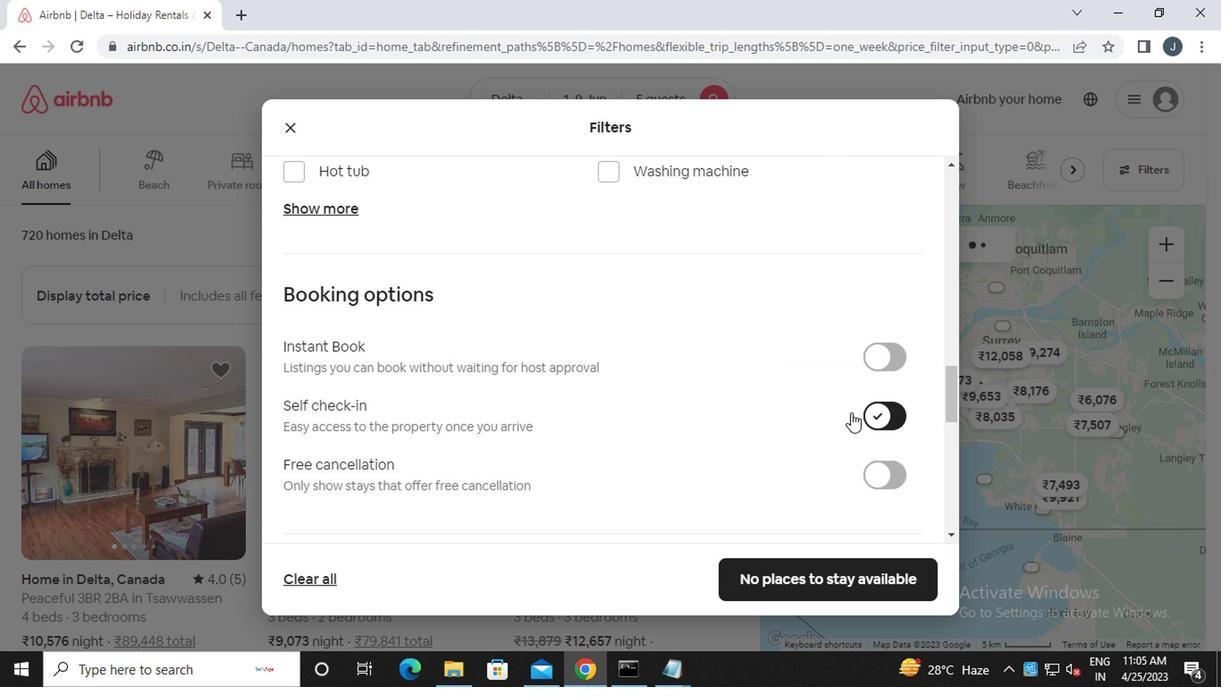 
Action: Mouse scrolled (547, 446) with delta (0, 0)
Screenshot: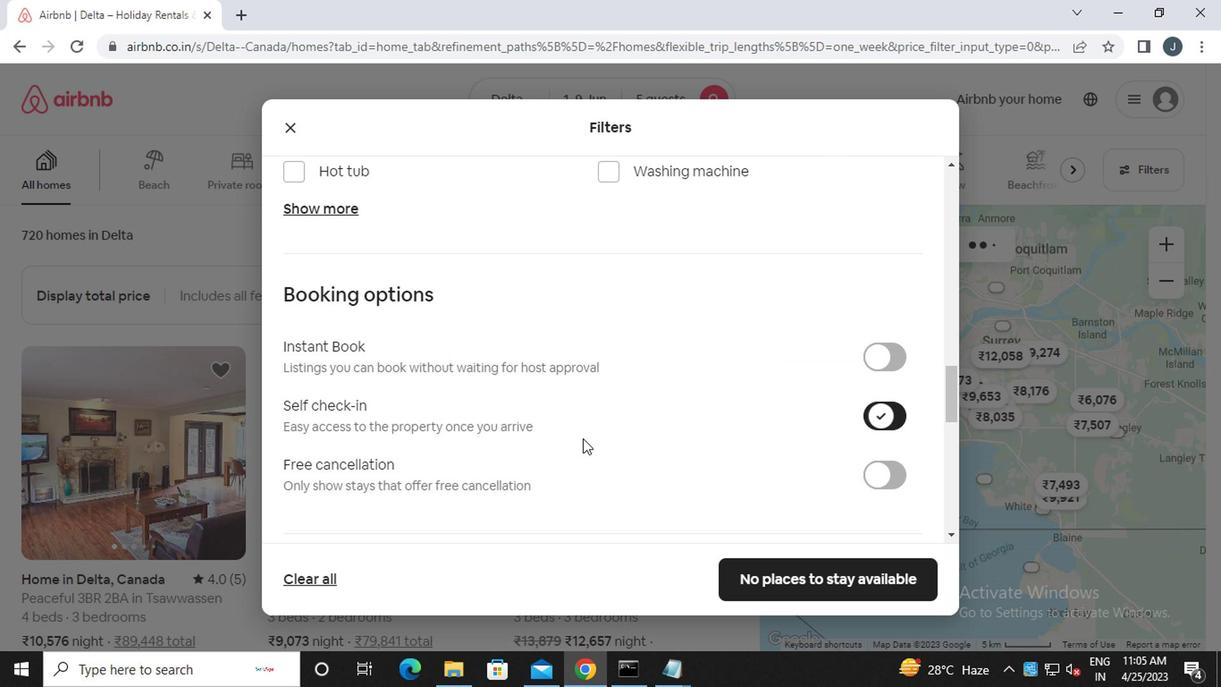 
Action: Mouse scrolled (547, 446) with delta (0, 0)
Screenshot: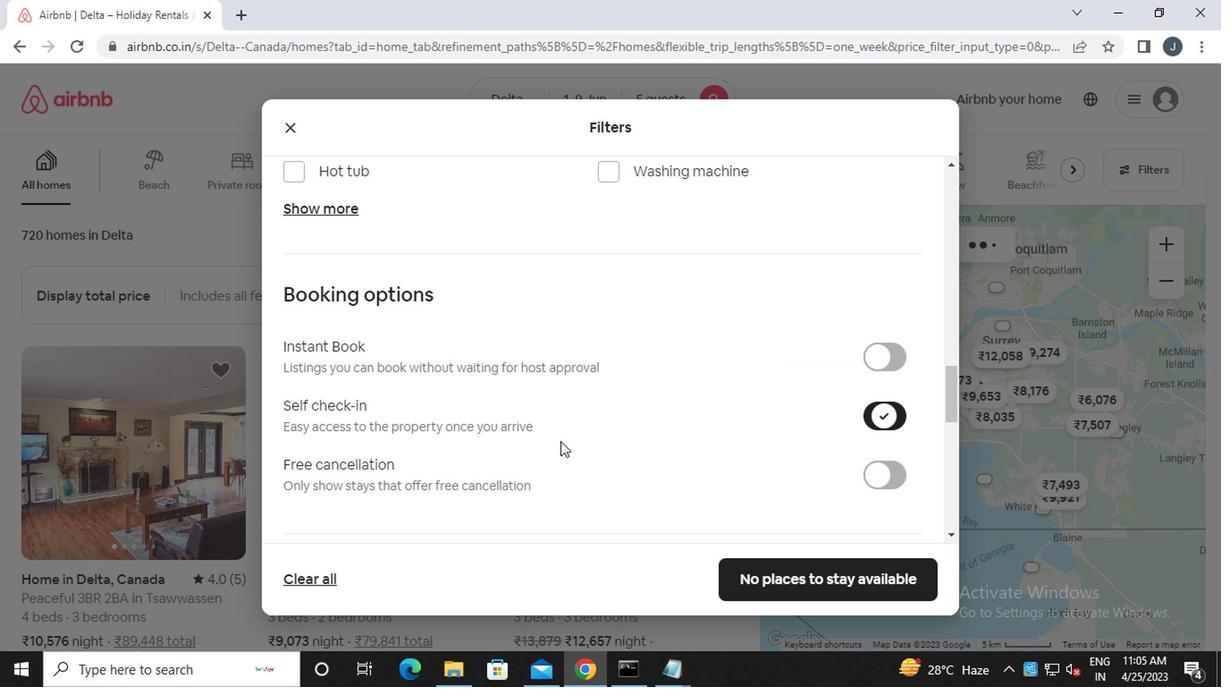 
Action: Mouse scrolled (547, 446) with delta (0, 0)
Screenshot: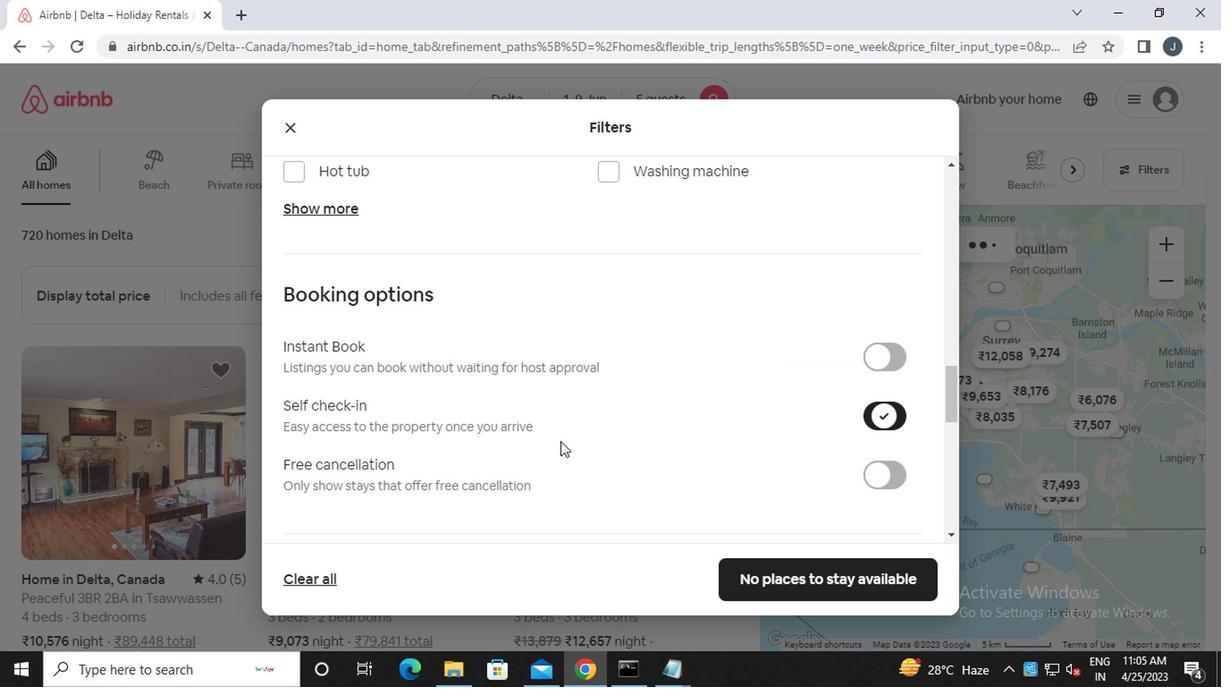 
Action: Mouse scrolled (547, 446) with delta (0, 0)
Screenshot: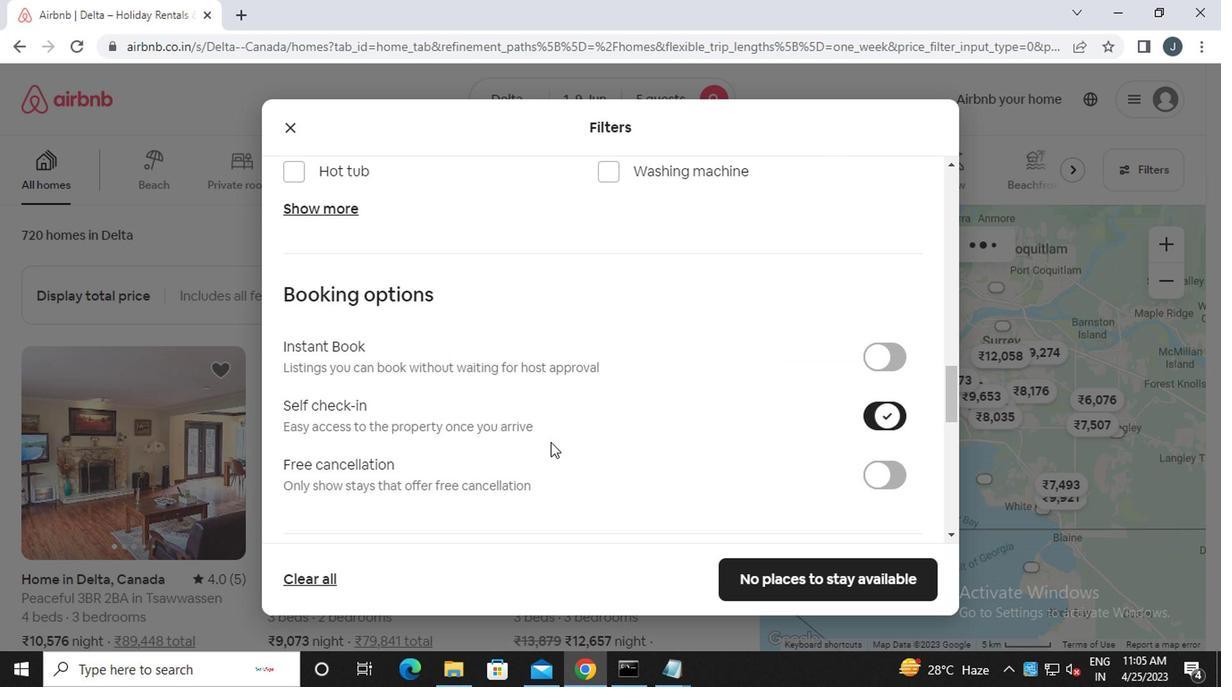 
Action: Mouse scrolled (547, 446) with delta (0, 0)
Screenshot: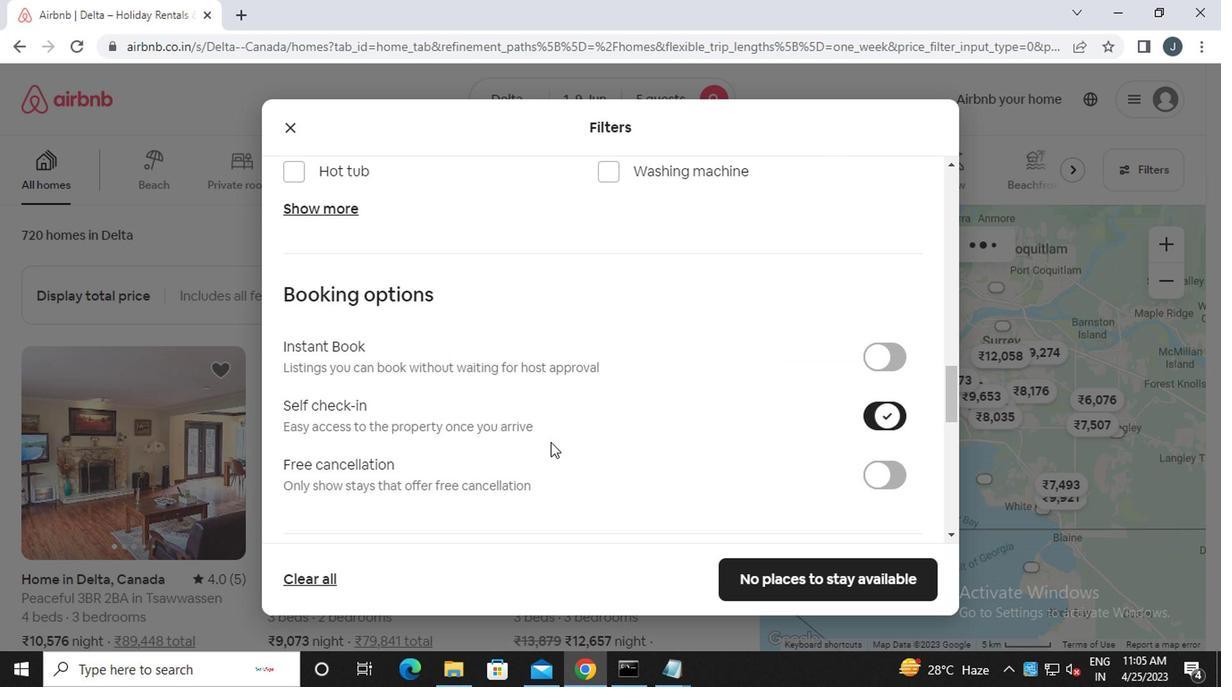 
Action: Mouse scrolled (547, 446) with delta (0, 0)
Screenshot: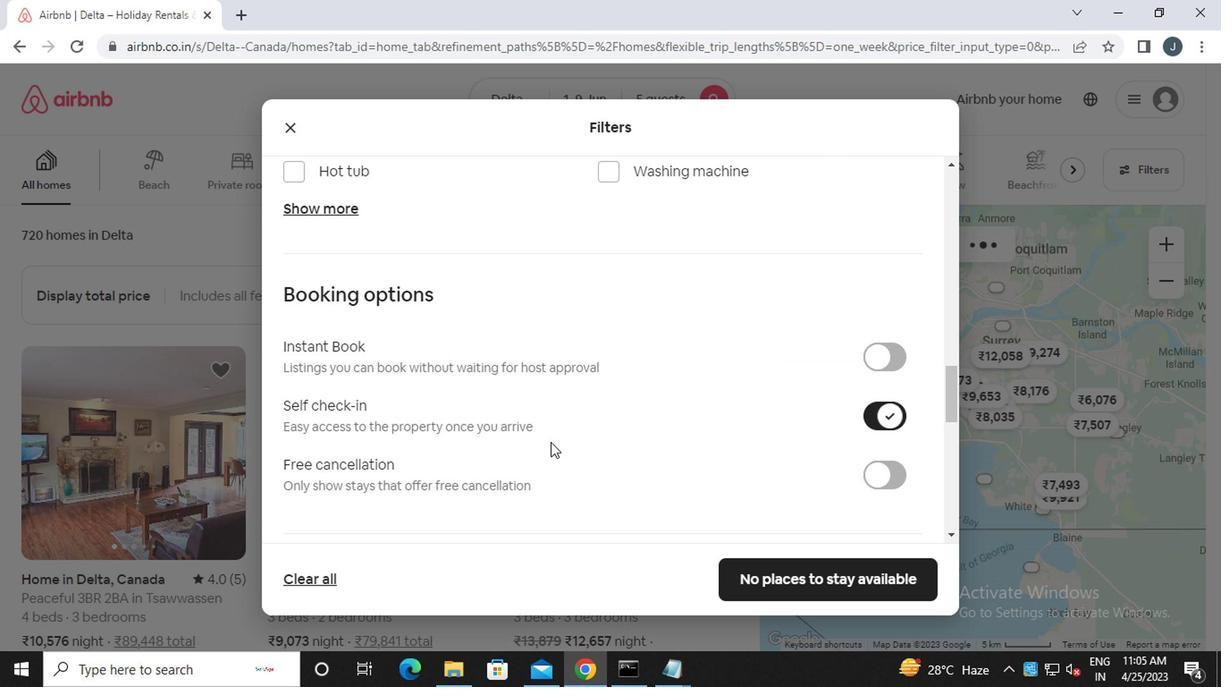 
Action: Mouse moved to (547, 447)
Screenshot: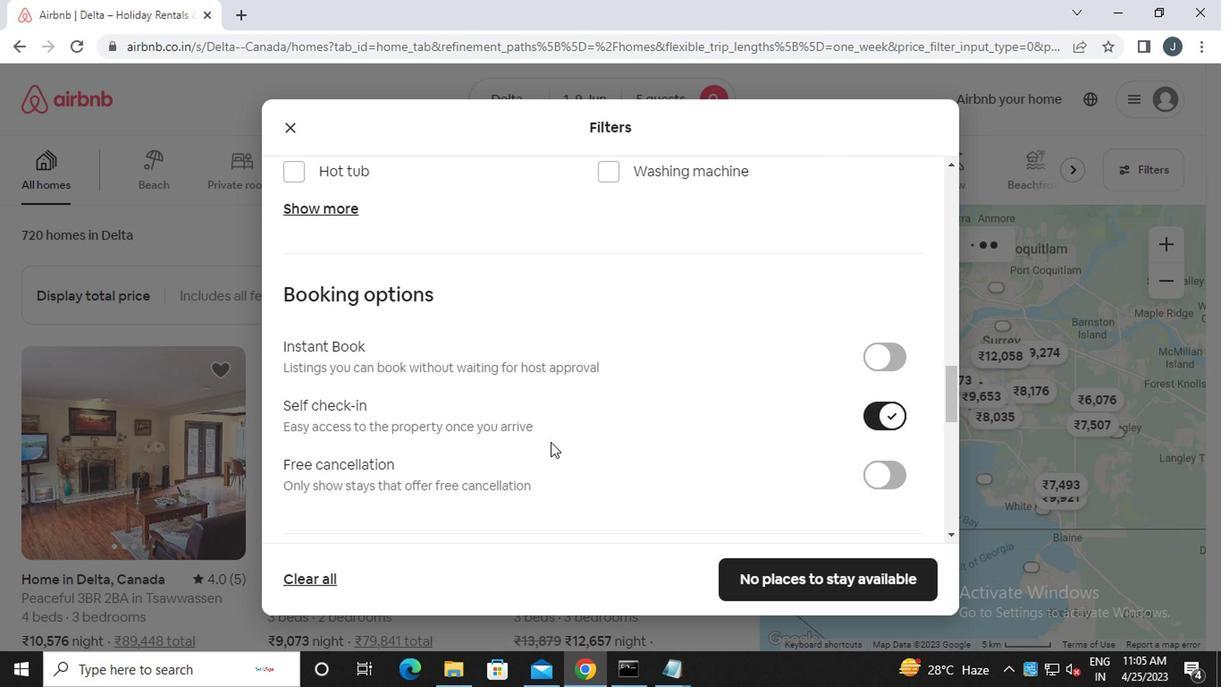 
Action: Mouse scrolled (547, 446) with delta (0, 0)
Screenshot: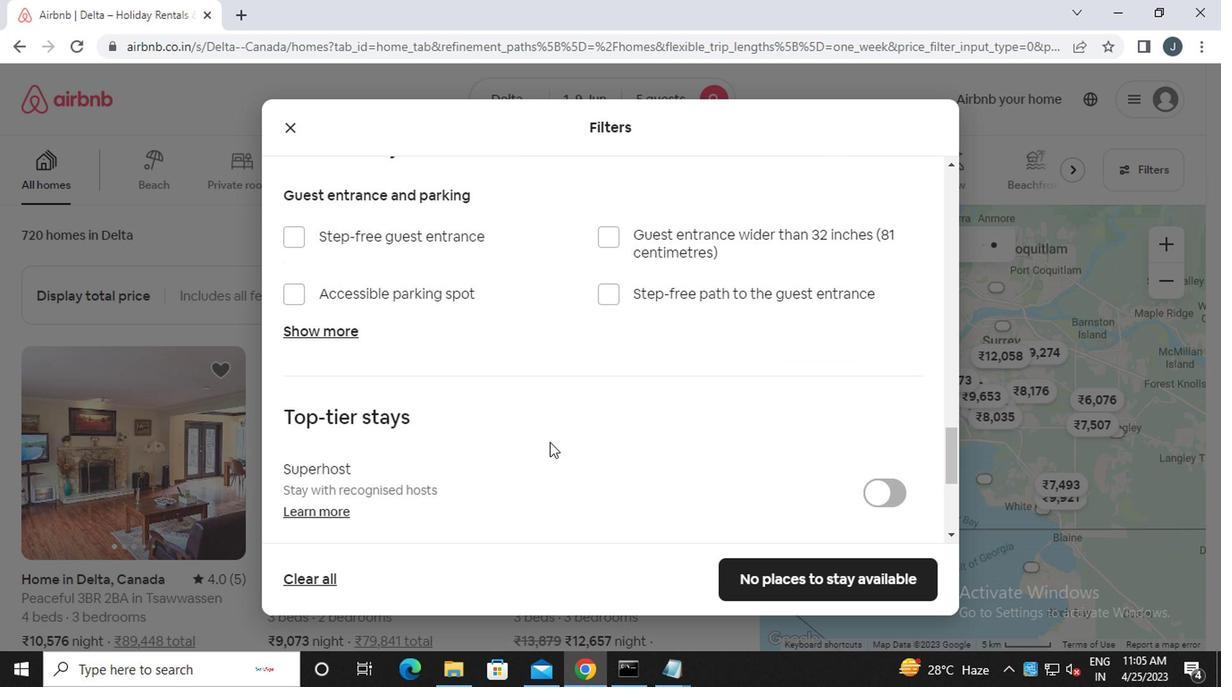 
Action: Mouse scrolled (547, 446) with delta (0, 0)
Screenshot: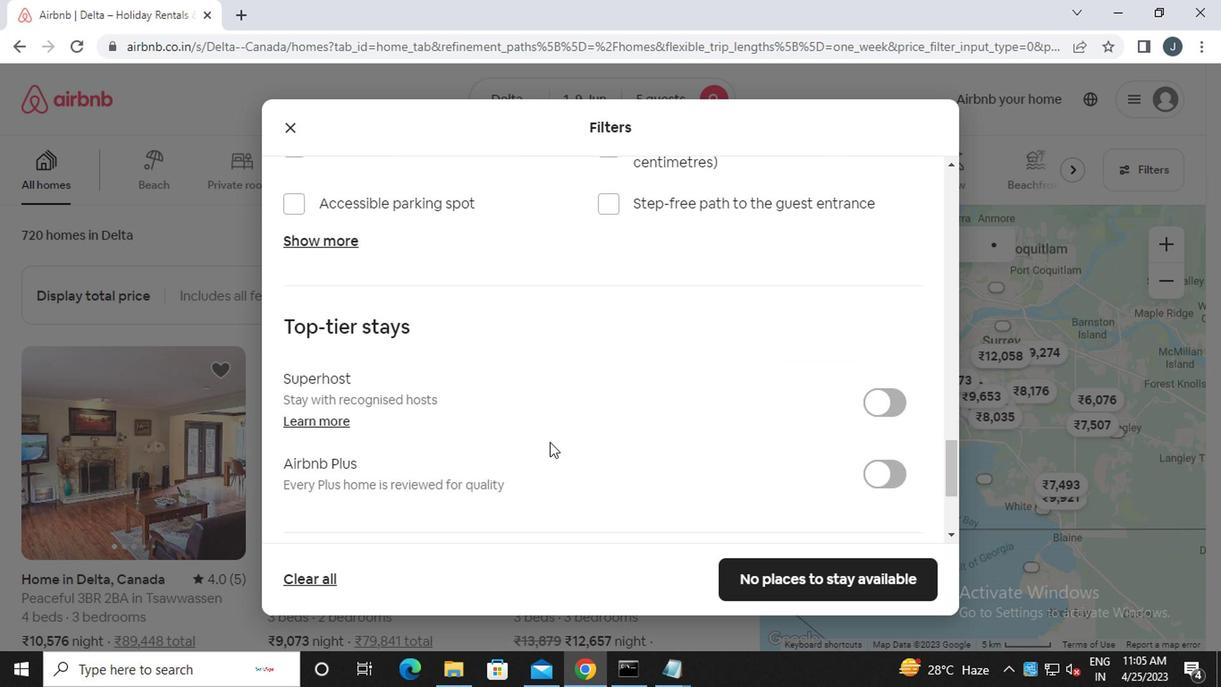 
Action: Mouse scrolled (547, 446) with delta (0, 0)
Screenshot: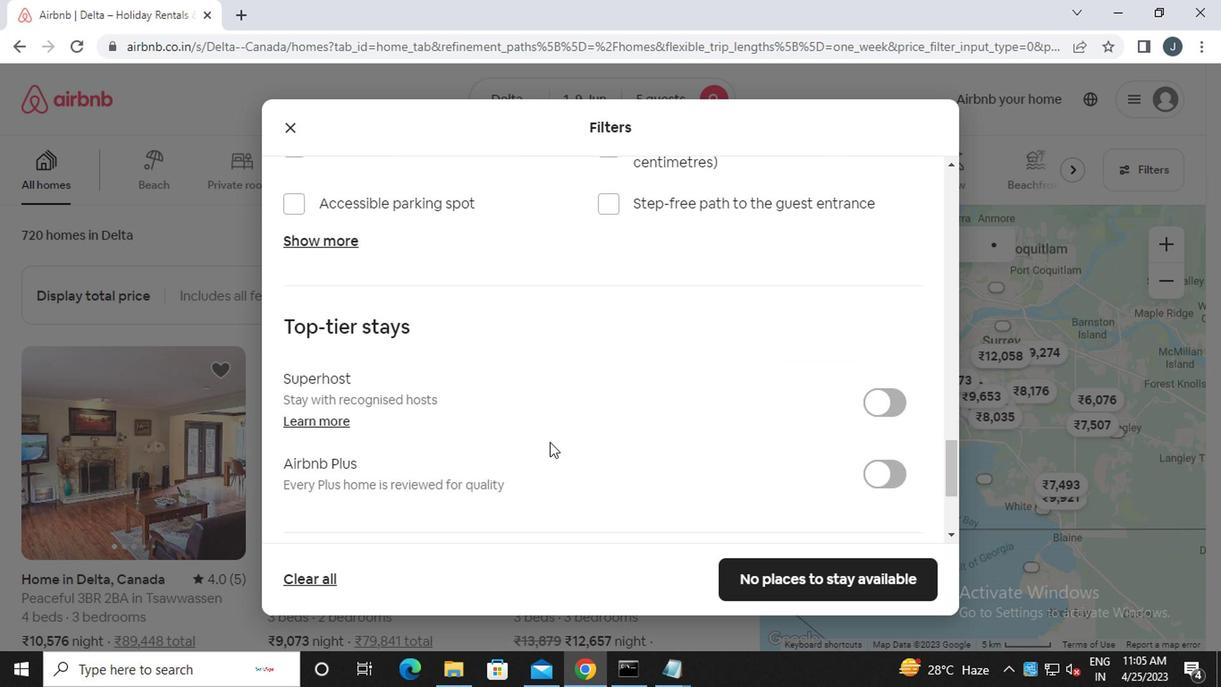 
Action: Mouse scrolled (547, 446) with delta (0, 0)
Screenshot: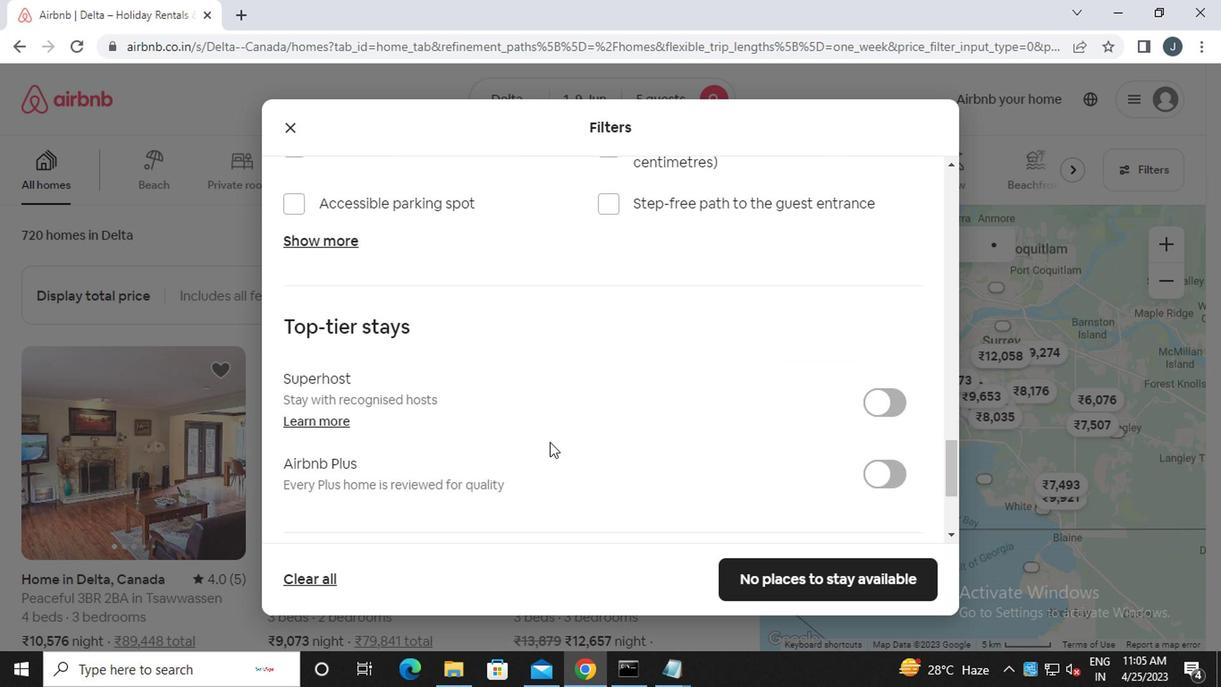 
Action: Mouse scrolled (547, 446) with delta (0, 0)
Screenshot: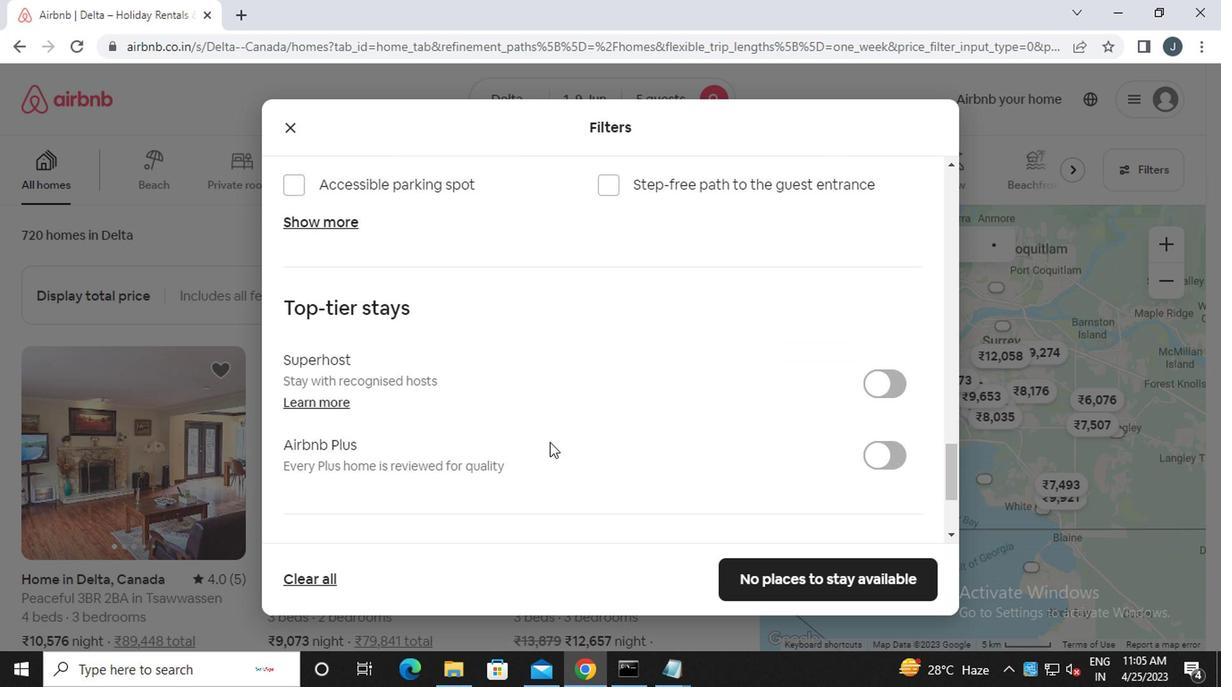 
Action: Mouse scrolled (547, 446) with delta (0, 0)
Screenshot: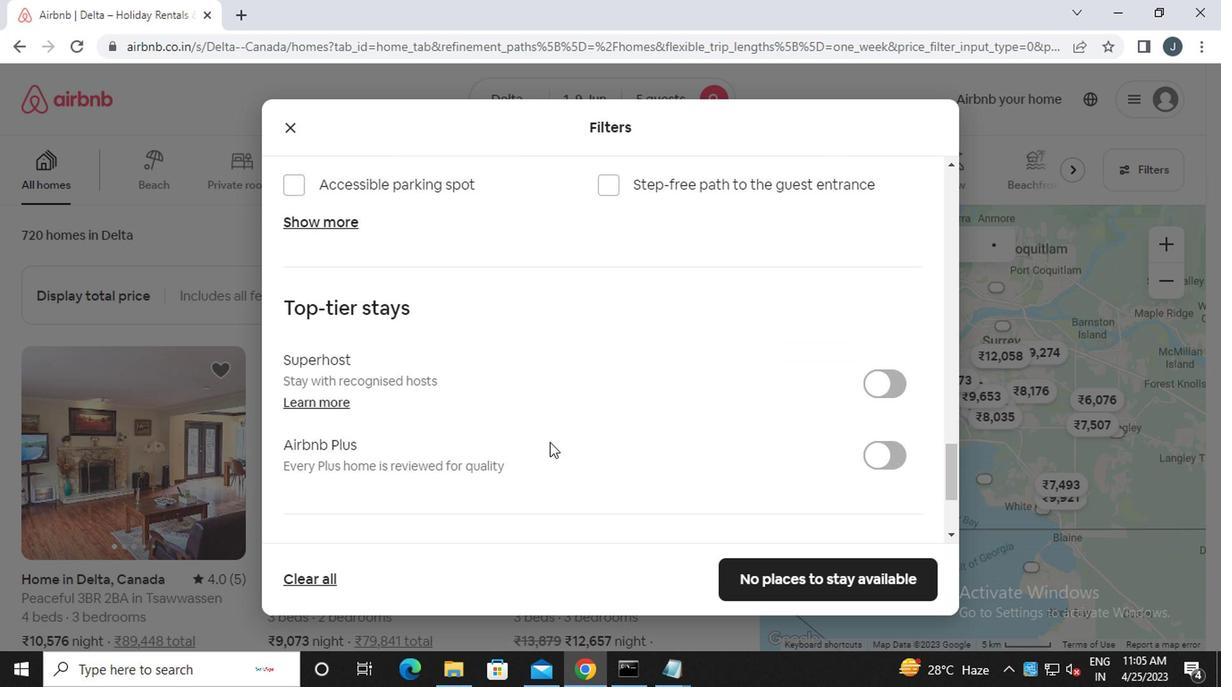 
Action: Mouse scrolled (547, 446) with delta (0, 0)
Screenshot: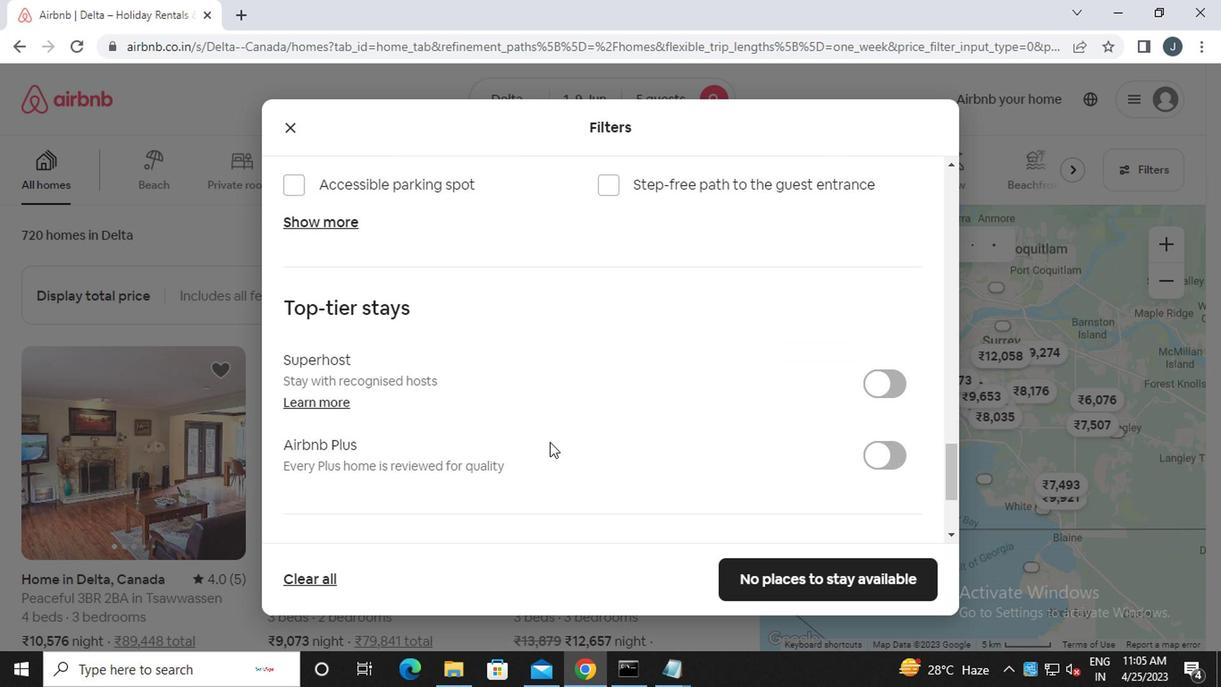 
Action: Mouse moved to (298, 422)
Screenshot: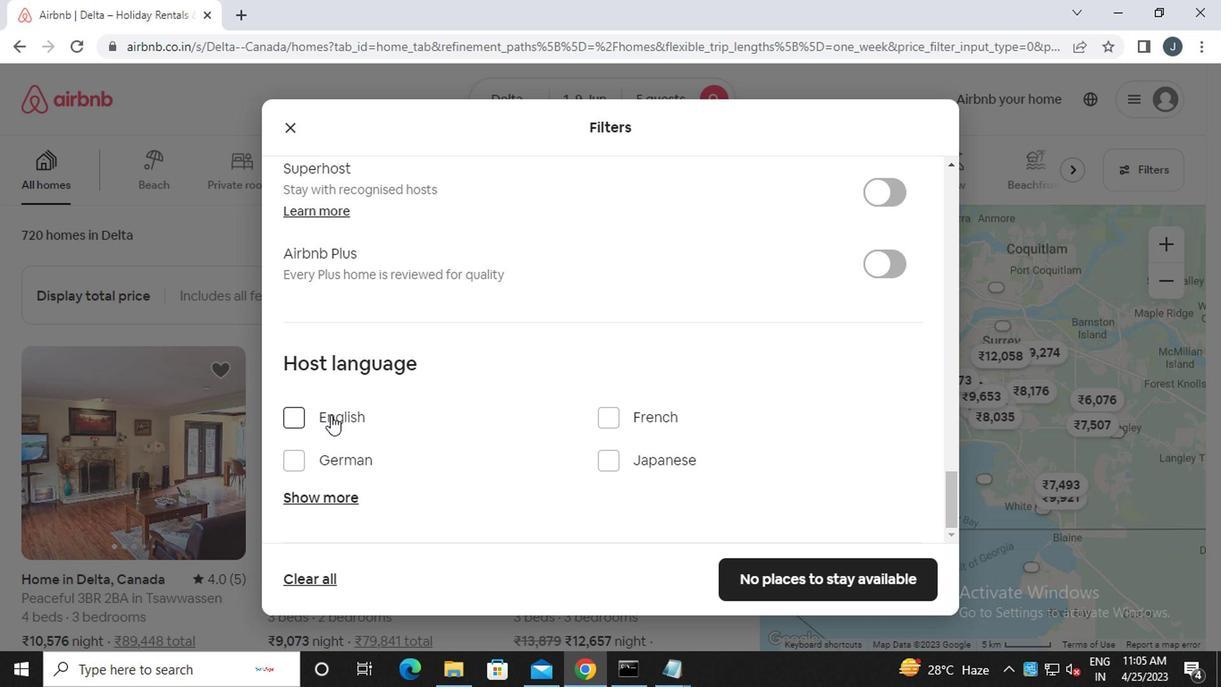 
Action: Mouse pressed left at (298, 422)
Screenshot: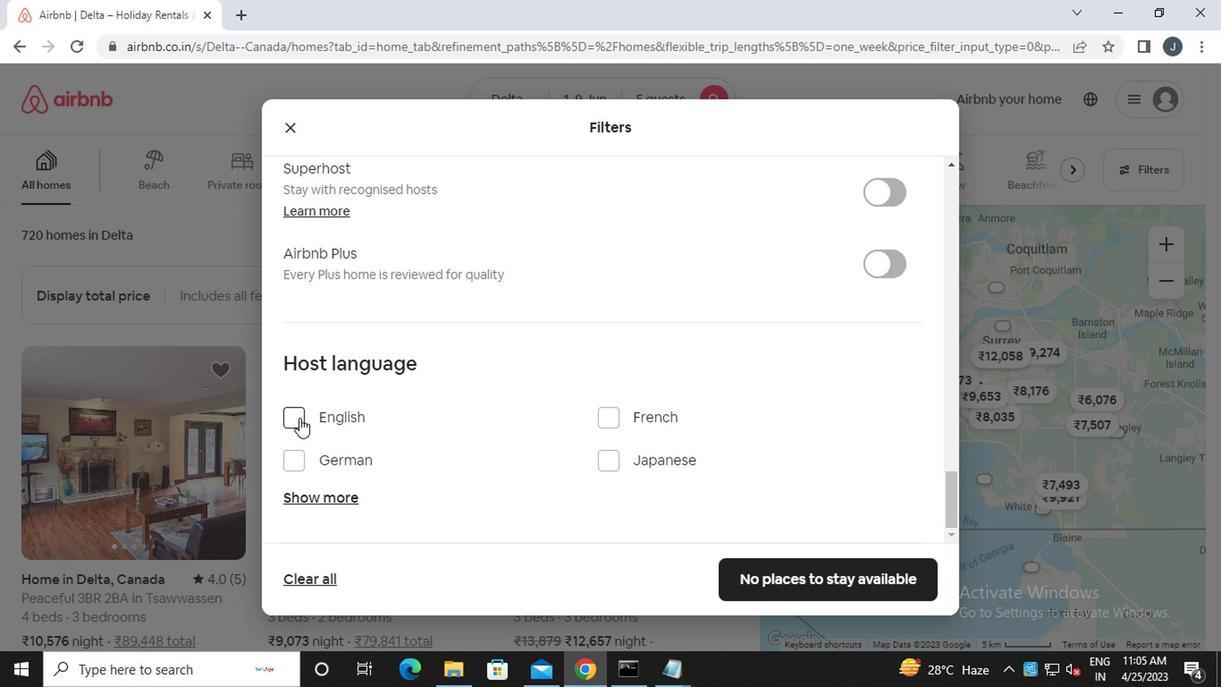 
Action: Mouse moved to (529, 454)
Screenshot: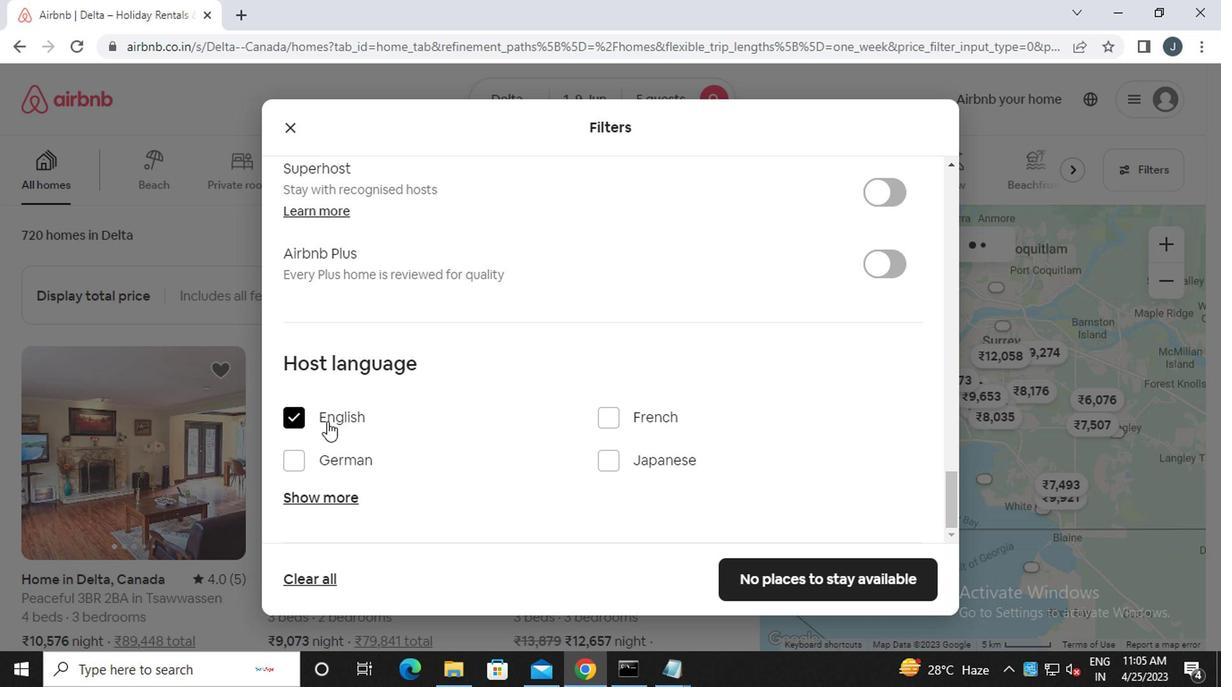 
Action: Mouse scrolled (529, 453) with delta (0, -1)
Screenshot: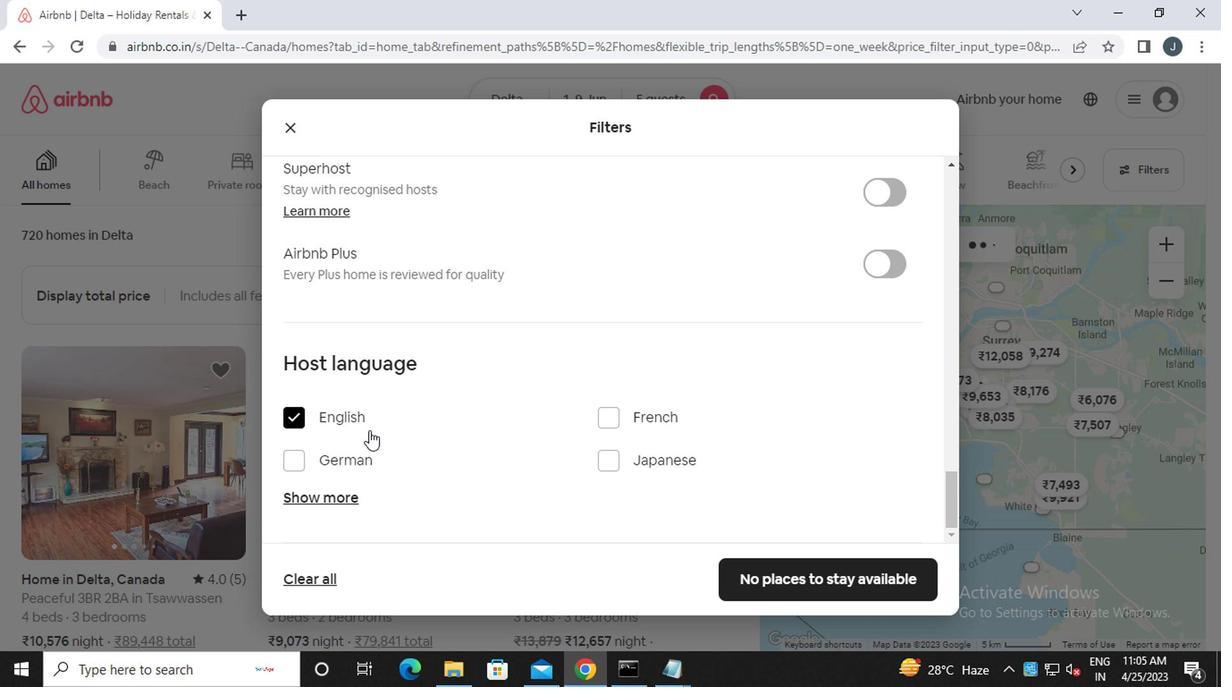 
Action: Mouse scrolled (529, 453) with delta (0, -1)
Screenshot: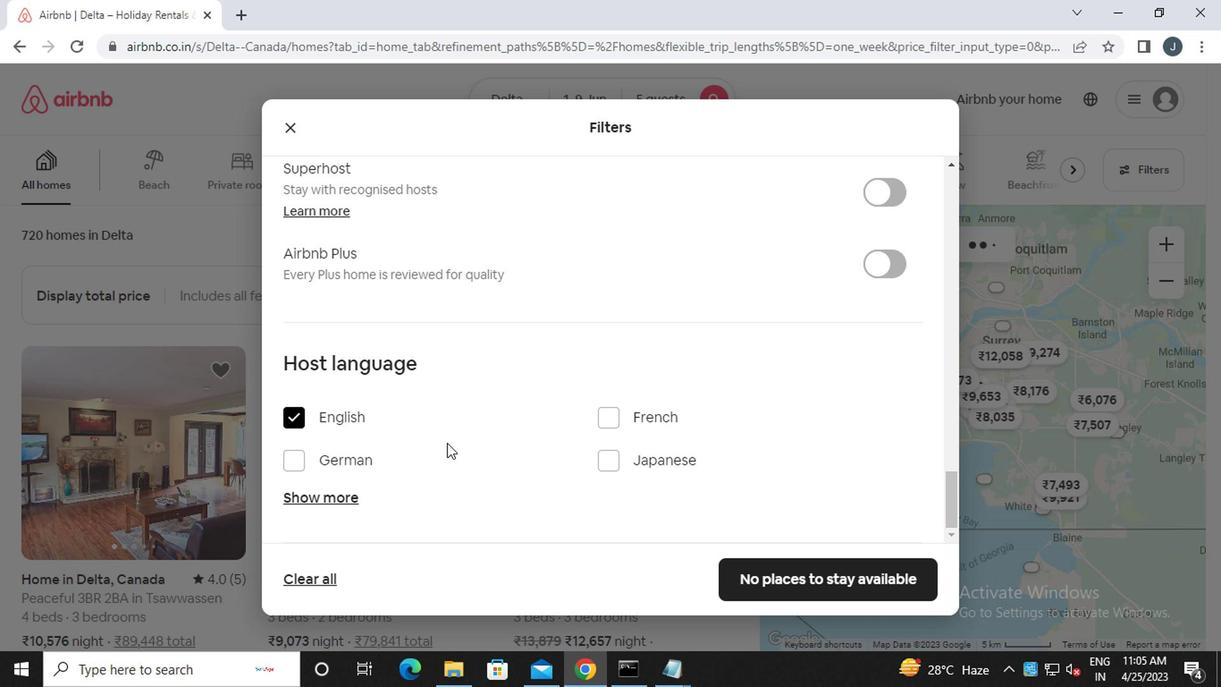 
Action: Mouse scrolled (529, 453) with delta (0, -1)
Screenshot: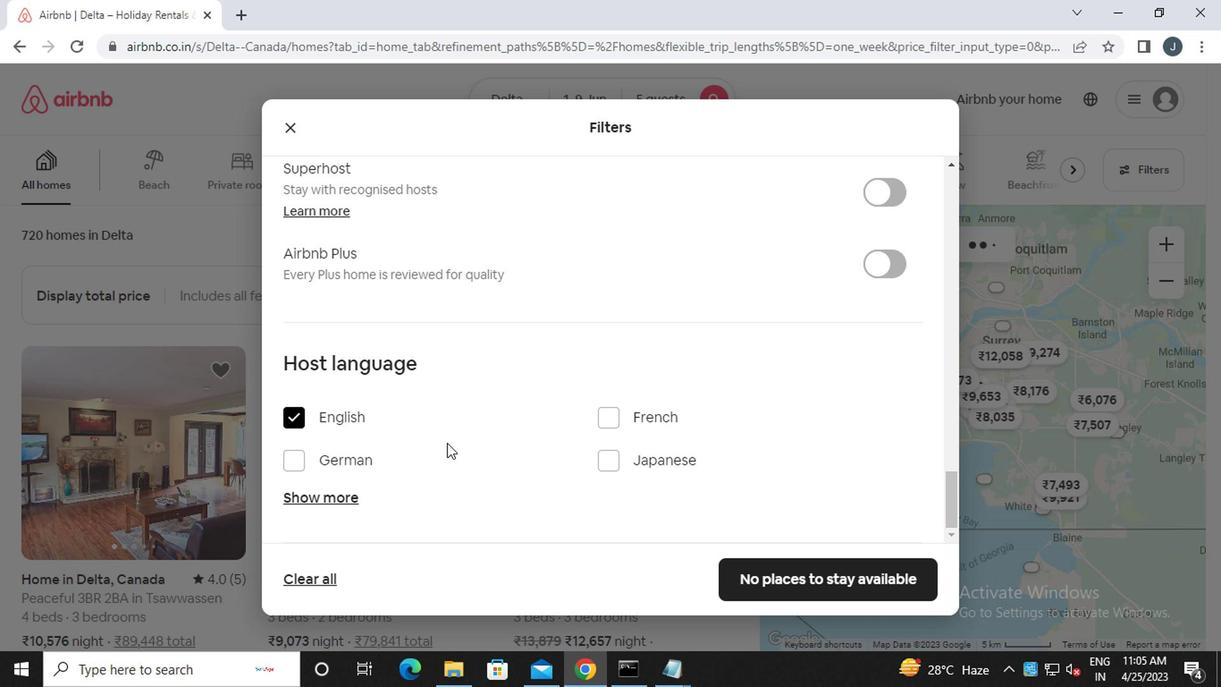 
Action: Mouse moved to (530, 454)
Screenshot: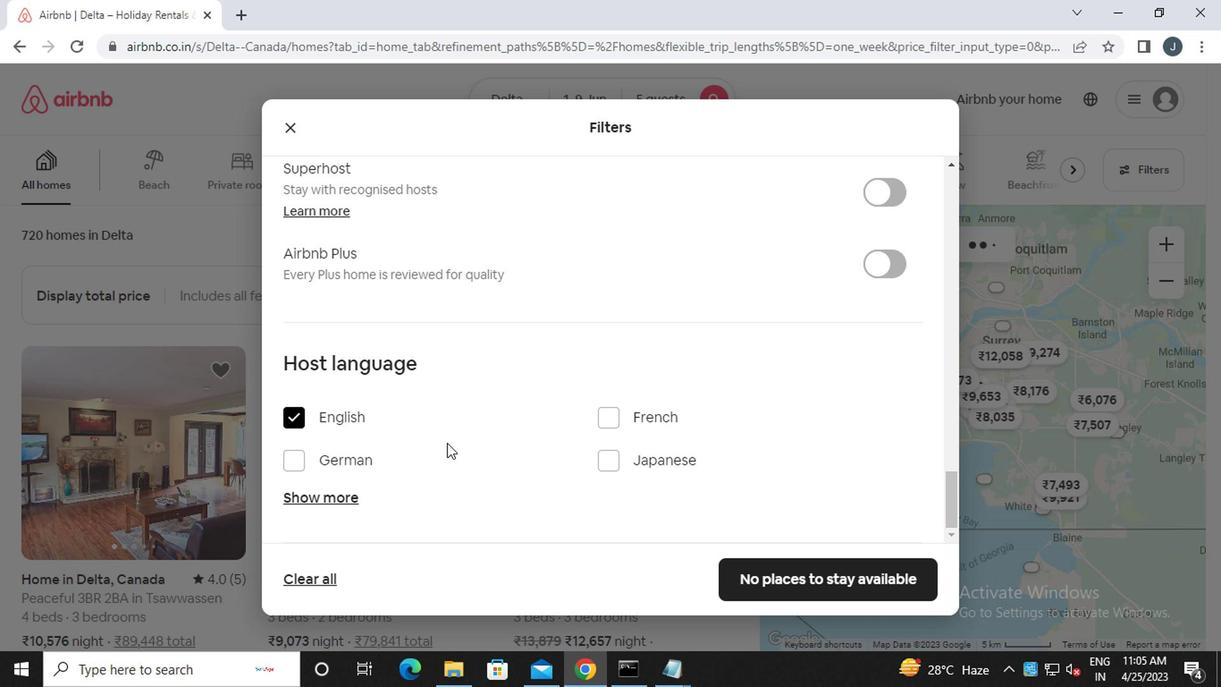 
Action: Mouse scrolled (530, 453) with delta (0, -1)
Screenshot: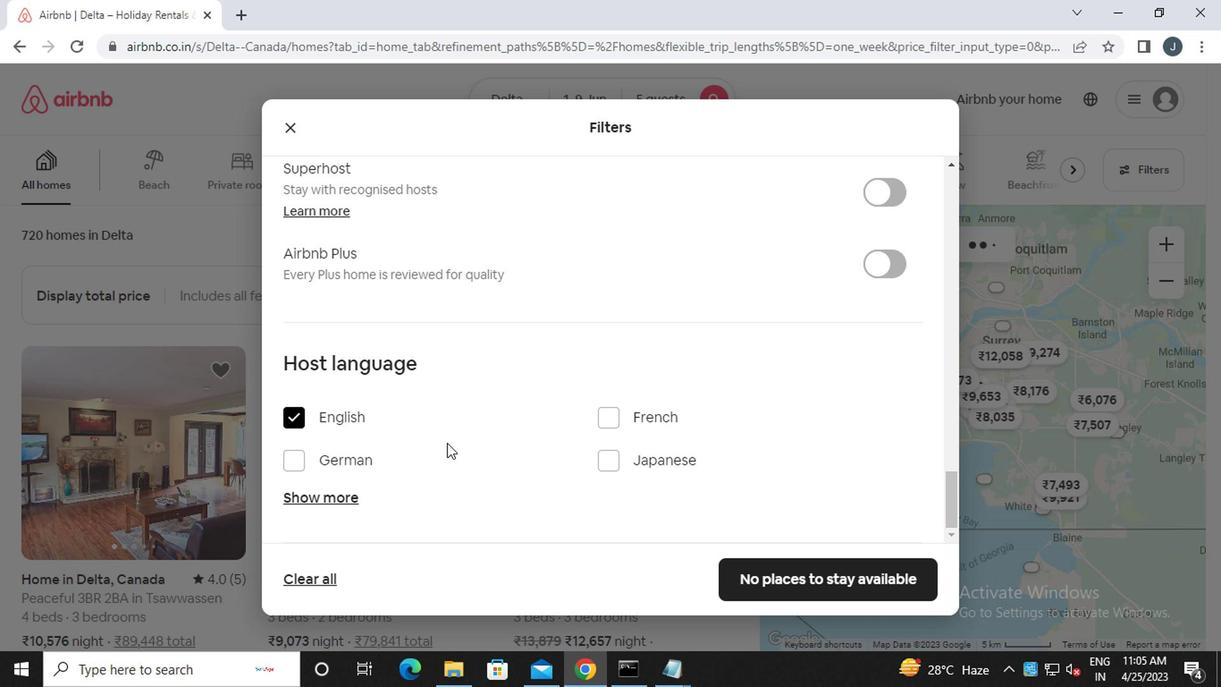 
Action: Mouse moved to (538, 454)
Screenshot: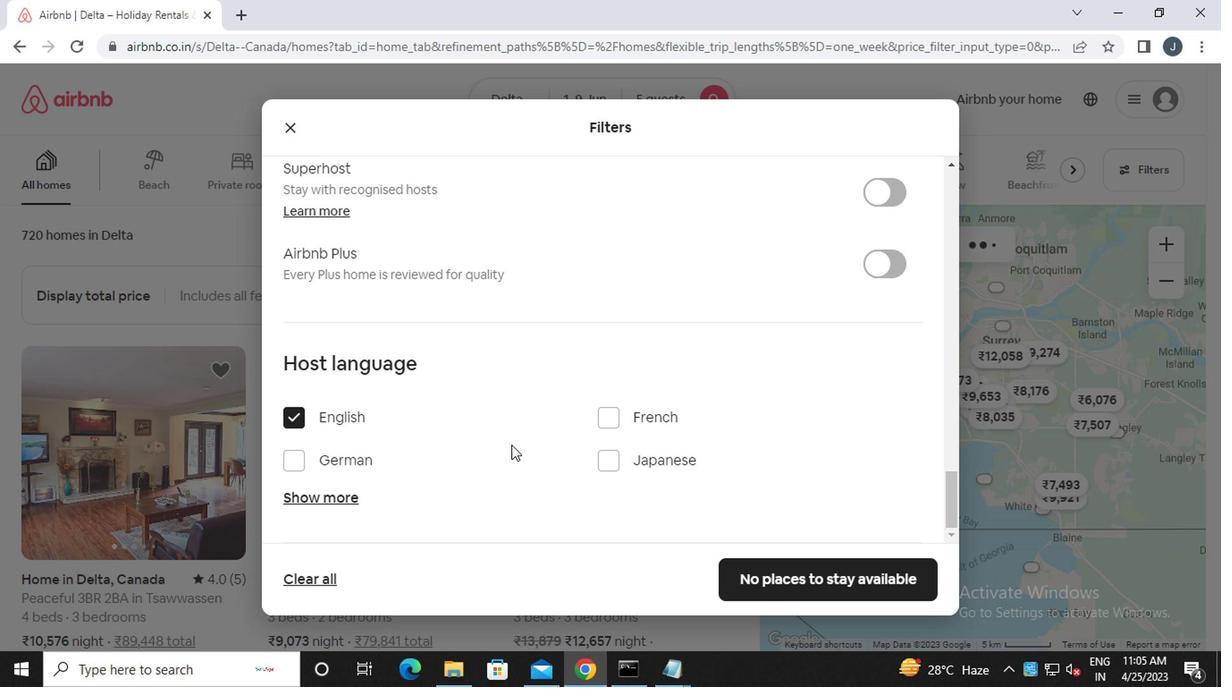 
Action: Mouse scrolled (538, 453) with delta (0, -1)
Screenshot: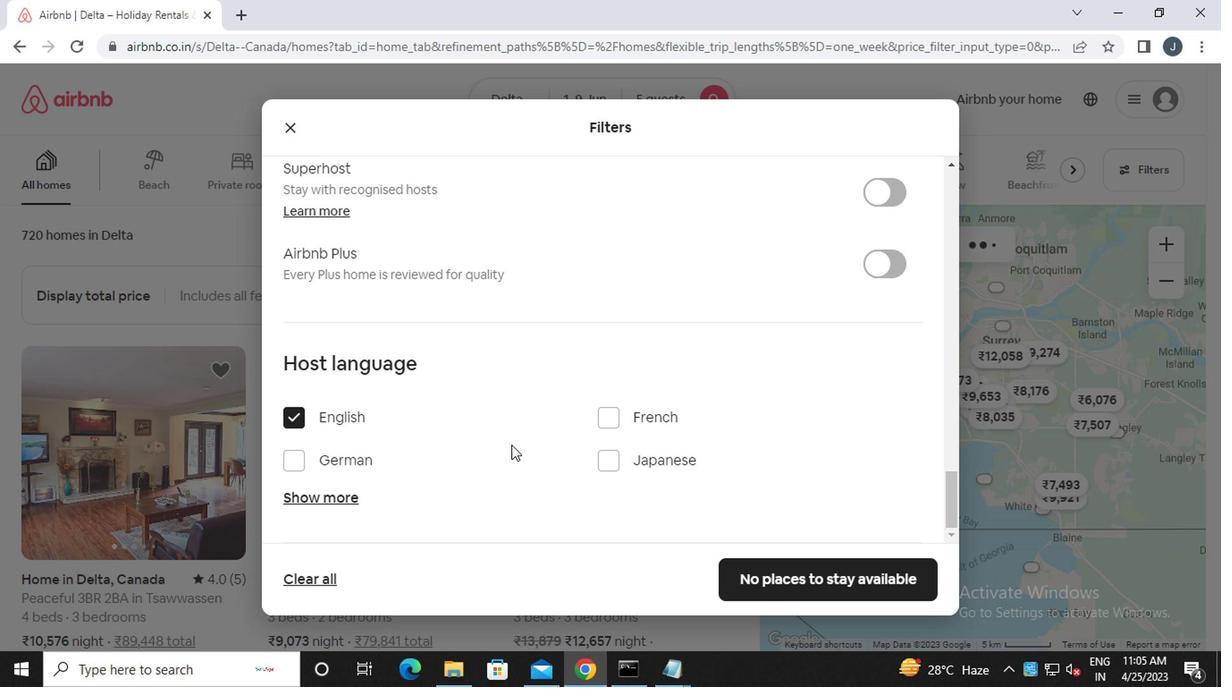 
Action: Mouse moved to (555, 448)
Screenshot: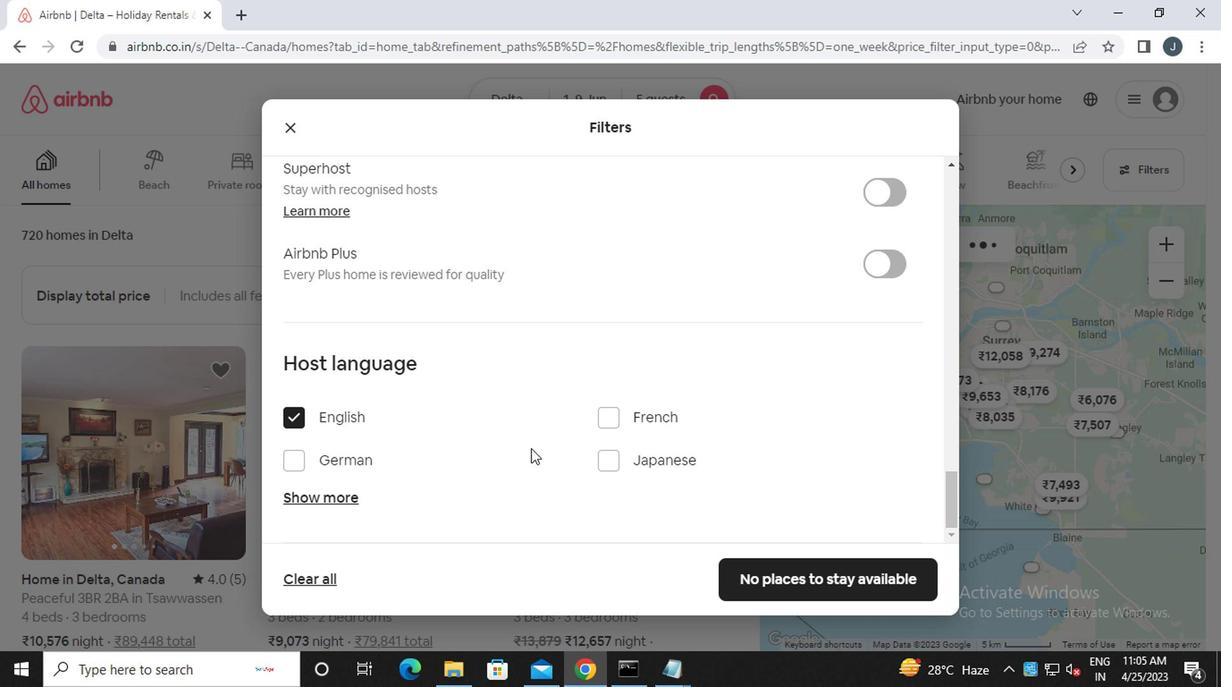 
Action: Mouse scrolled (555, 447) with delta (0, -1)
Screenshot: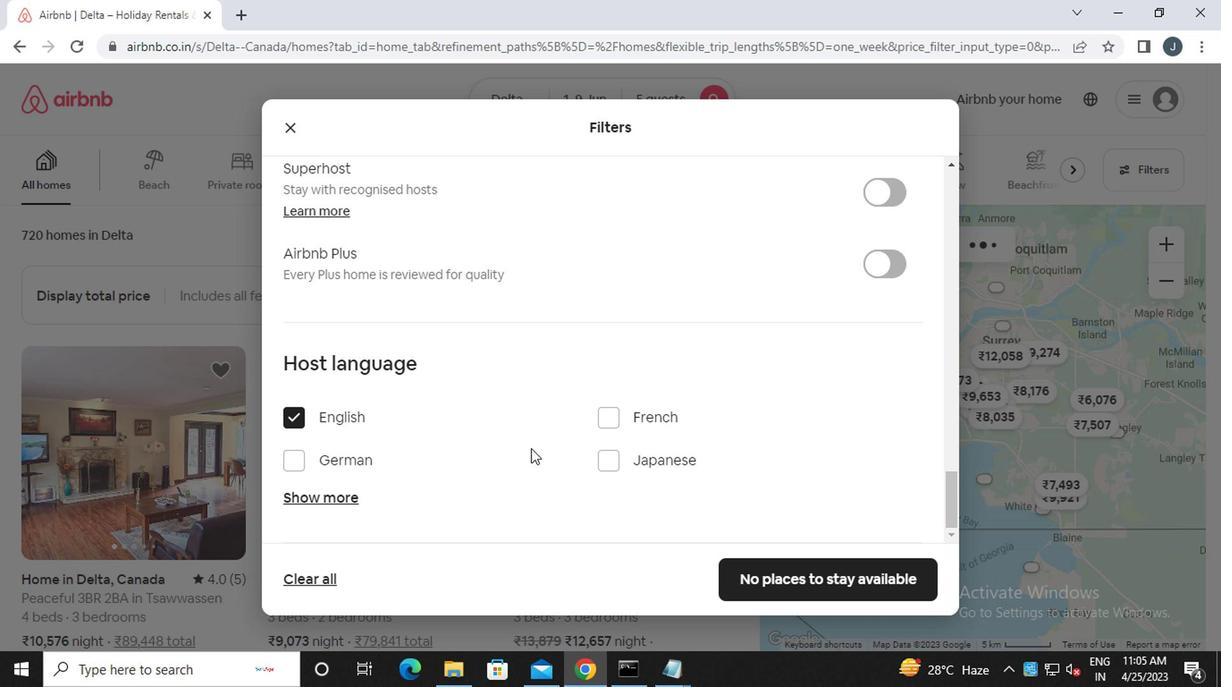 
Action: Mouse moved to (778, 591)
Screenshot: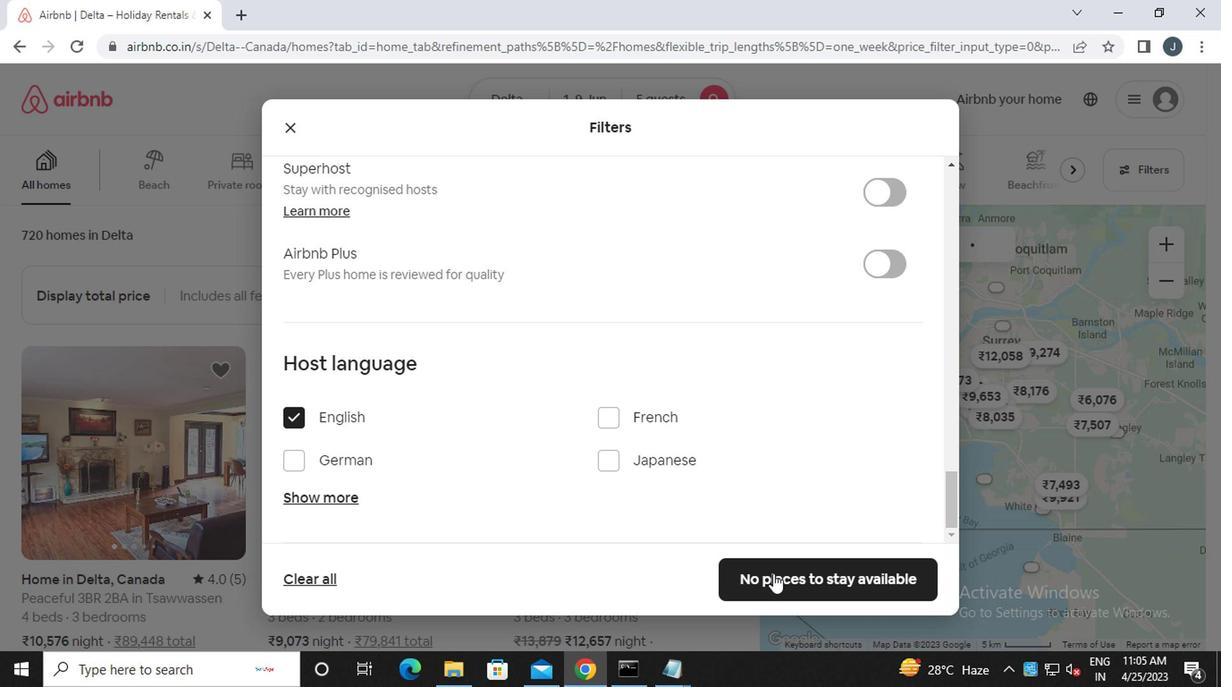 
Action: Mouse pressed left at (778, 591)
Screenshot: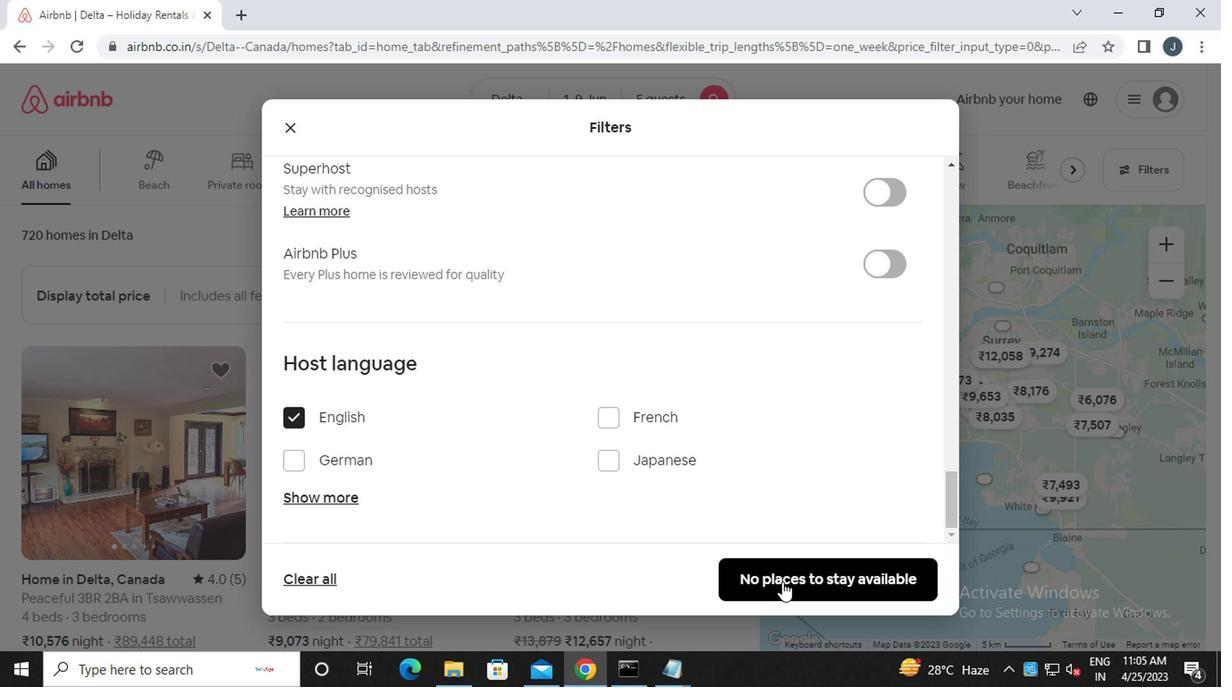 
Action: Mouse moved to (775, 584)
Screenshot: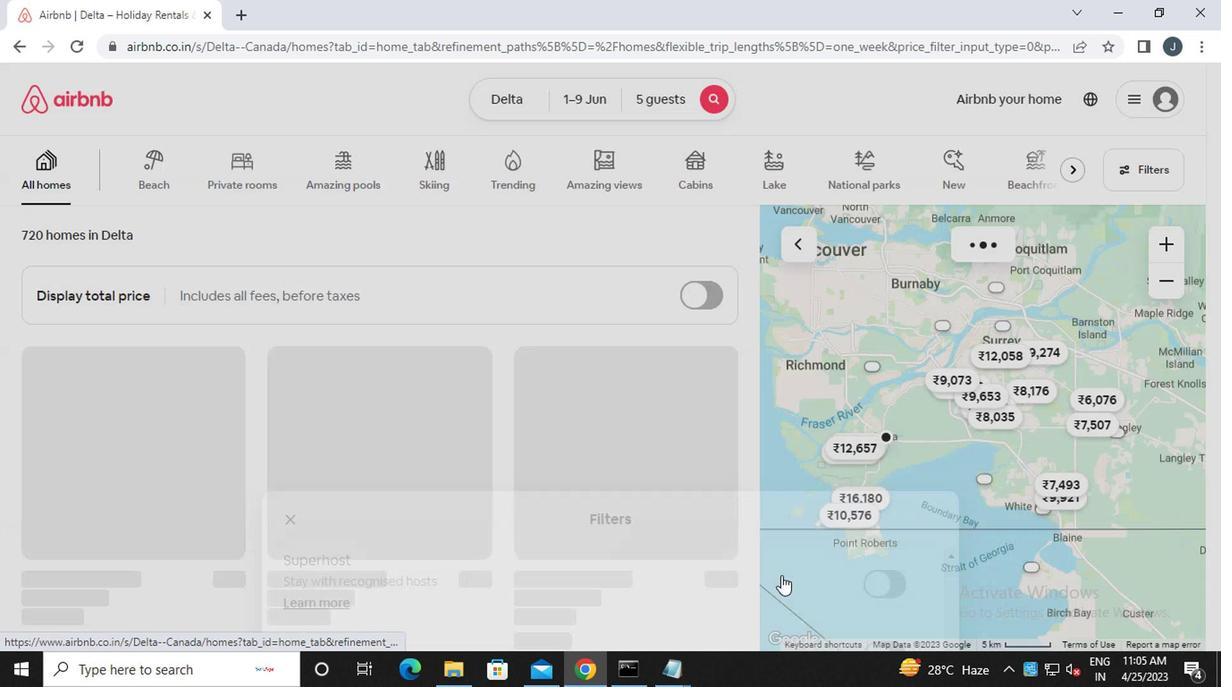 
